 Task: Search one way flight ticket for 1 adult, 6 children, 1 infant in seat and 1 infant on lap in business from Bismarck: Bismarck Municipal Airport to Springfield: Abraham Lincoln Capital Airport on 5-2-2023. Choice of flights is Delta. Number of bags: 8 checked bags. Price is upto 95000. Outbound departure time preference is 9:30.
Action: Mouse moved to (338, 448)
Screenshot: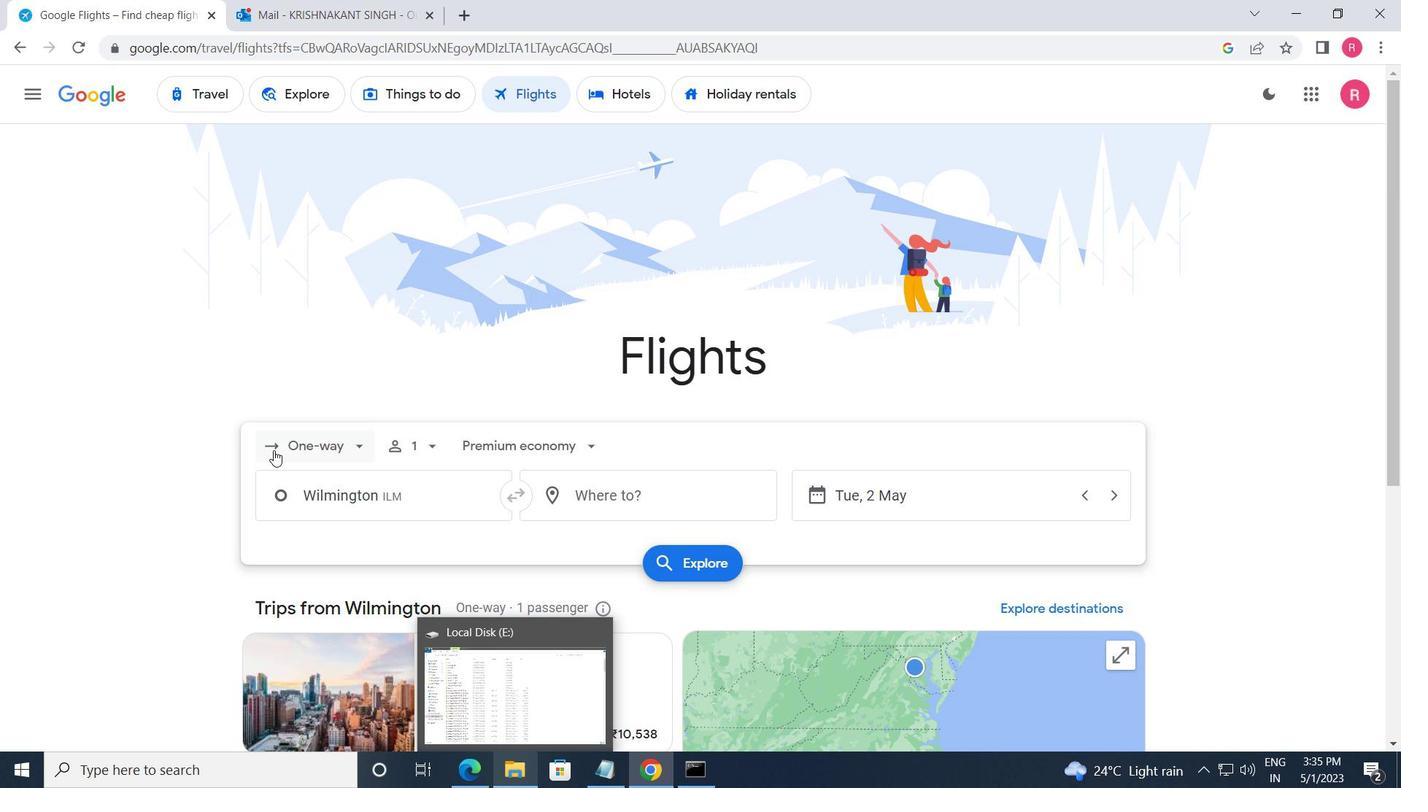 
Action: Mouse pressed left at (338, 448)
Screenshot: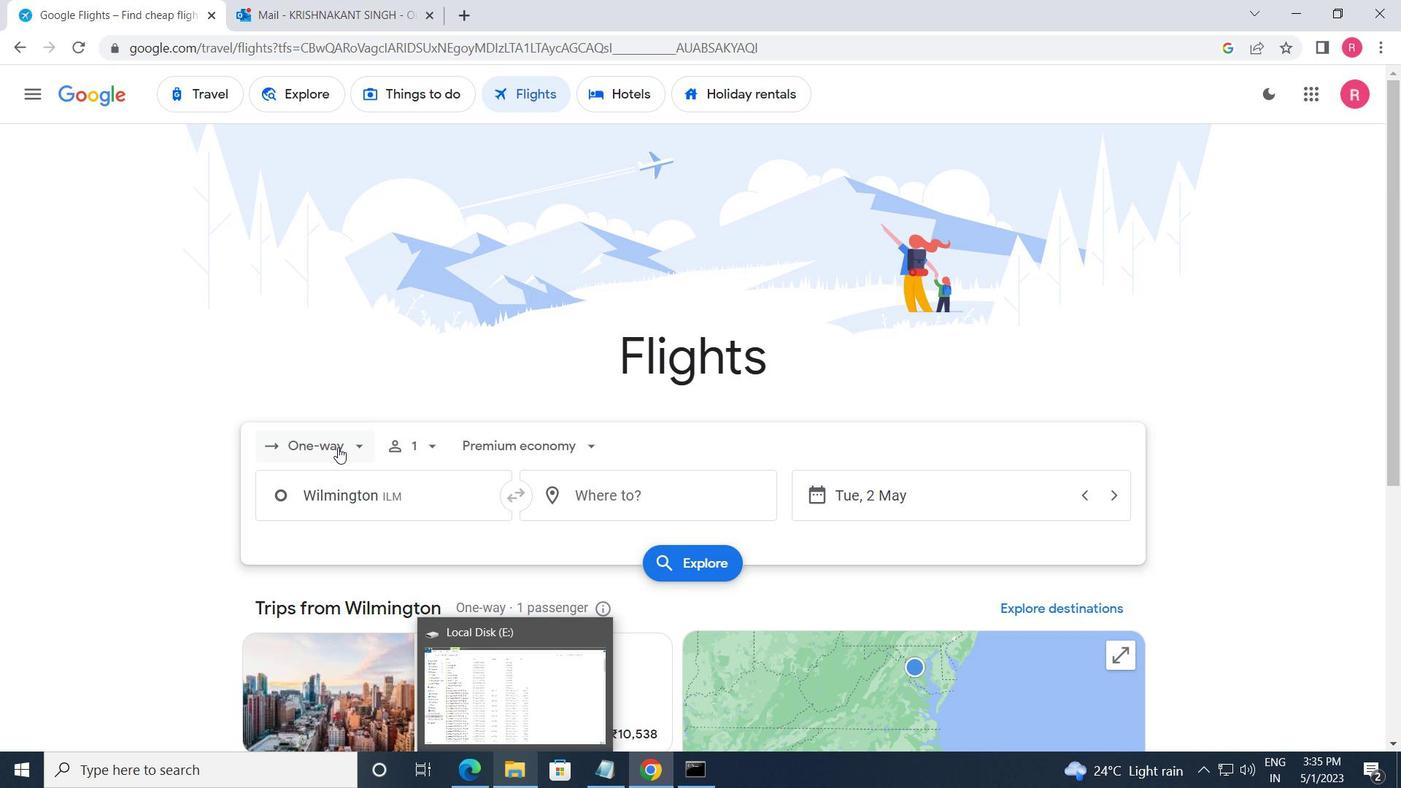 
Action: Mouse moved to (347, 522)
Screenshot: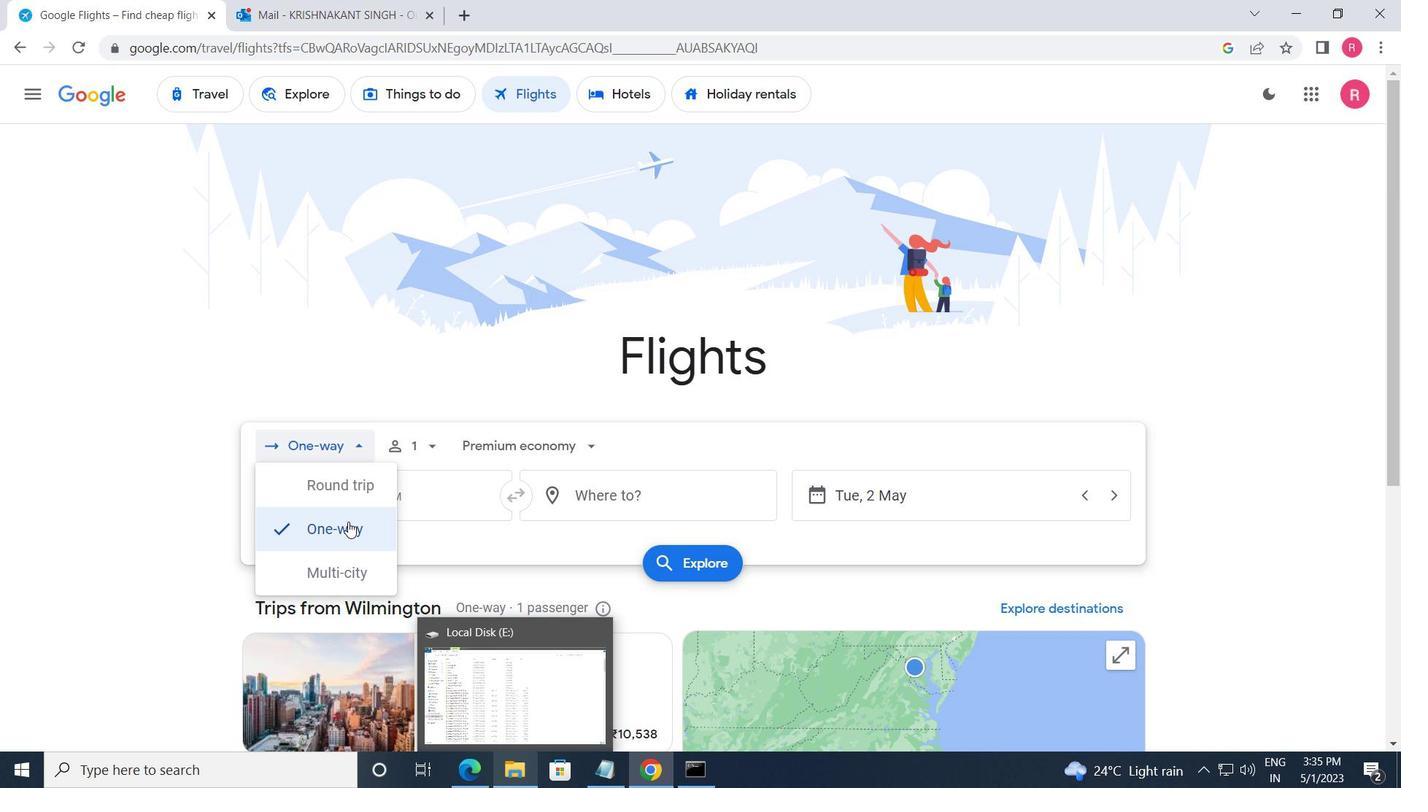 
Action: Mouse pressed left at (347, 522)
Screenshot: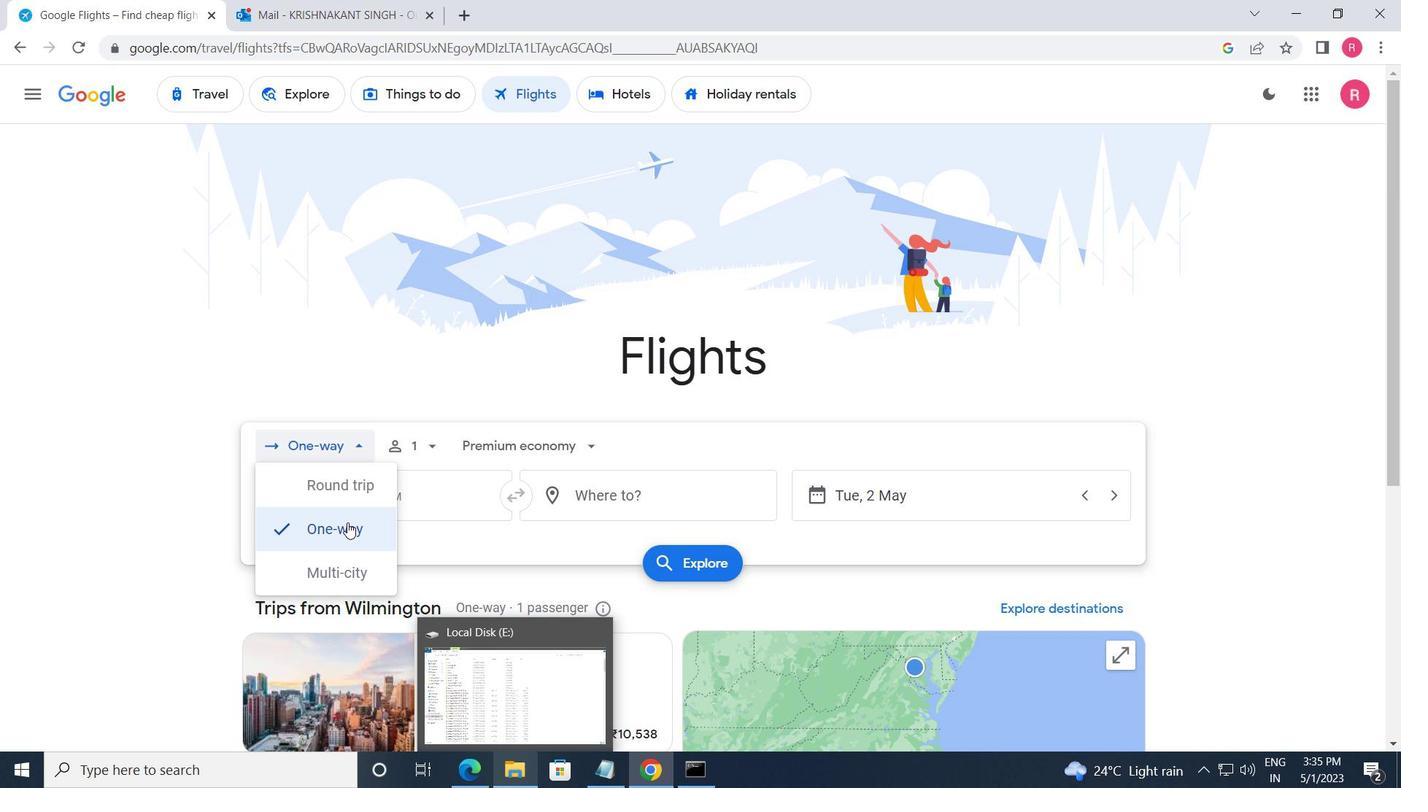 
Action: Mouse moved to (405, 445)
Screenshot: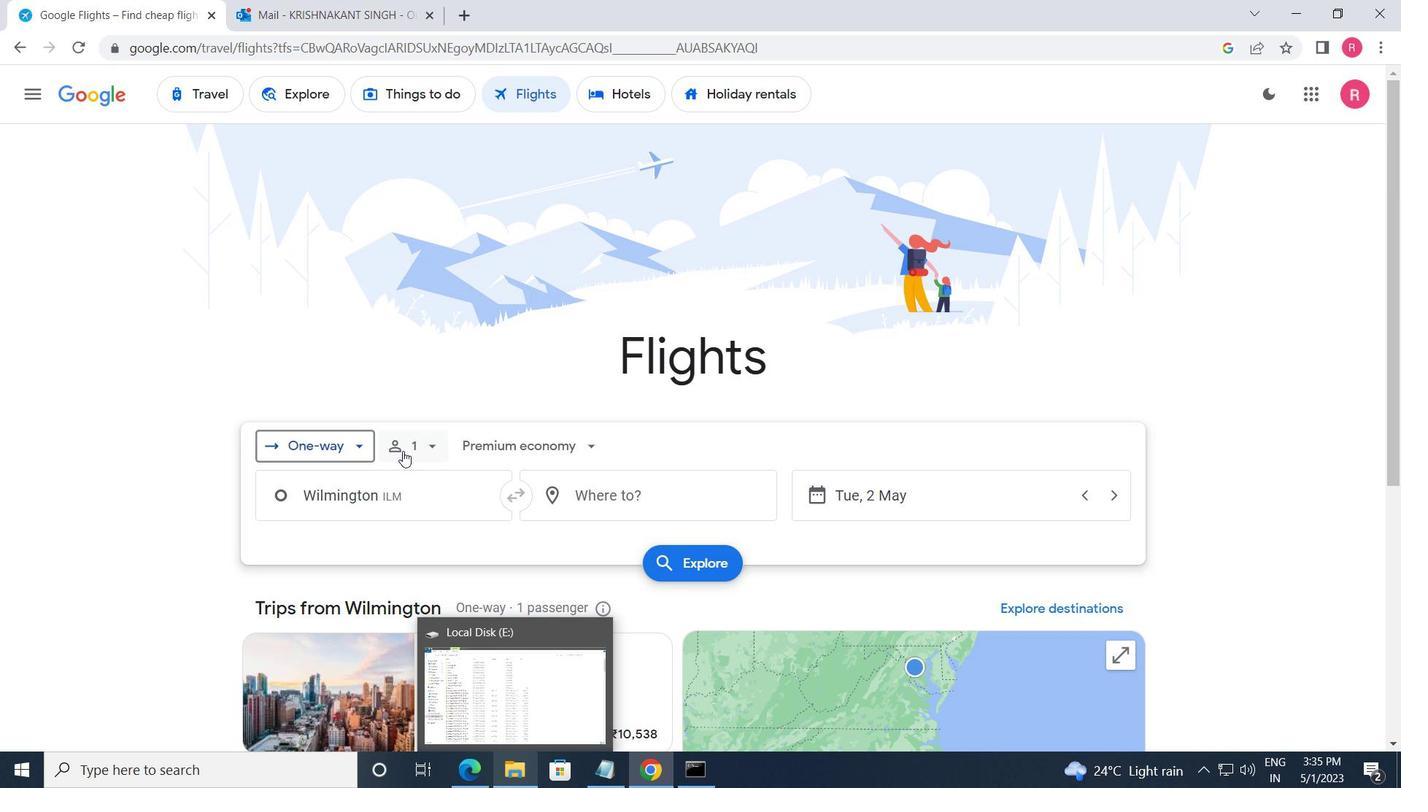 
Action: Mouse pressed left at (405, 445)
Screenshot: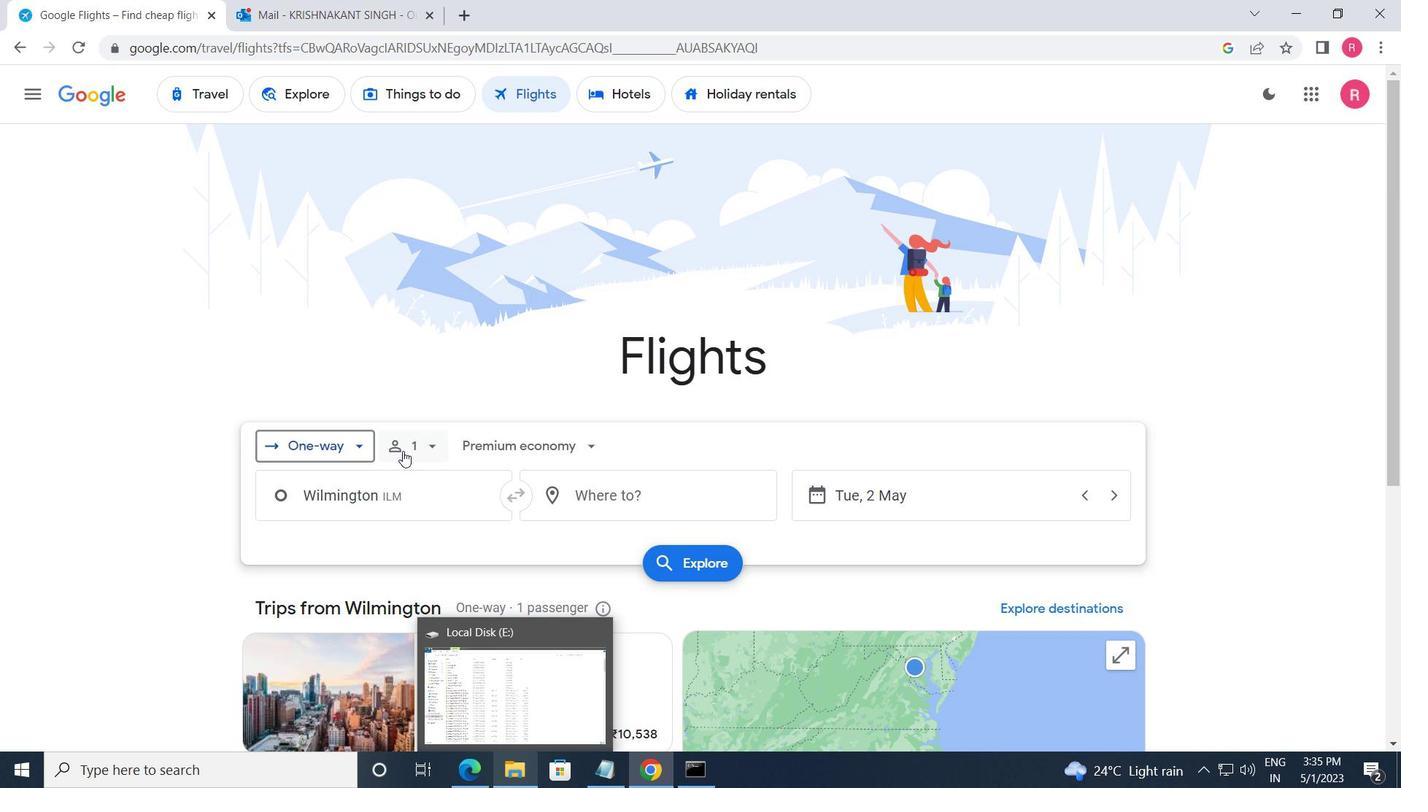 
Action: Mouse moved to (574, 532)
Screenshot: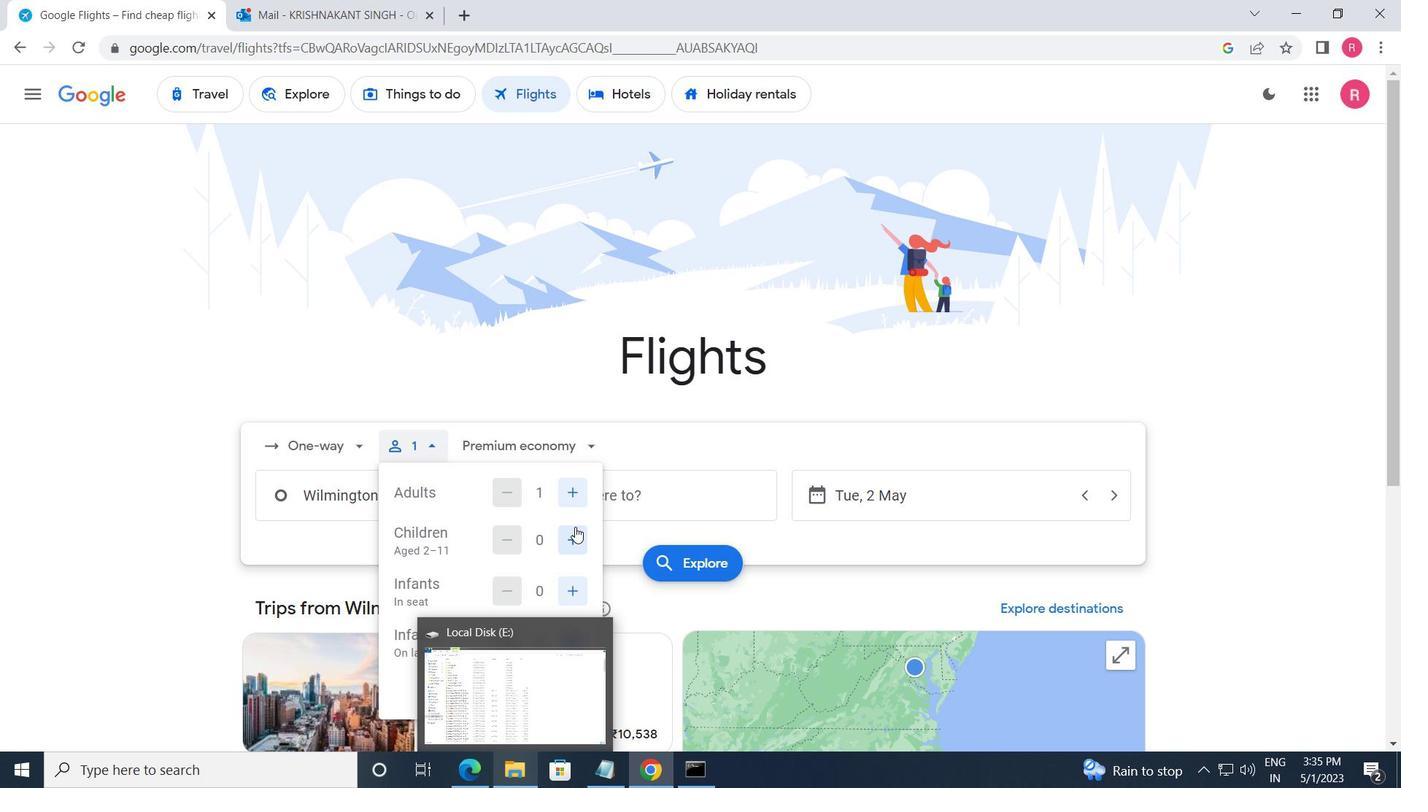 
Action: Mouse pressed left at (574, 532)
Screenshot: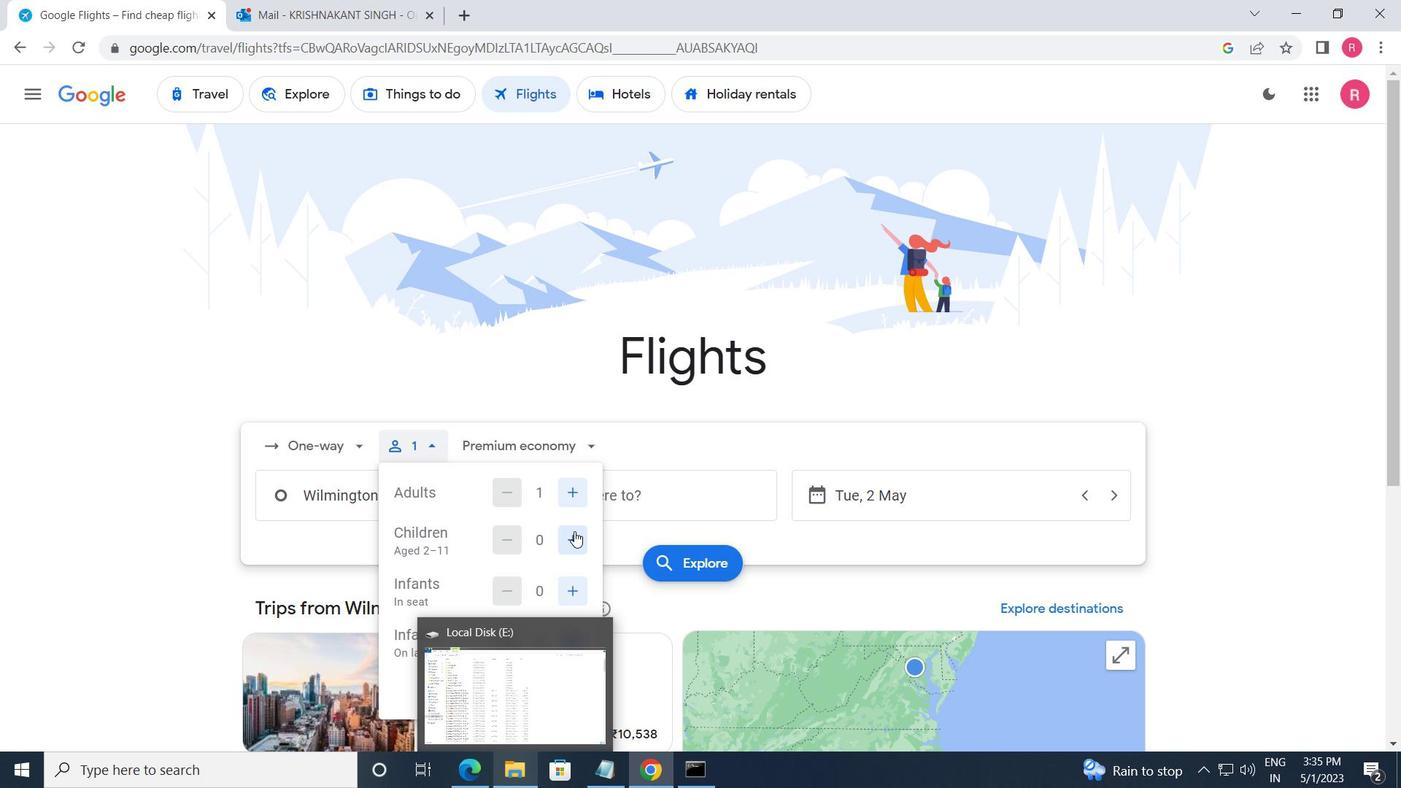 
Action: Mouse moved to (604, 636)
Screenshot: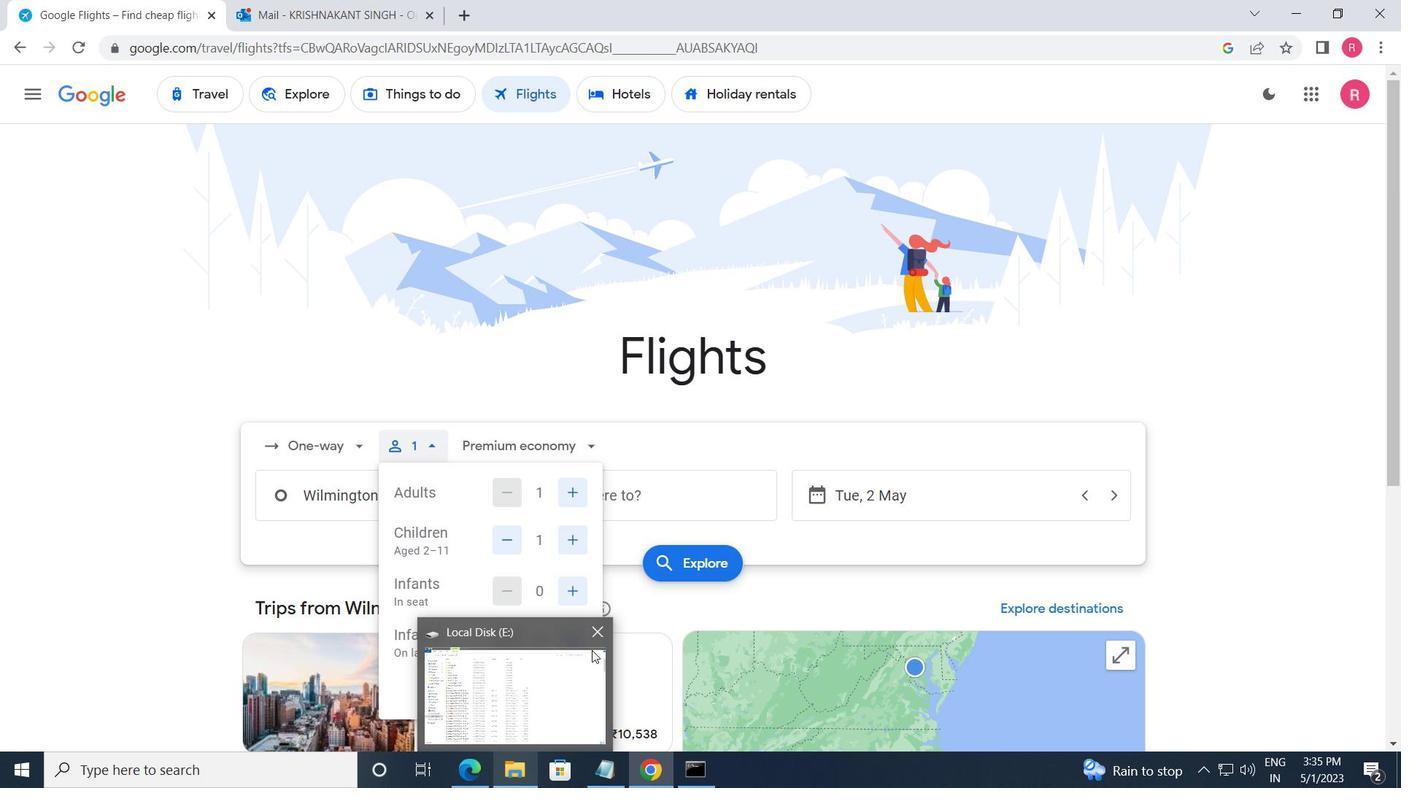 
Action: Mouse pressed left at (604, 636)
Screenshot: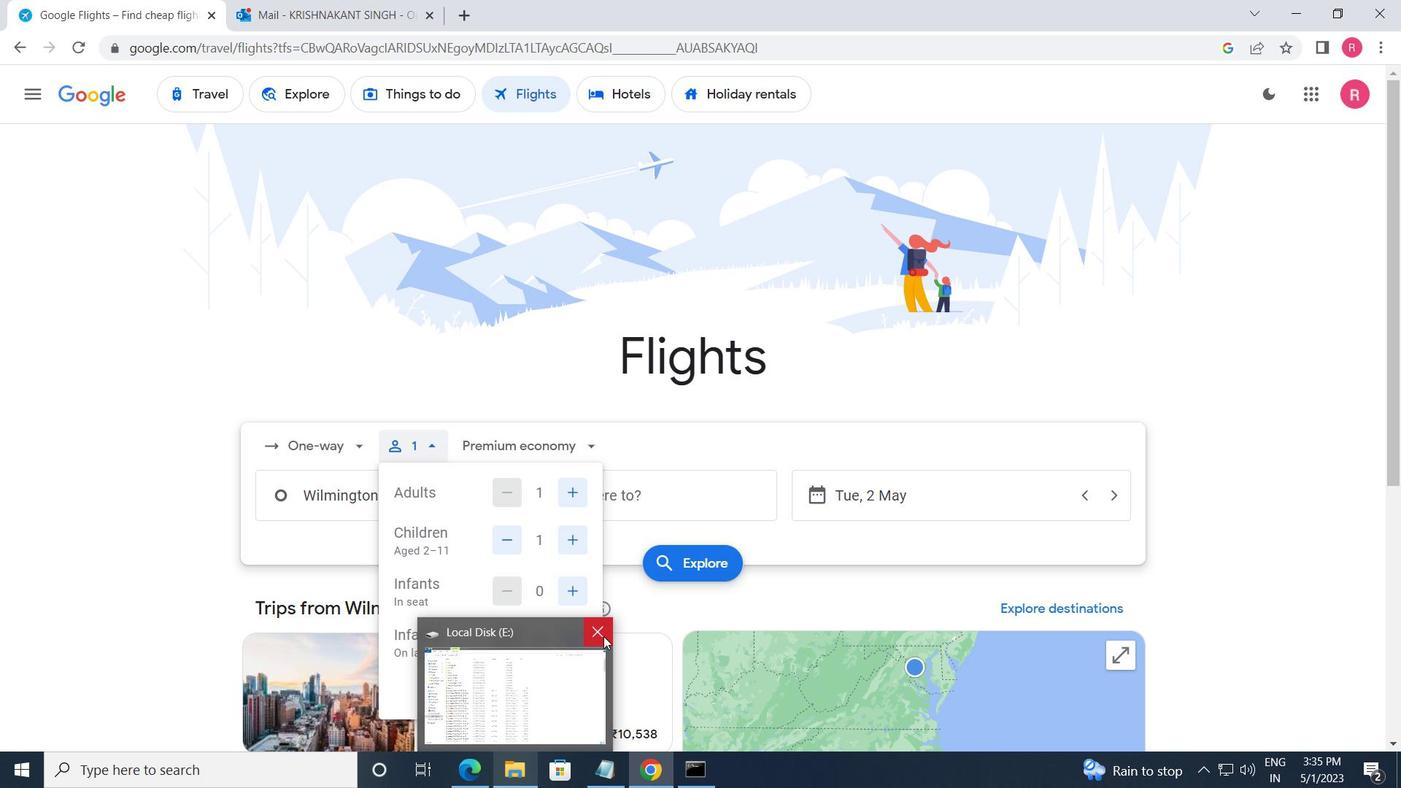 
Action: Mouse moved to (562, 542)
Screenshot: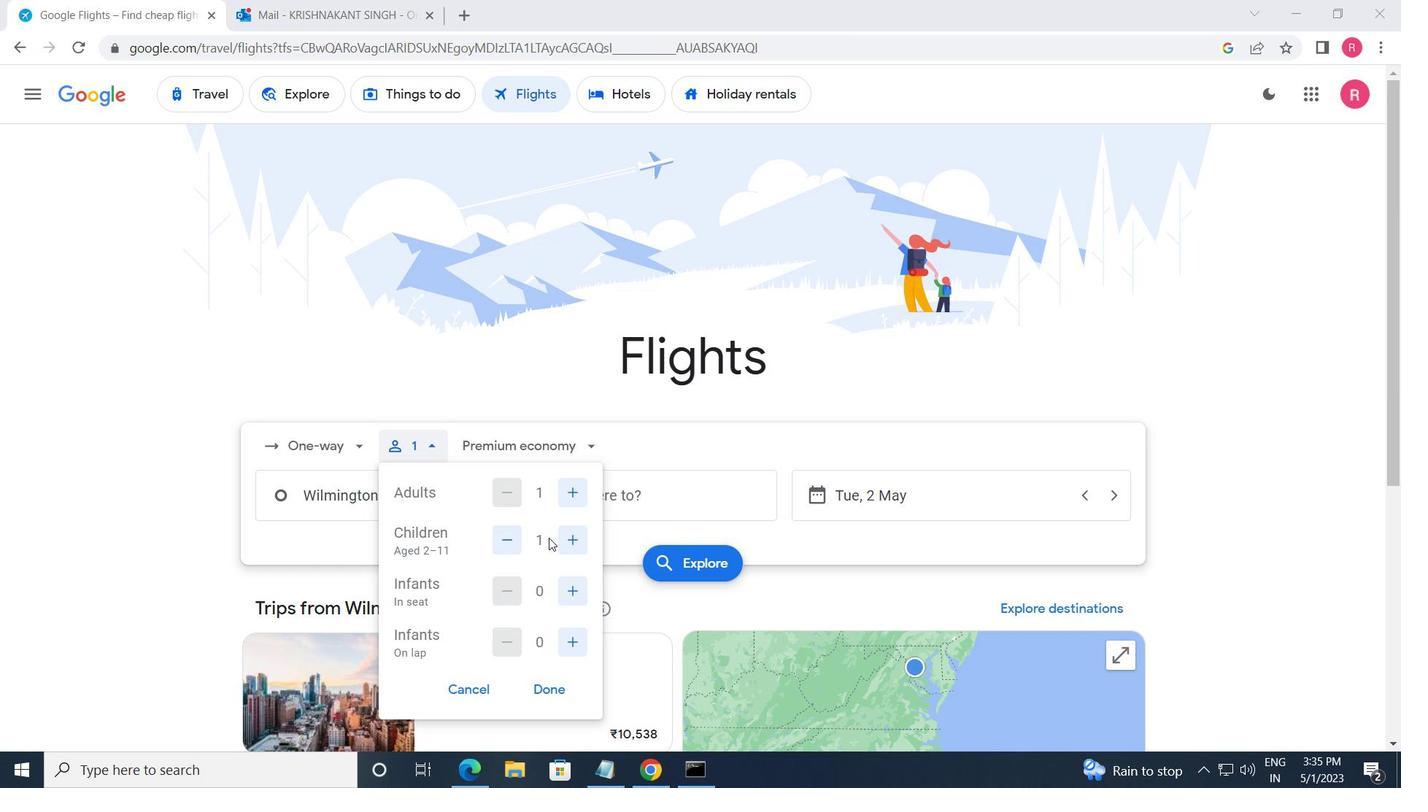 
Action: Mouse pressed left at (562, 542)
Screenshot: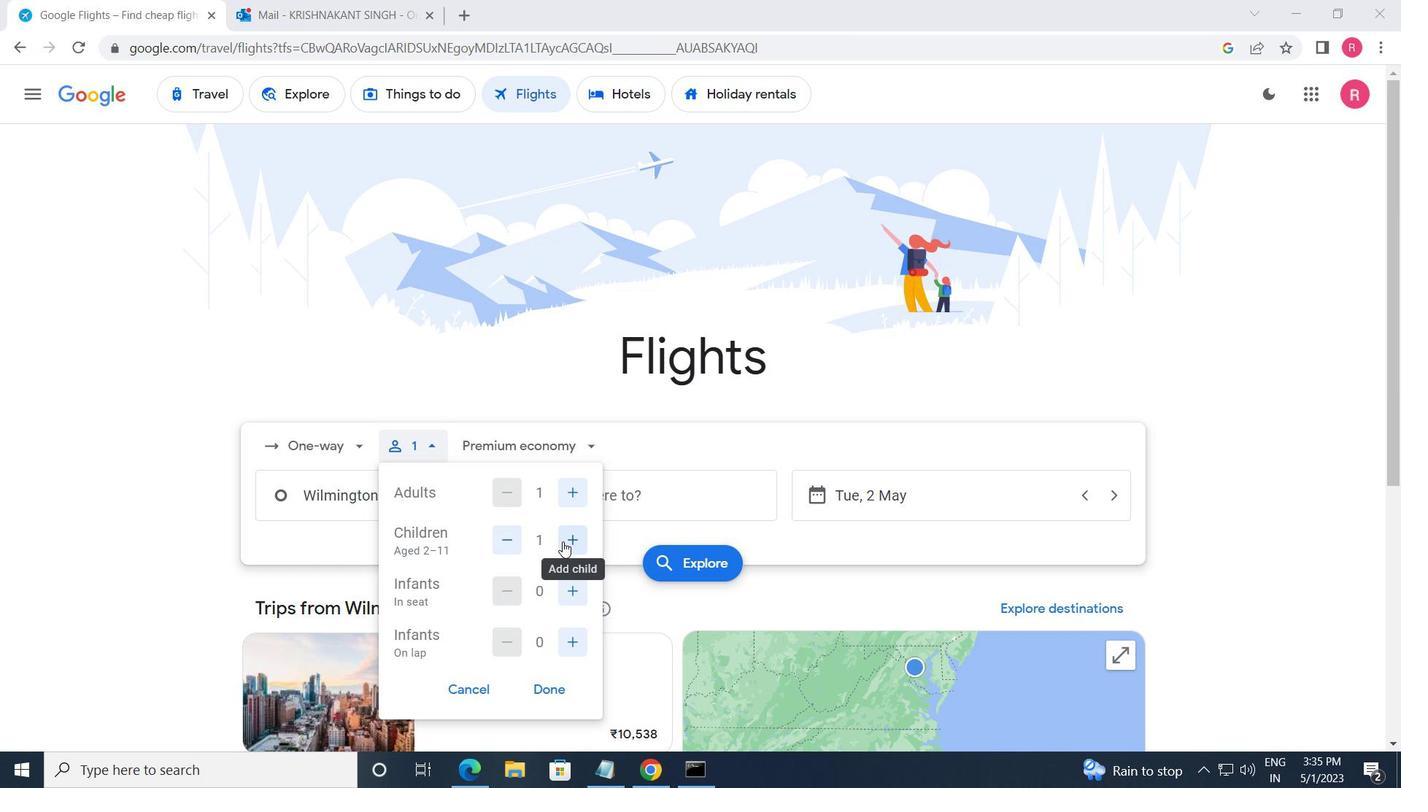 
Action: Mouse pressed left at (562, 542)
Screenshot: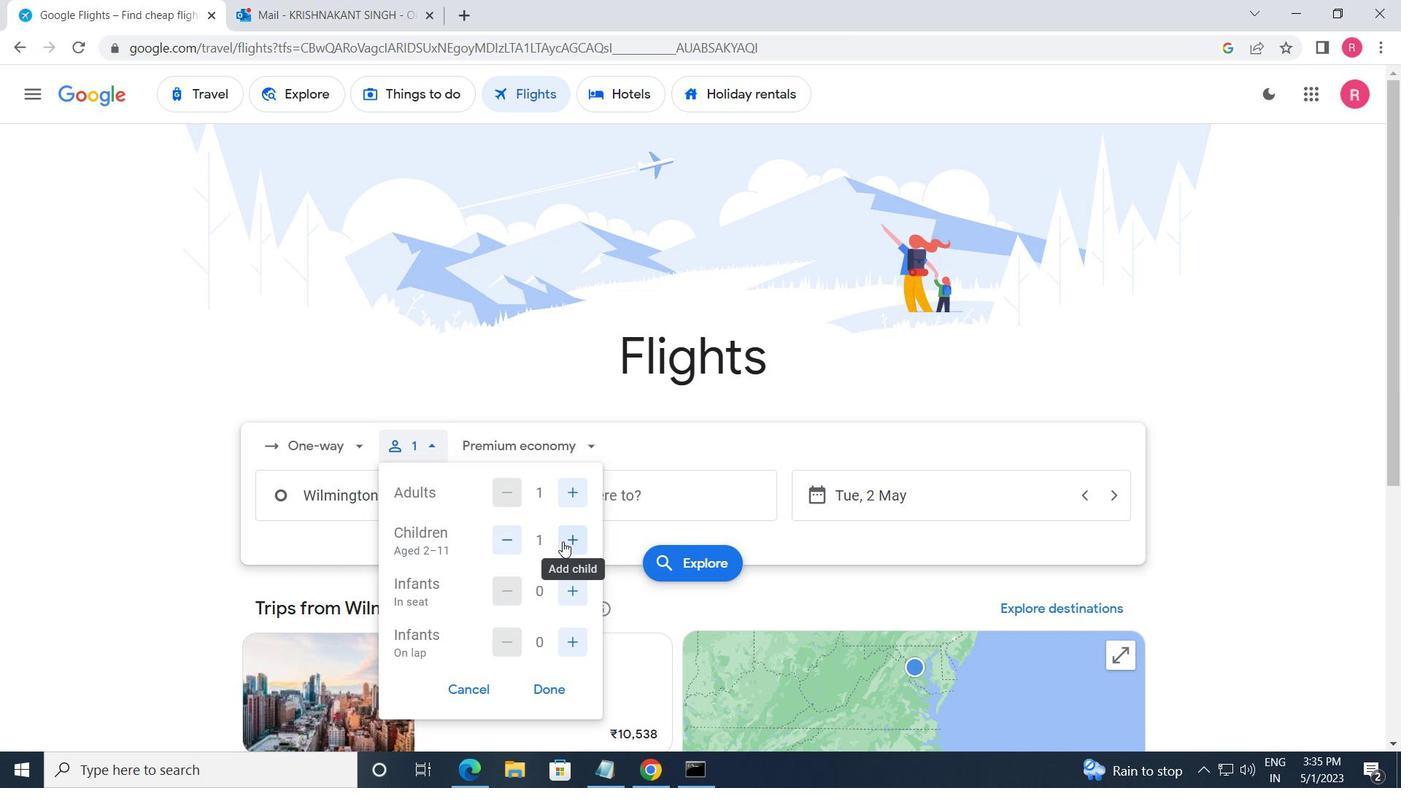 
Action: Mouse pressed left at (562, 542)
Screenshot: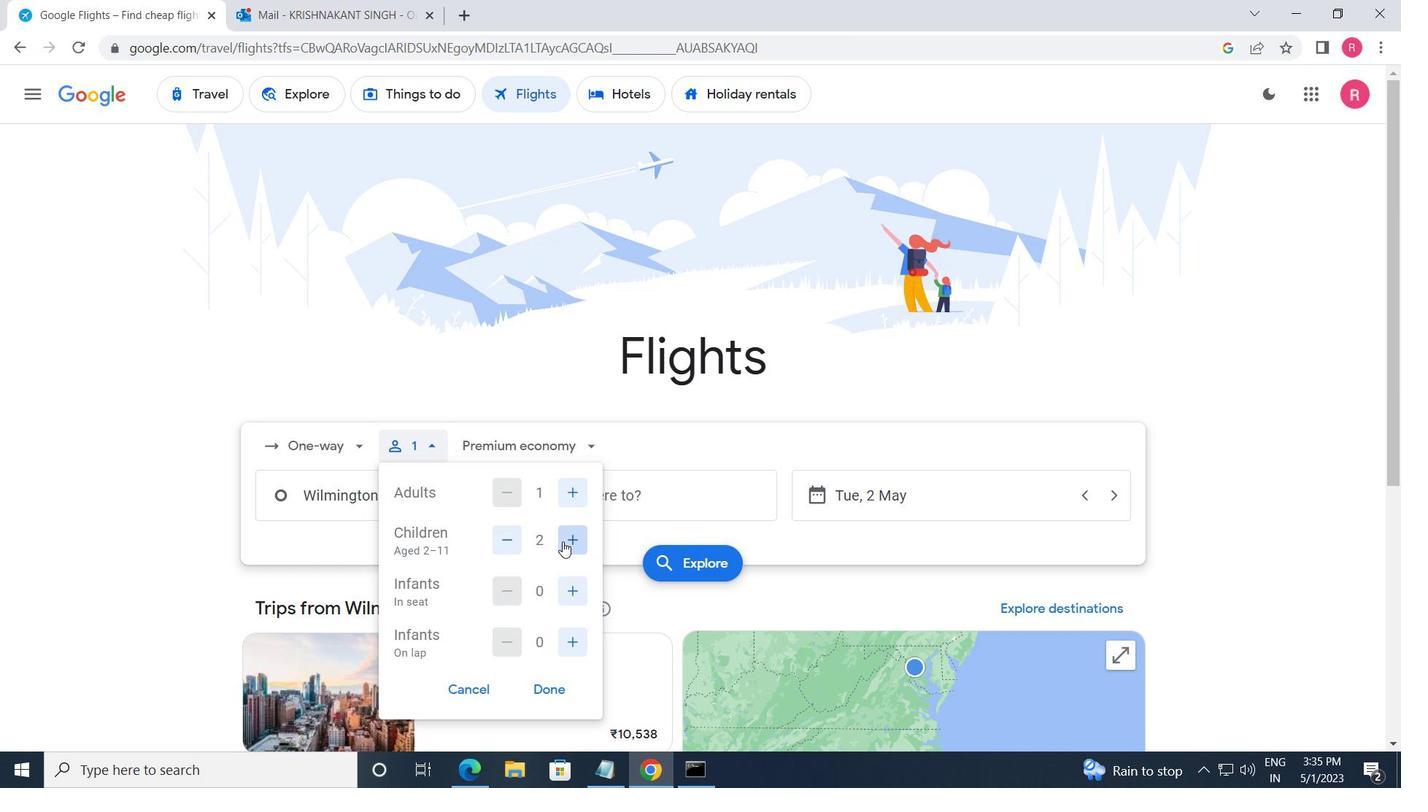 
Action: Mouse pressed left at (562, 542)
Screenshot: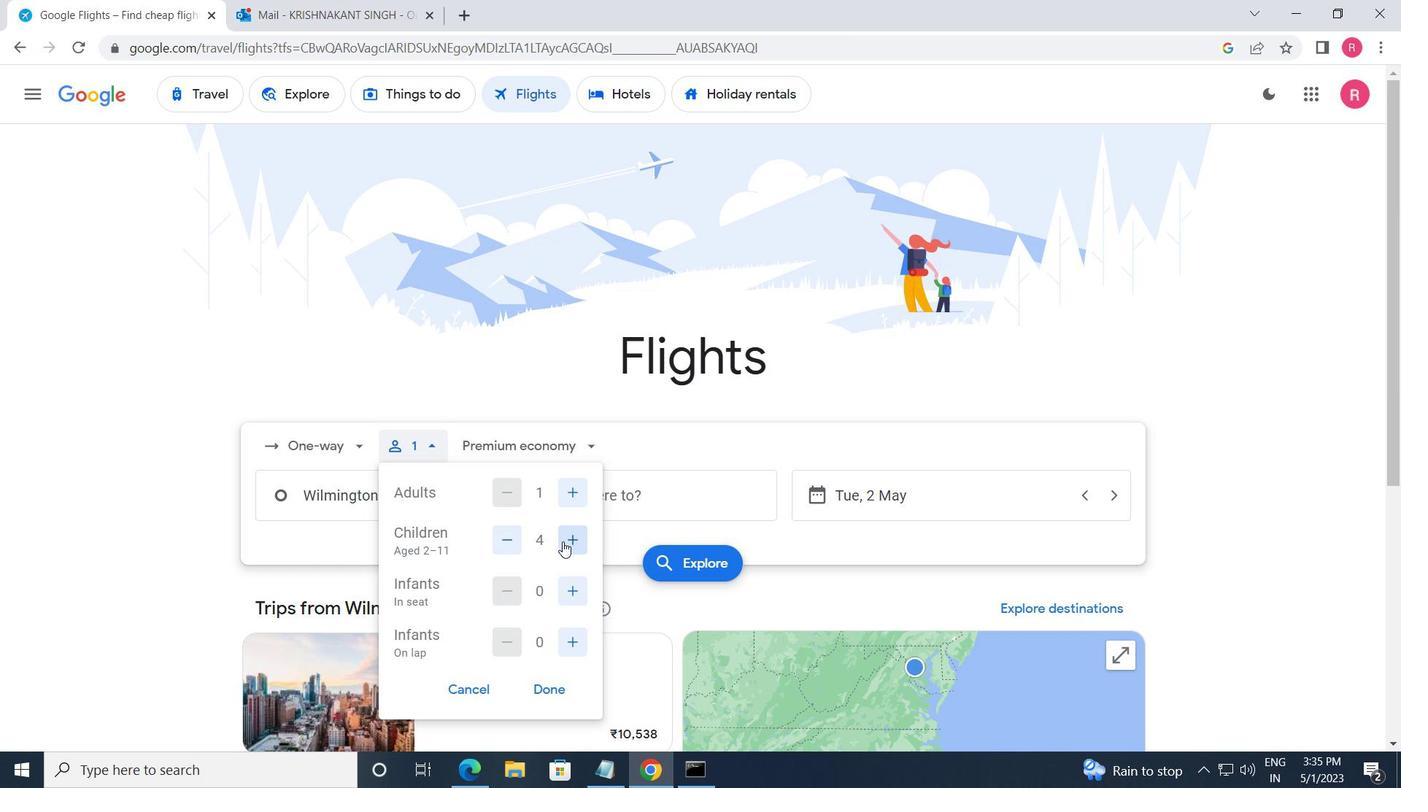 
Action: Mouse pressed left at (562, 542)
Screenshot: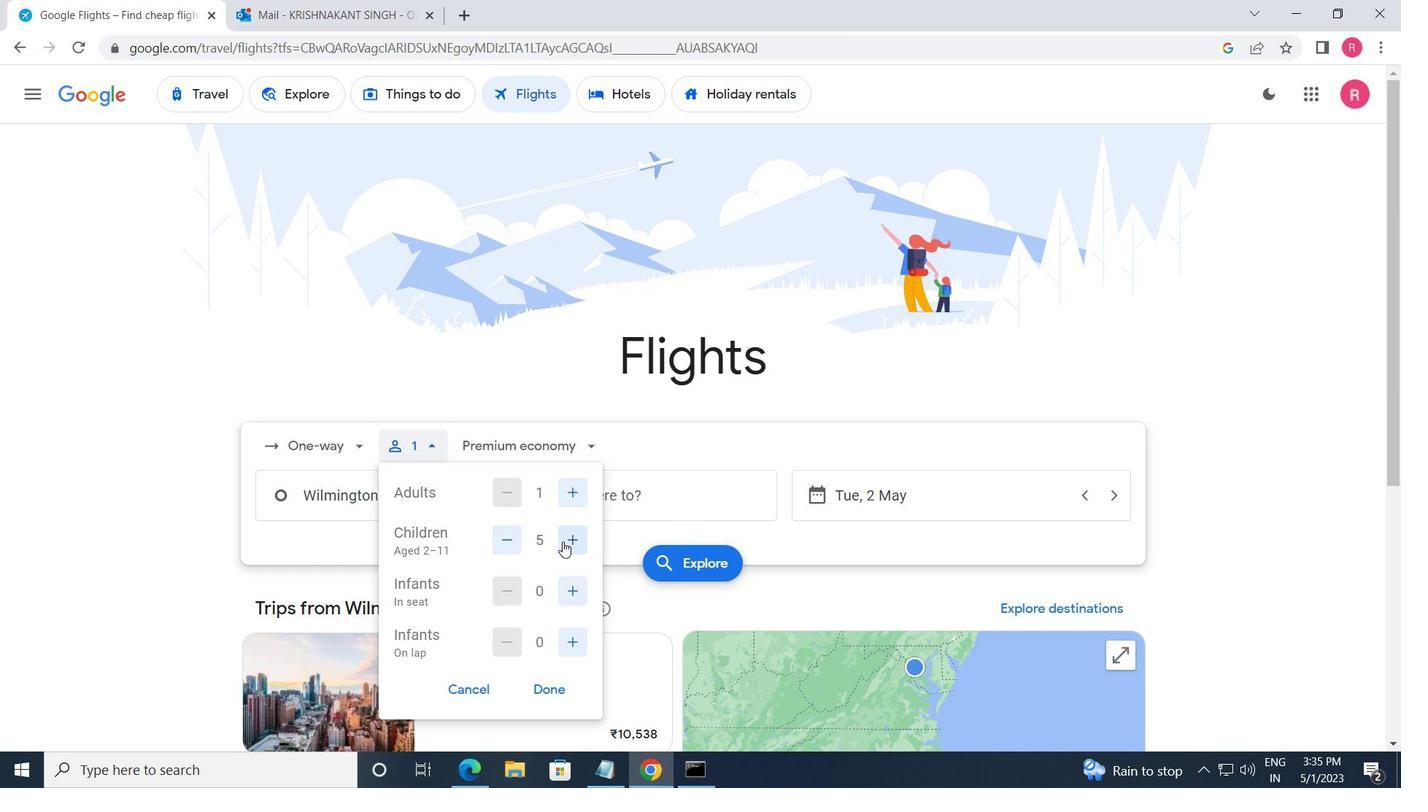 
Action: Mouse moved to (580, 595)
Screenshot: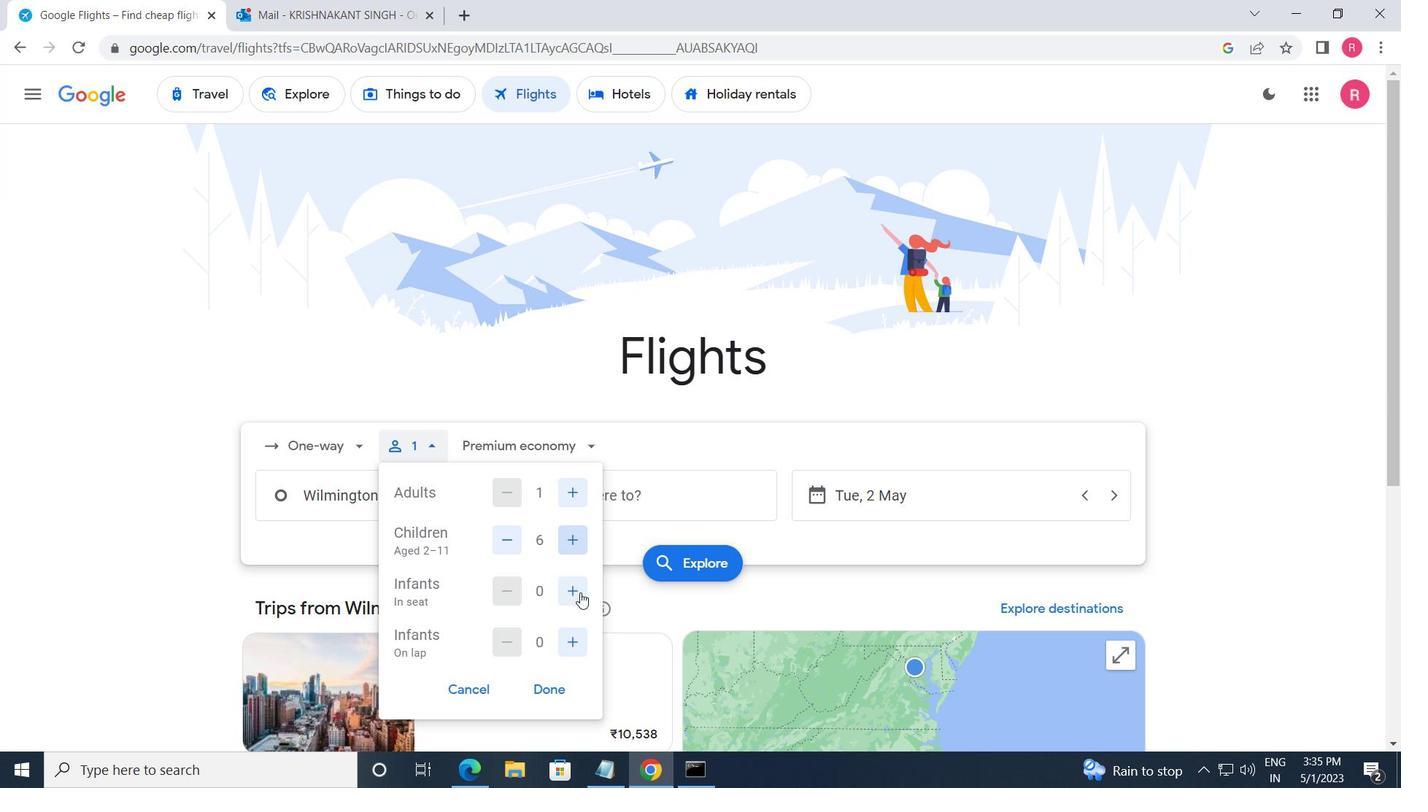 
Action: Mouse pressed left at (580, 595)
Screenshot: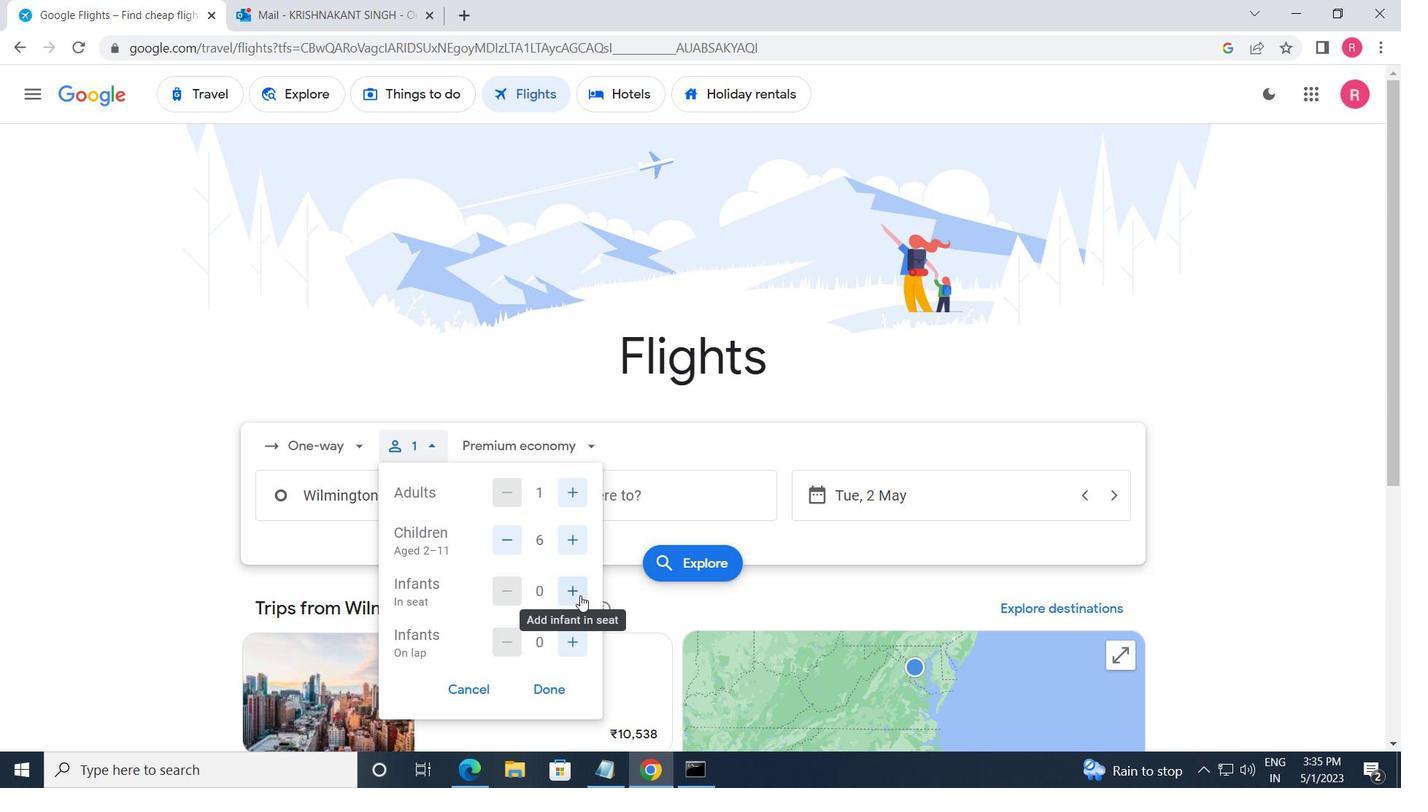 
Action: Mouse moved to (572, 647)
Screenshot: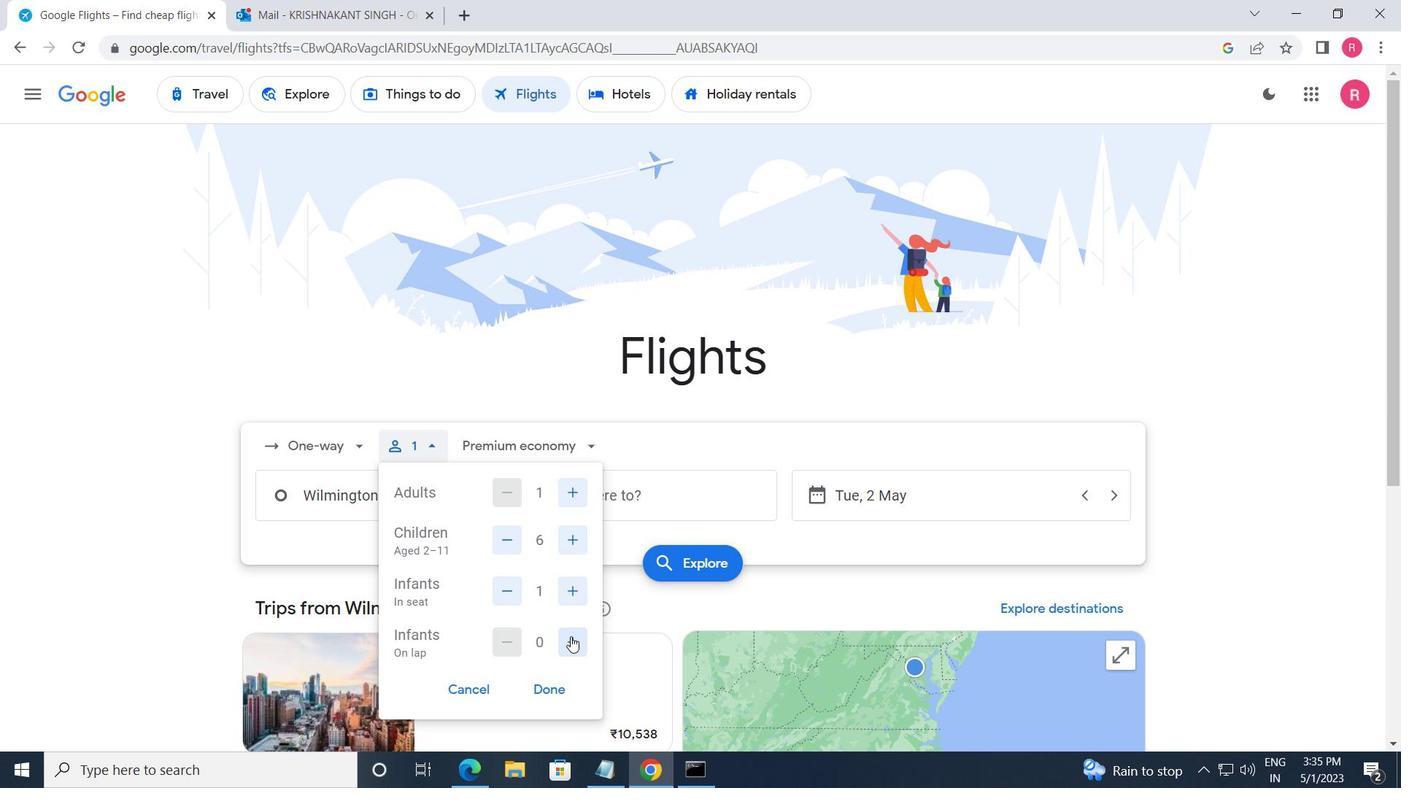 
Action: Mouse pressed left at (572, 647)
Screenshot: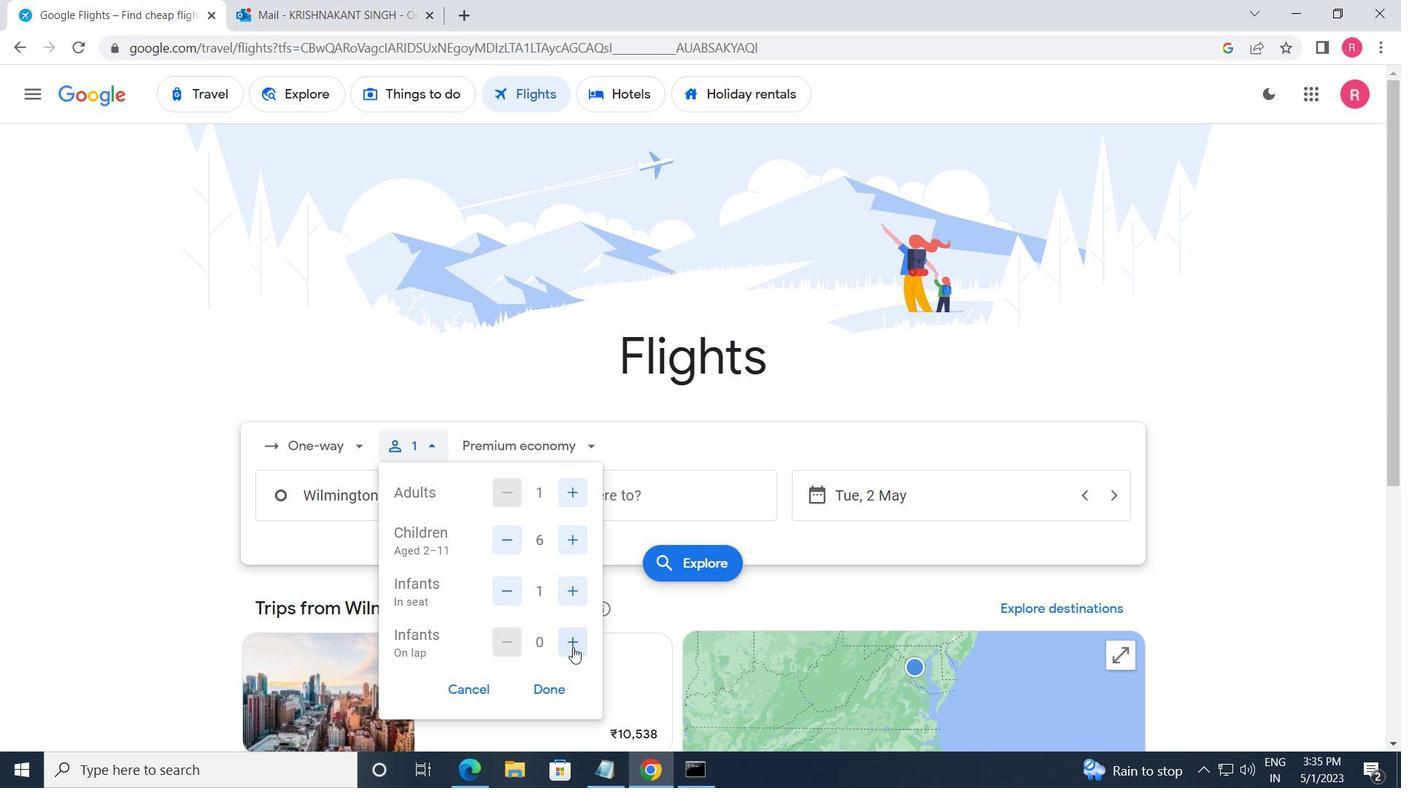 
Action: Mouse moved to (556, 693)
Screenshot: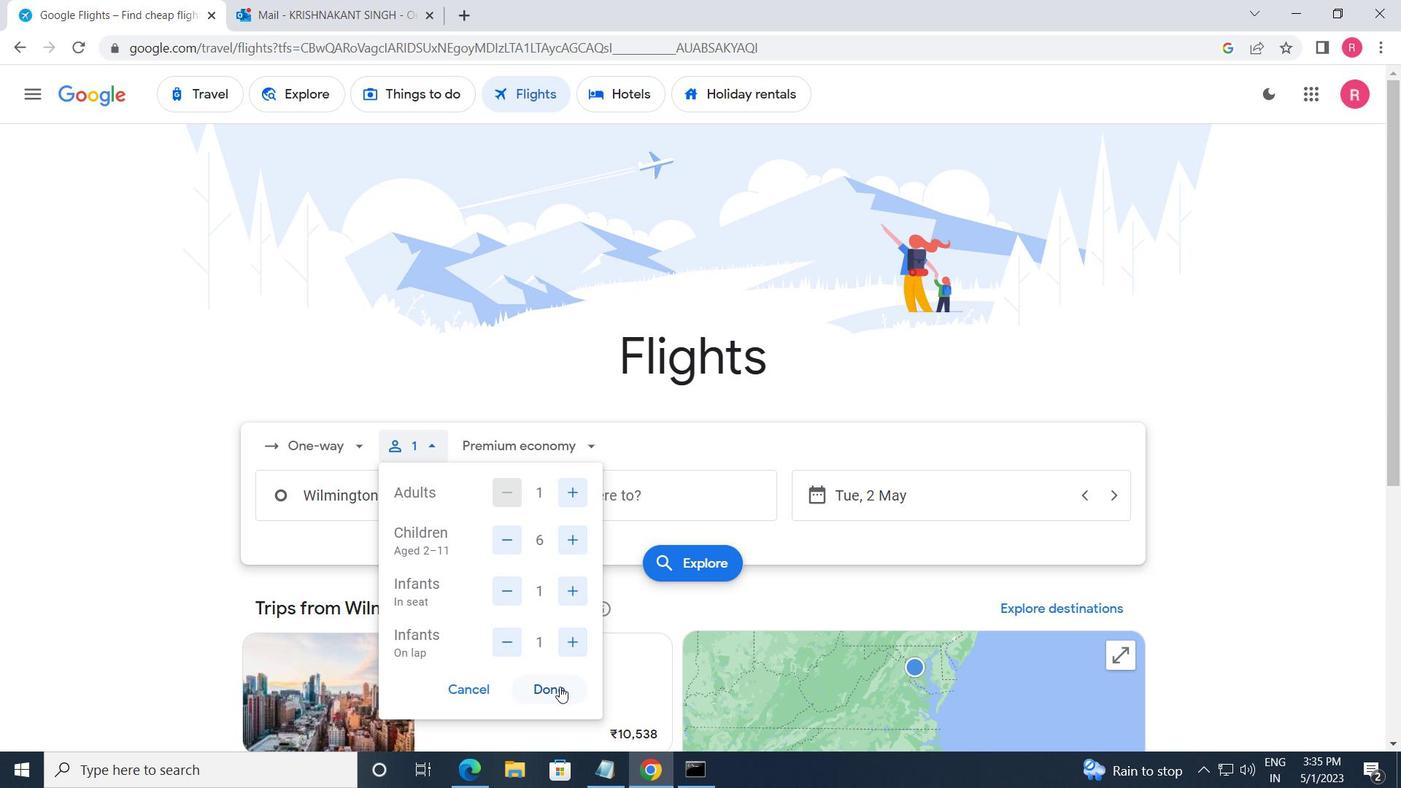 
Action: Mouse pressed left at (556, 693)
Screenshot: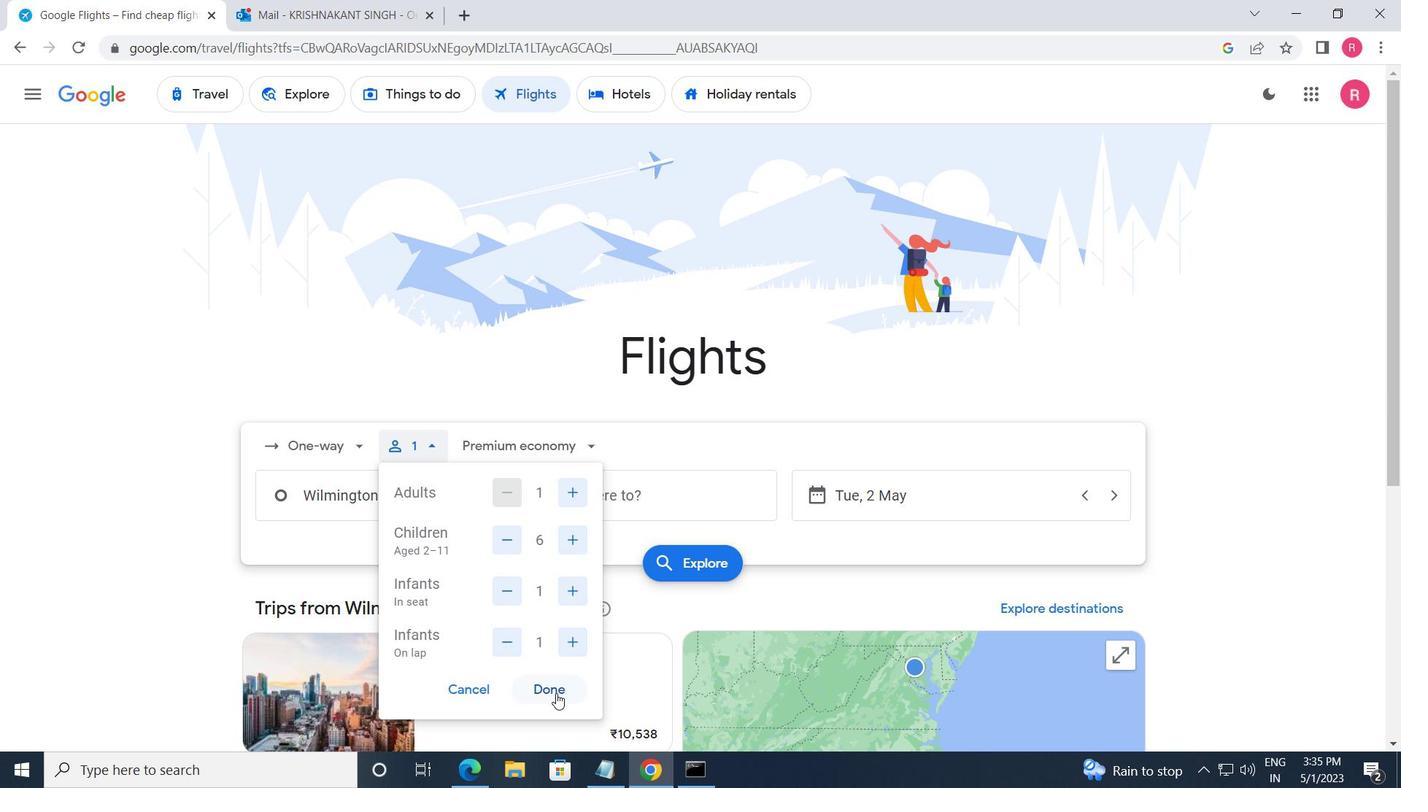 
Action: Mouse moved to (522, 450)
Screenshot: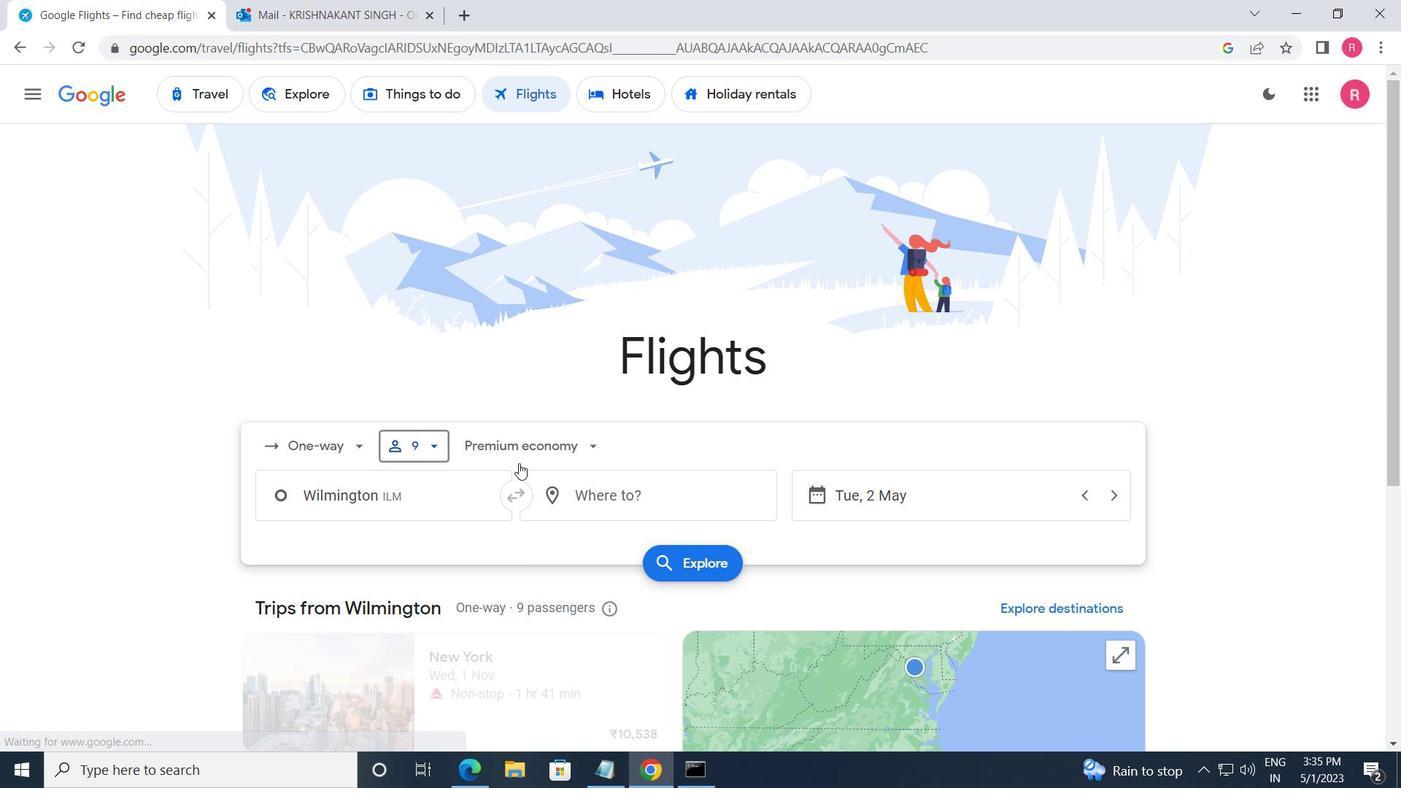 
Action: Mouse pressed left at (522, 450)
Screenshot: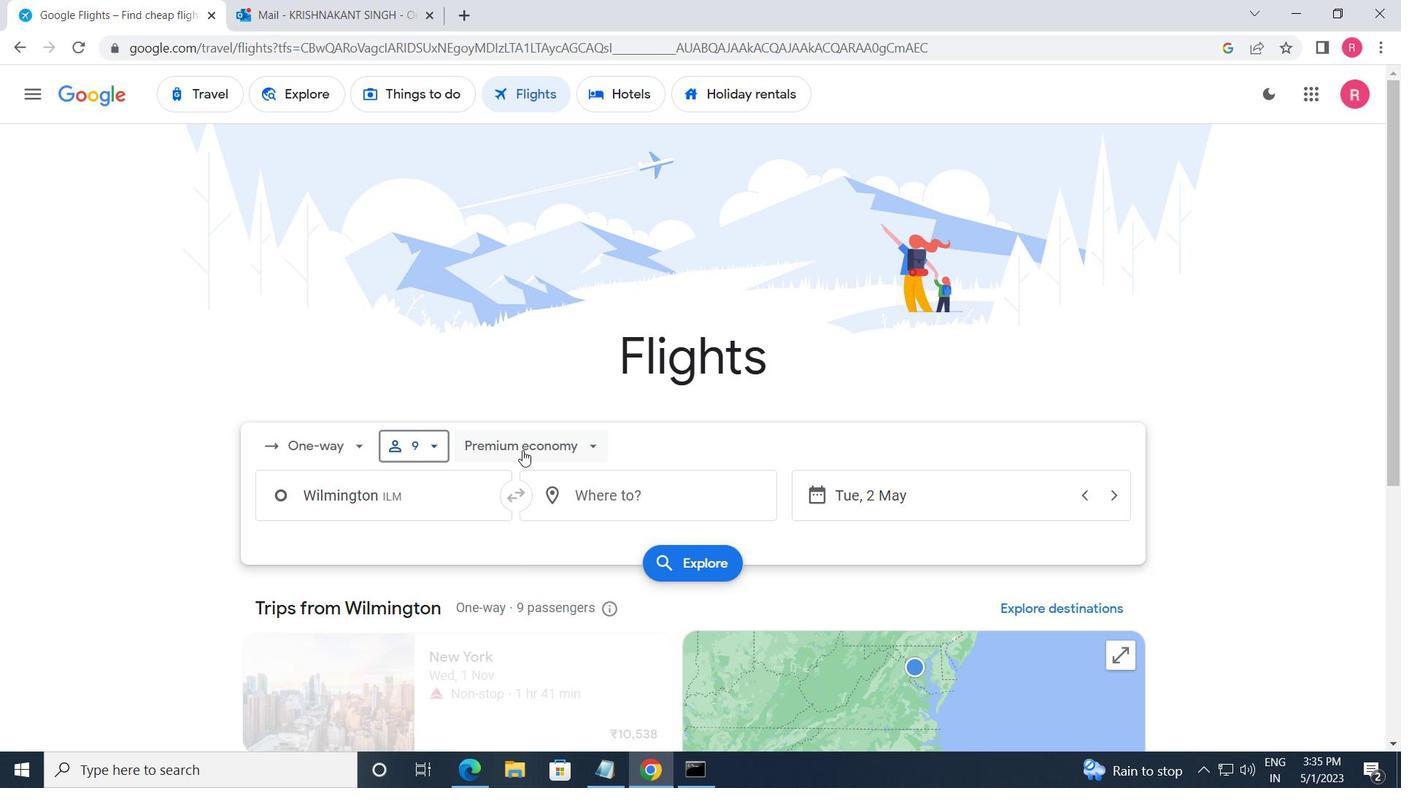 
Action: Mouse moved to (551, 580)
Screenshot: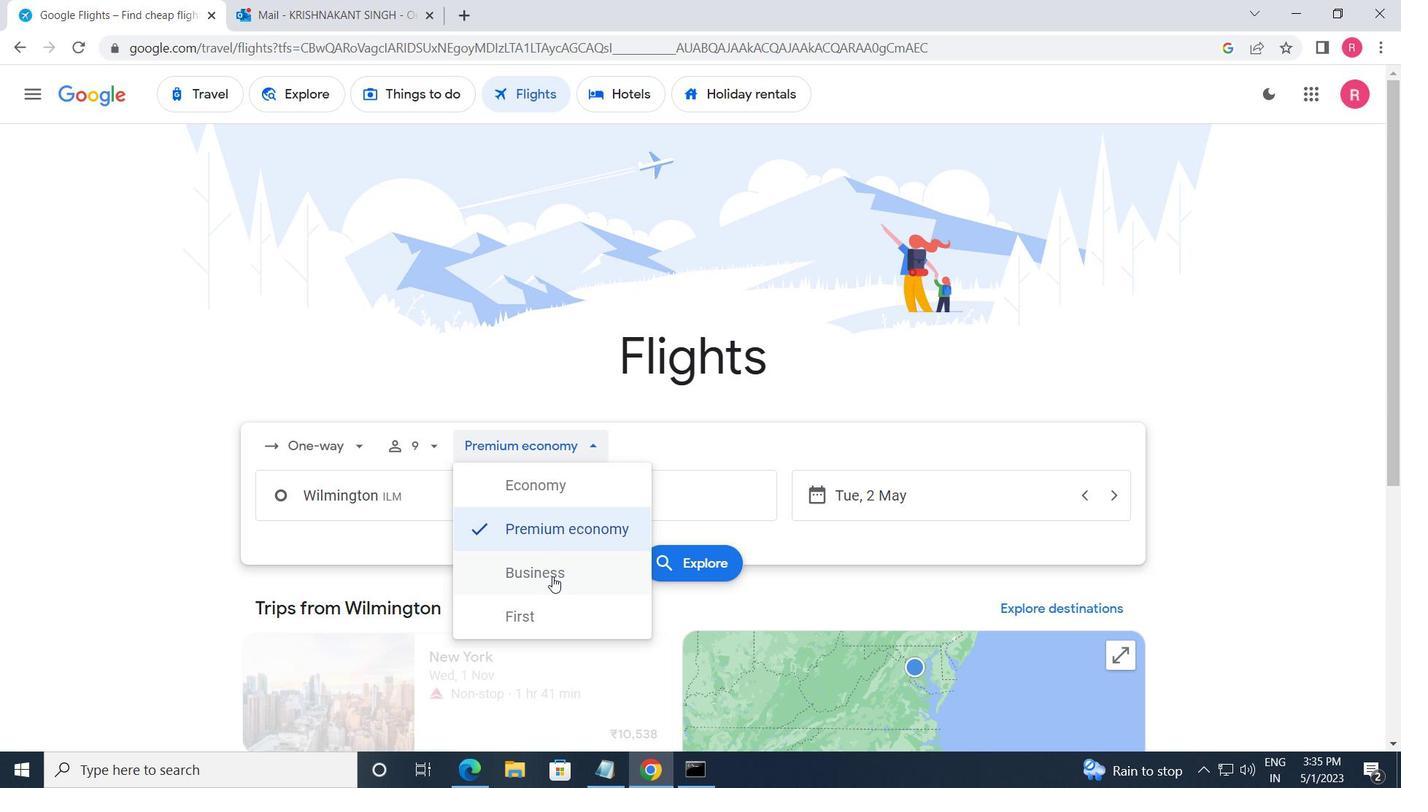 
Action: Mouse pressed left at (551, 580)
Screenshot: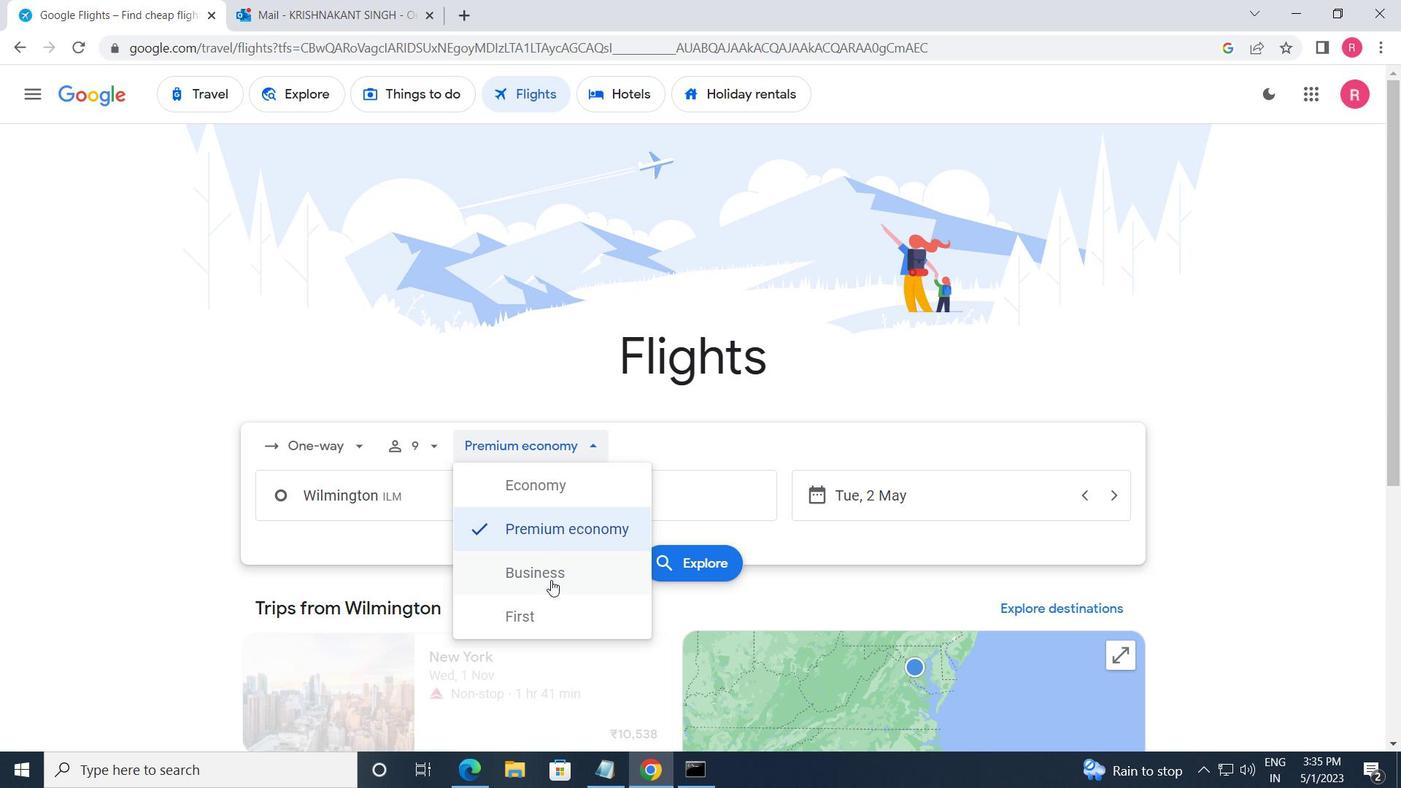 
Action: Mouse moved to (442, 509)
Screenshot: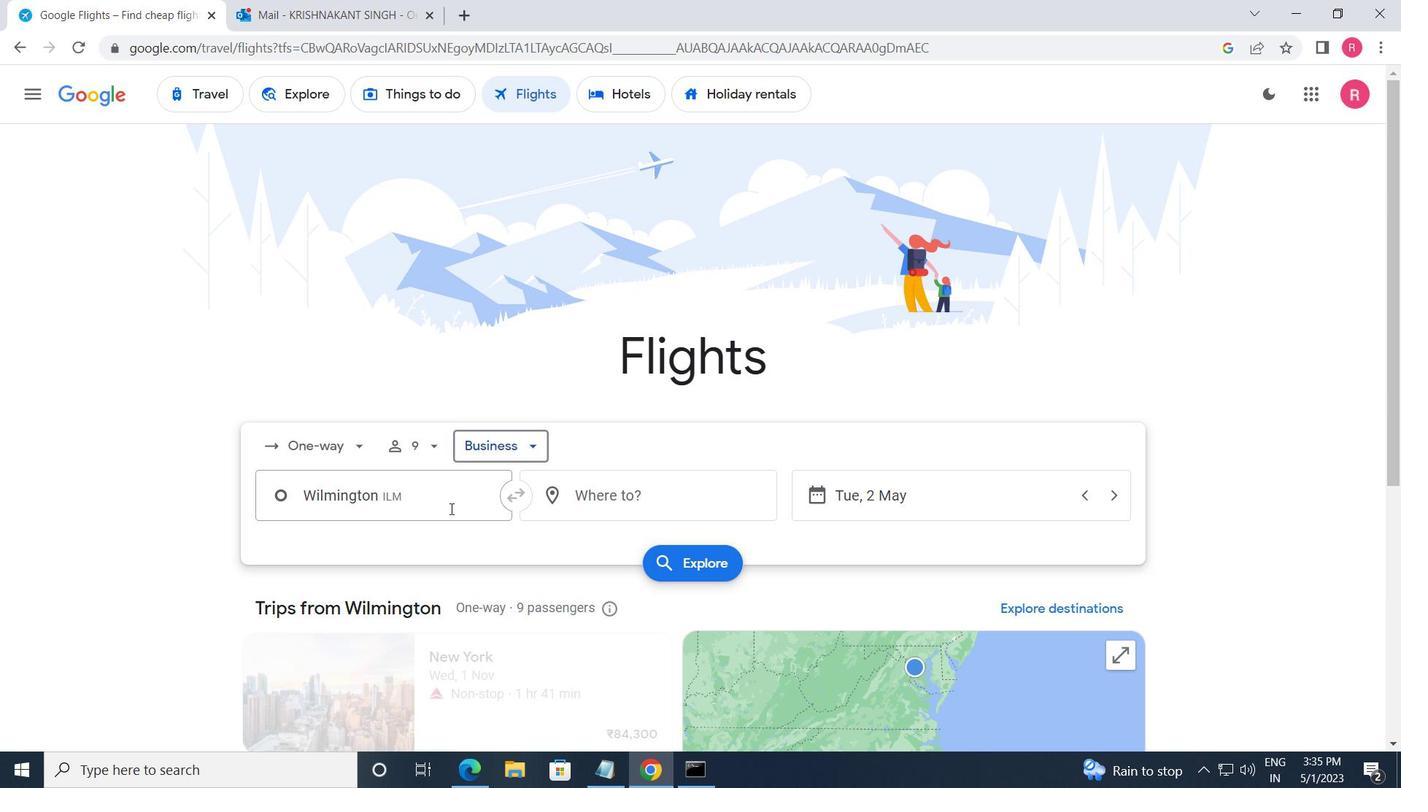 
Action: Mouse pressed left at (442, 509)
Screenshot: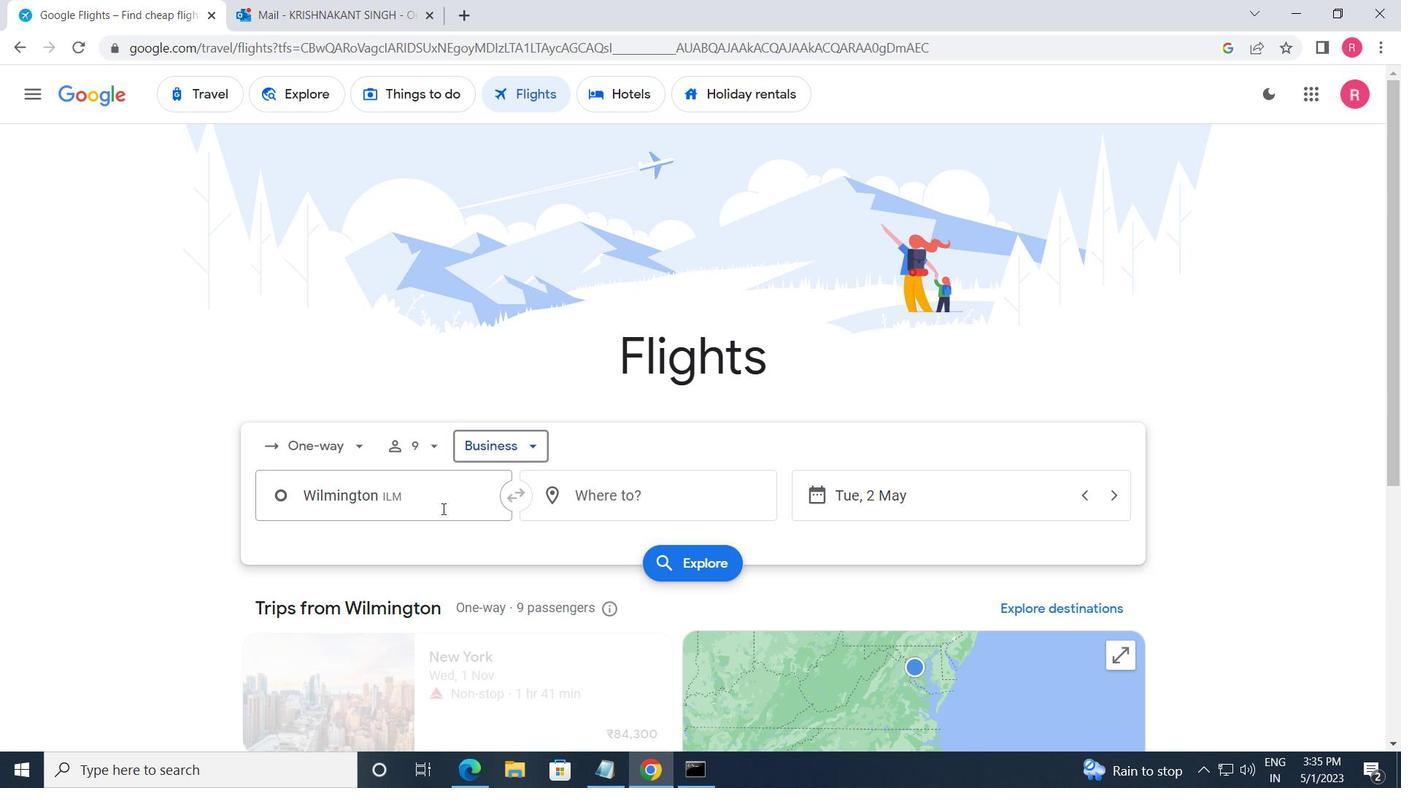 
Action: Key pressed <Key.shift><Key.shift><Key.shift>BISMAE<Key.backspace>RCK<Key.space><Key.shift_r>M
Screenshot: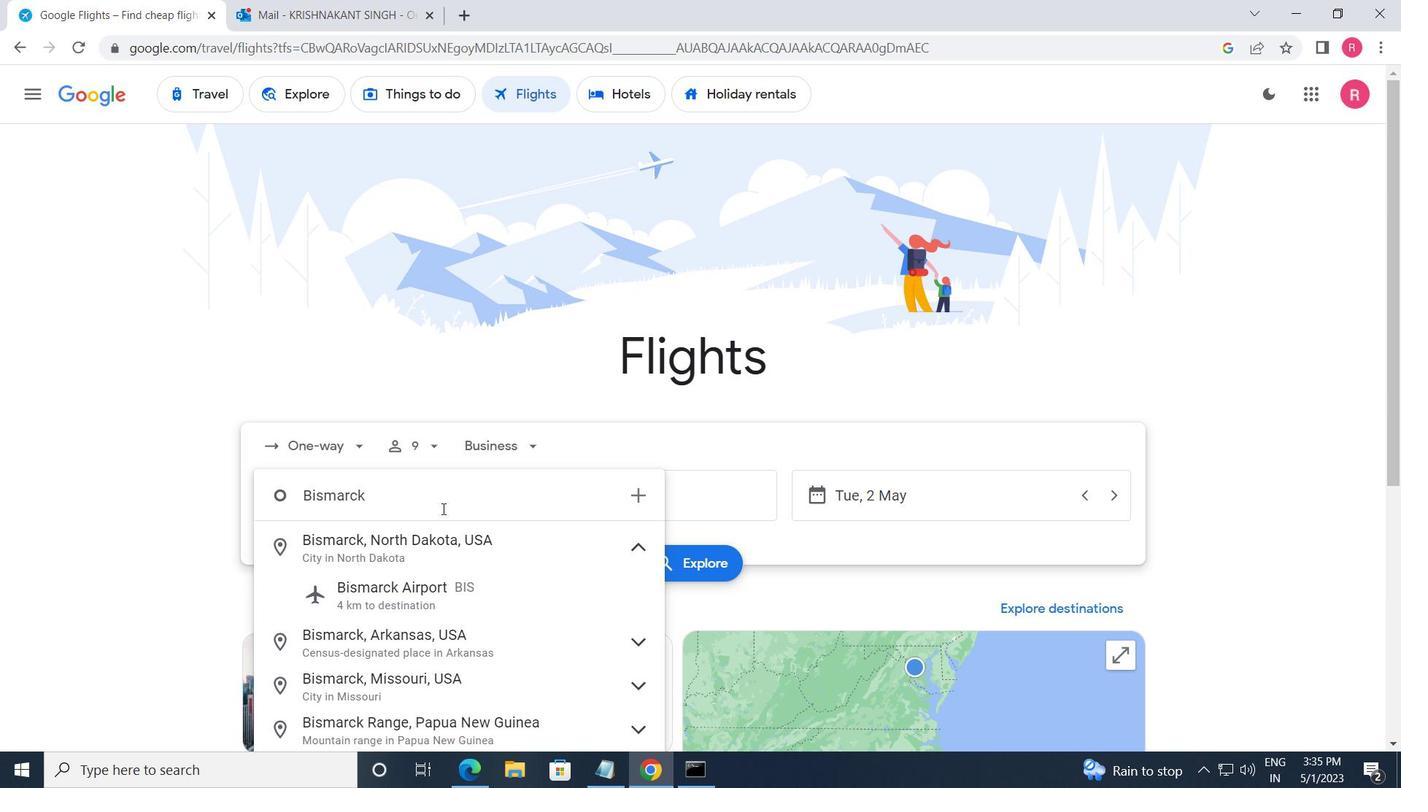 
Action: Mouse moved to (405, 537)
Screenshot: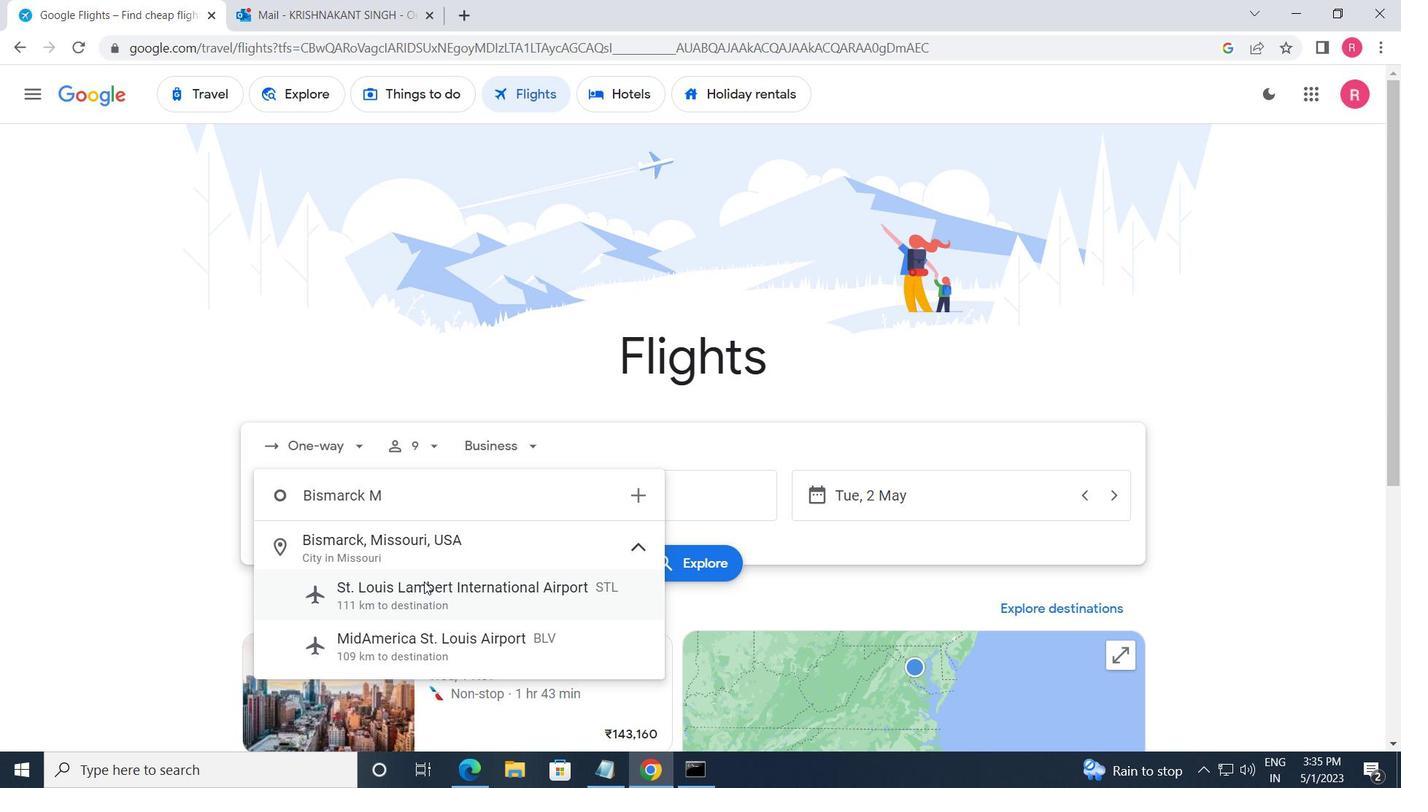 
Action: Mouse pressed left at (405, 537)
Screenshot: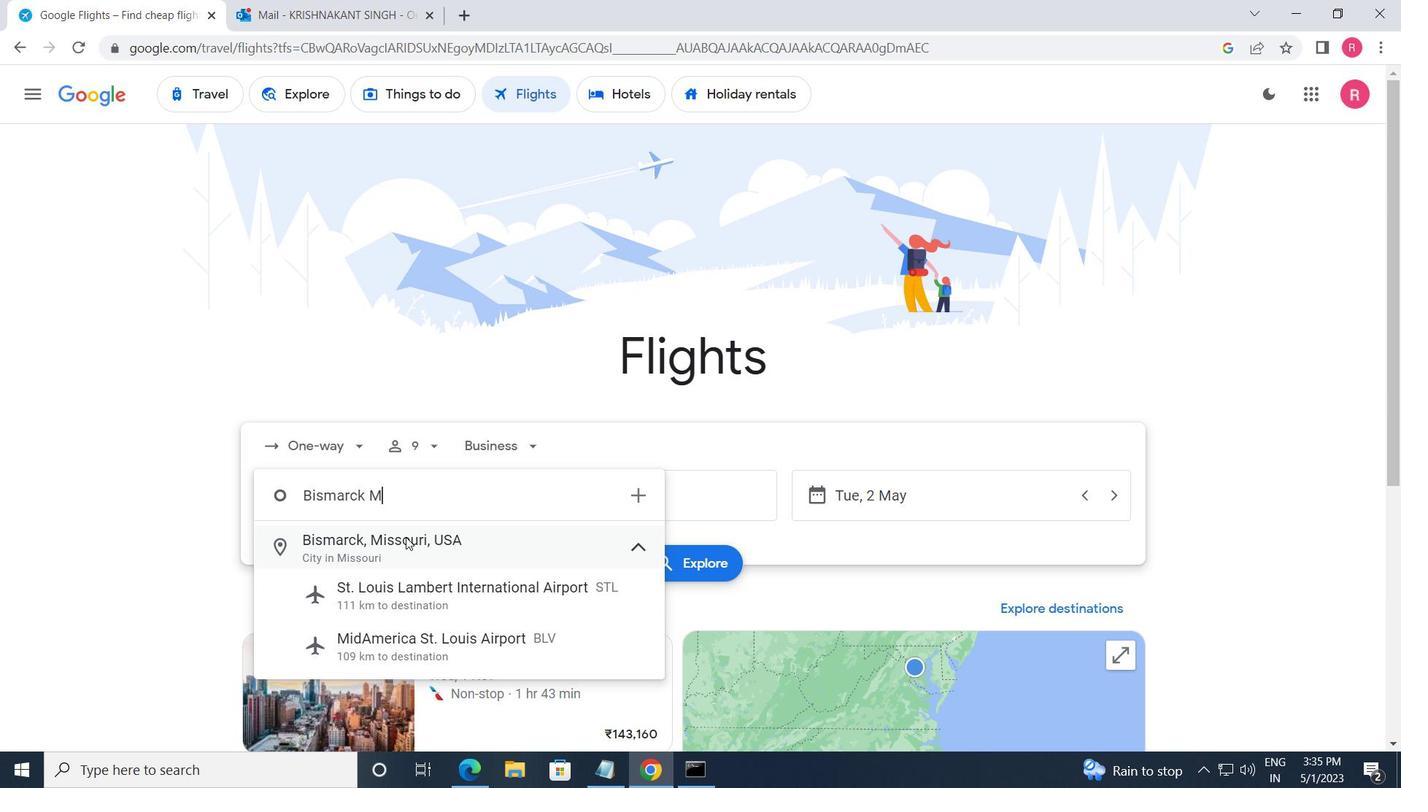 
Action: Mouse moved to (629, 502)
Screenshot: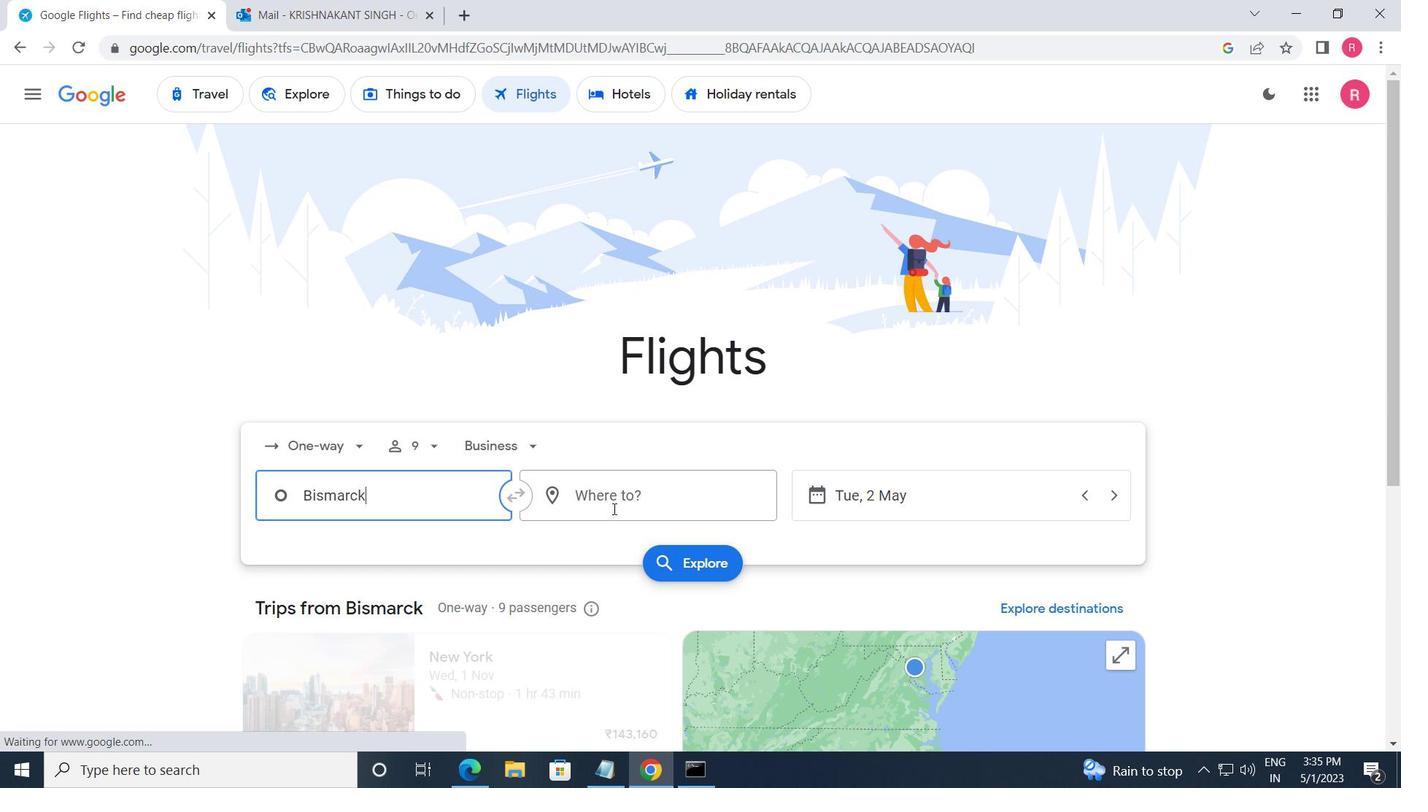 
Action: Mouse pressed left at (629, 502)
Screenshot: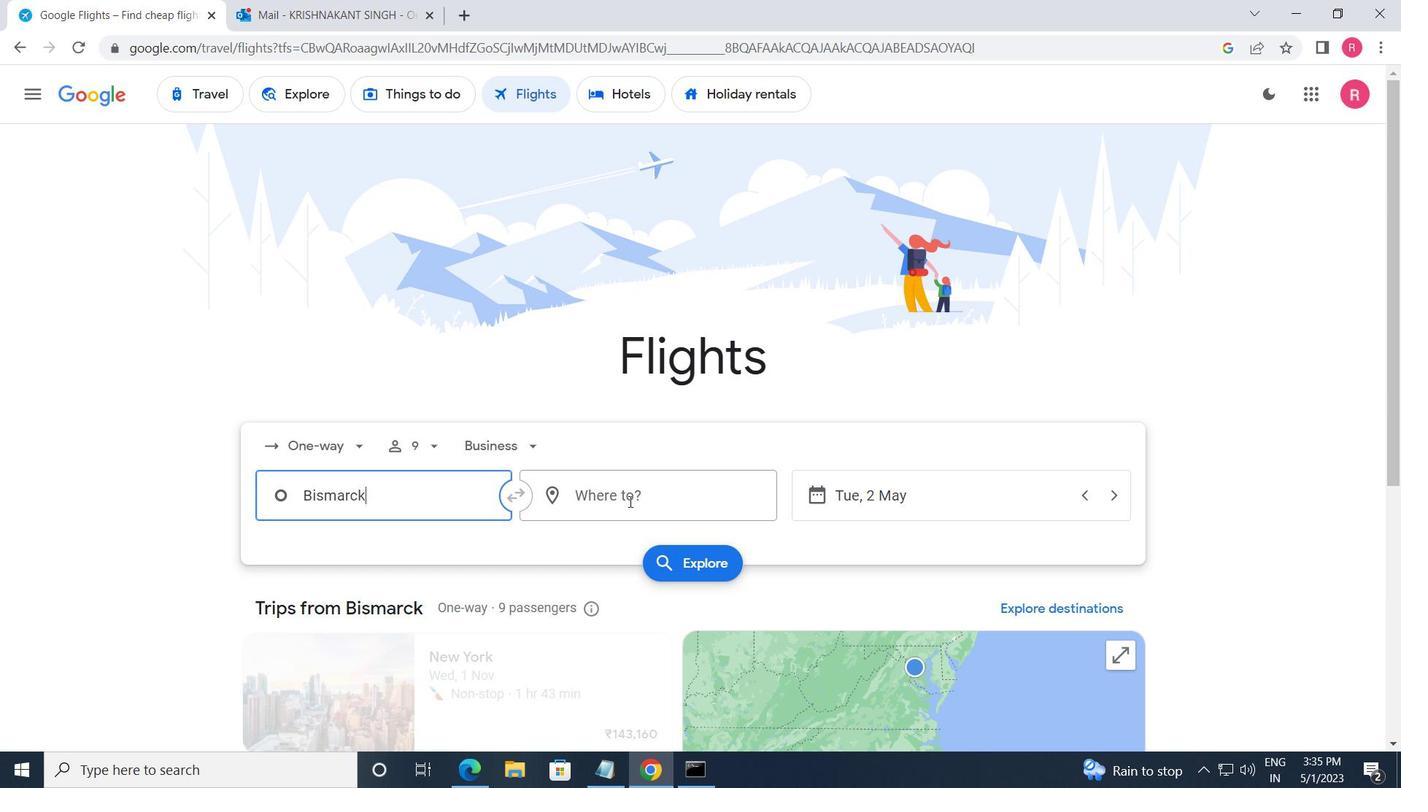 
Action: Mouse moved to (600, 683)
Screenshot: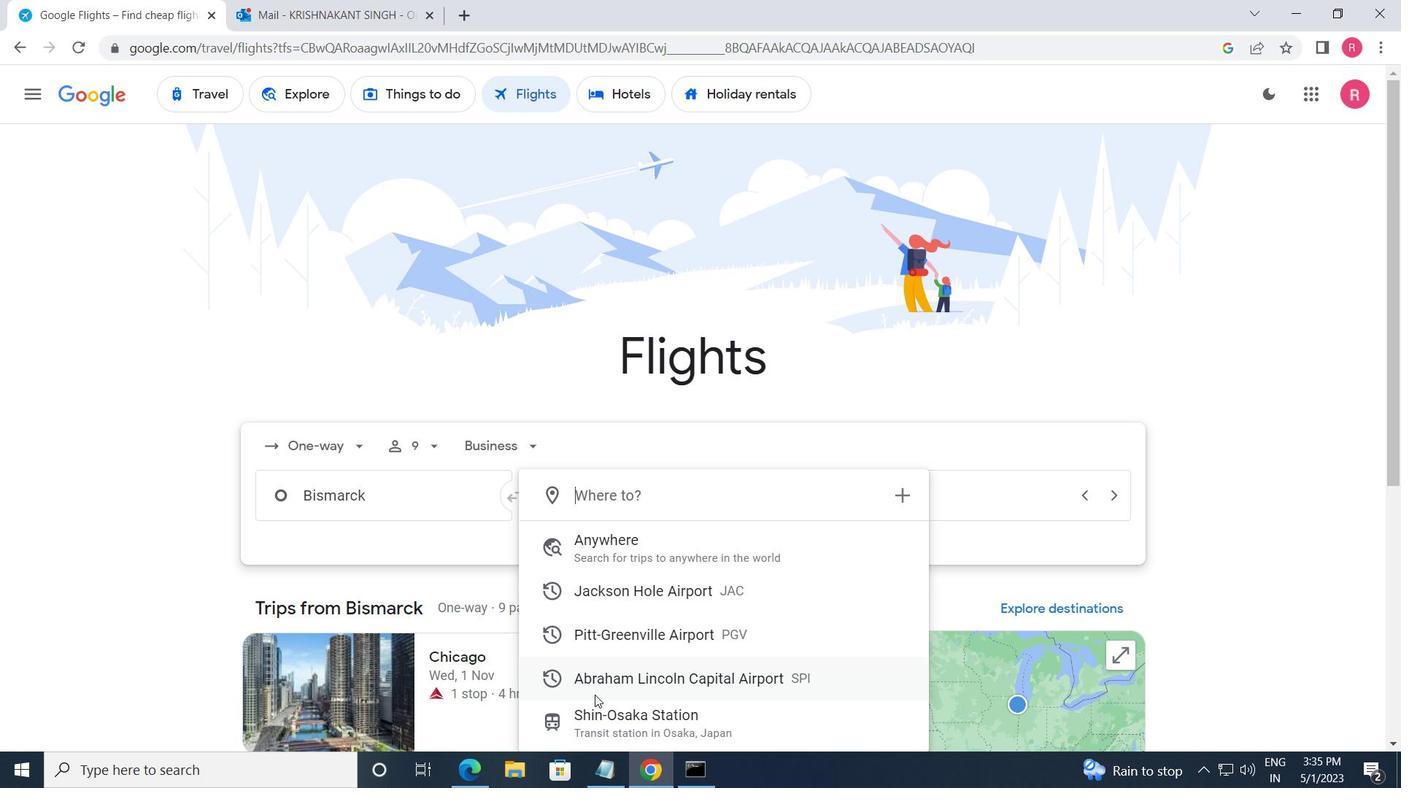 
Action: Mouse pressed left at (600, 683)
Screenshot: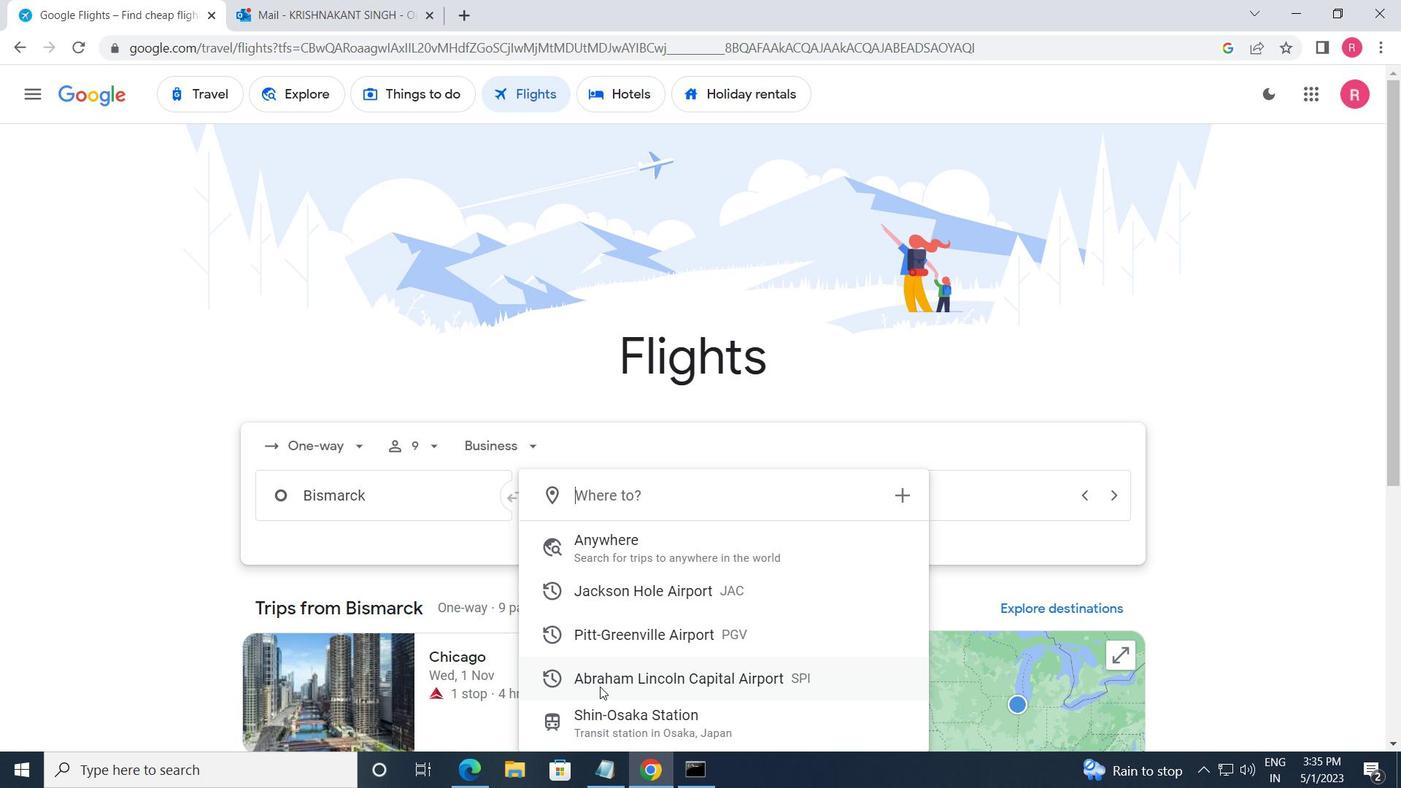 
Action: Mouse moved to (915, 490)
Screenshot: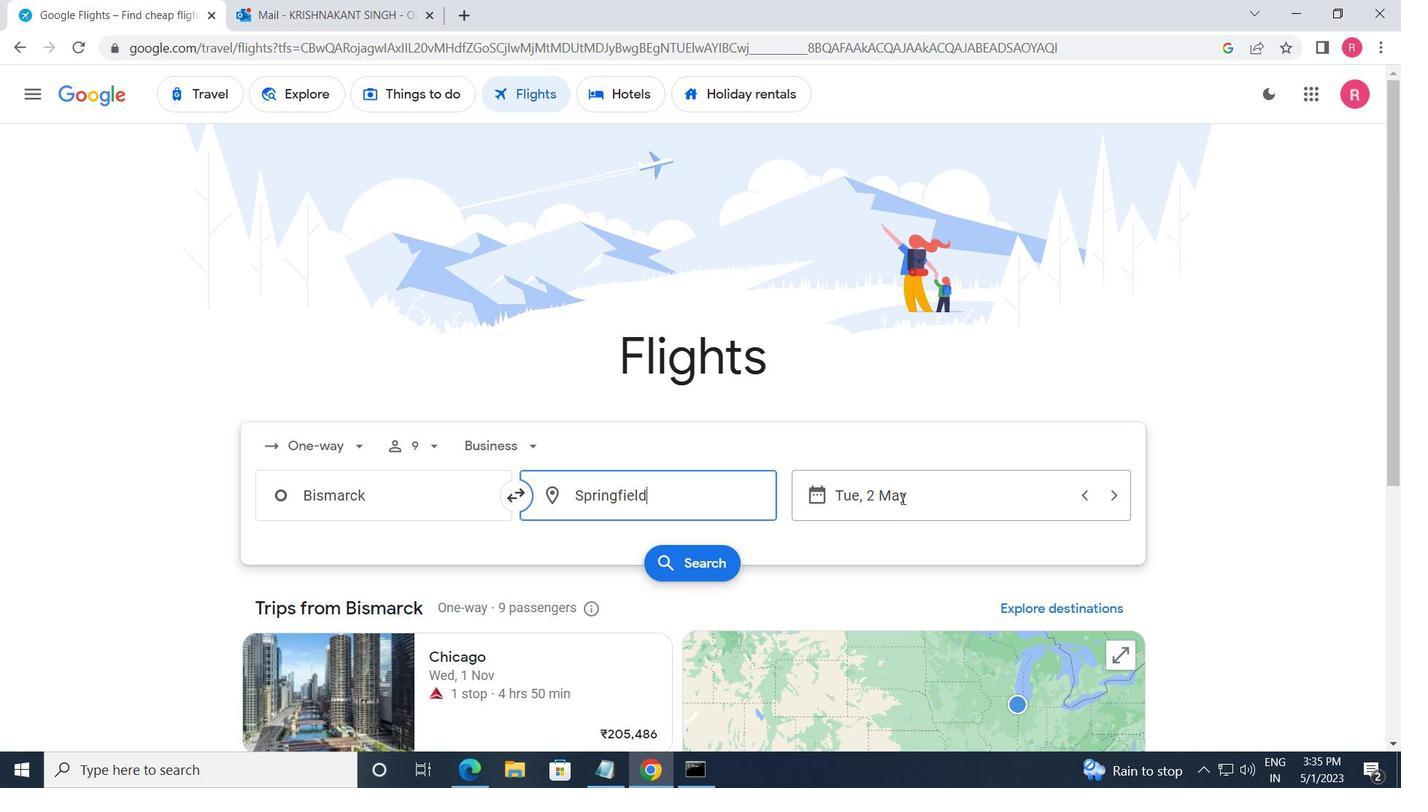 
Action: Mouse pressed left at (915, 490)
Screenshot: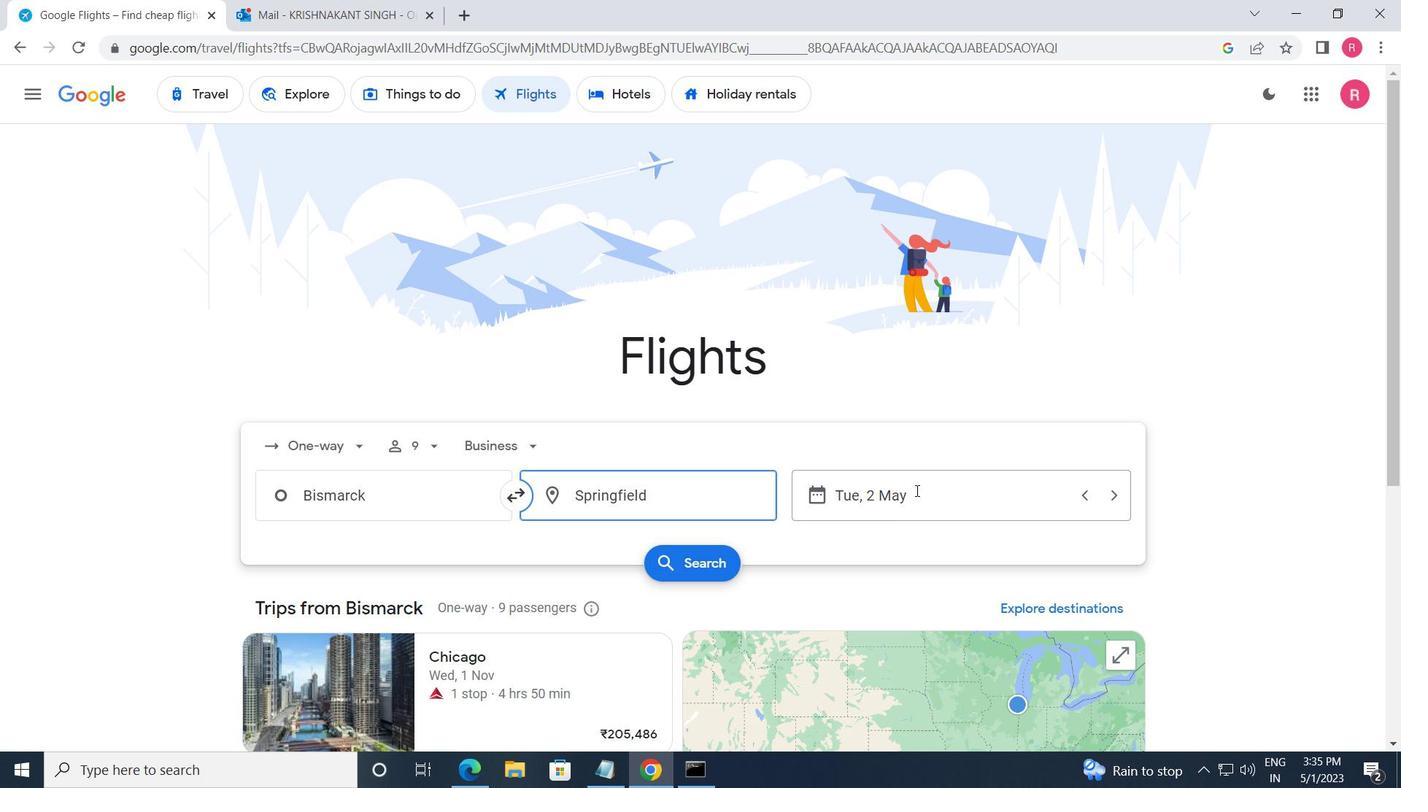 
Action: Mouse moved to (577, 416)
Screenshot: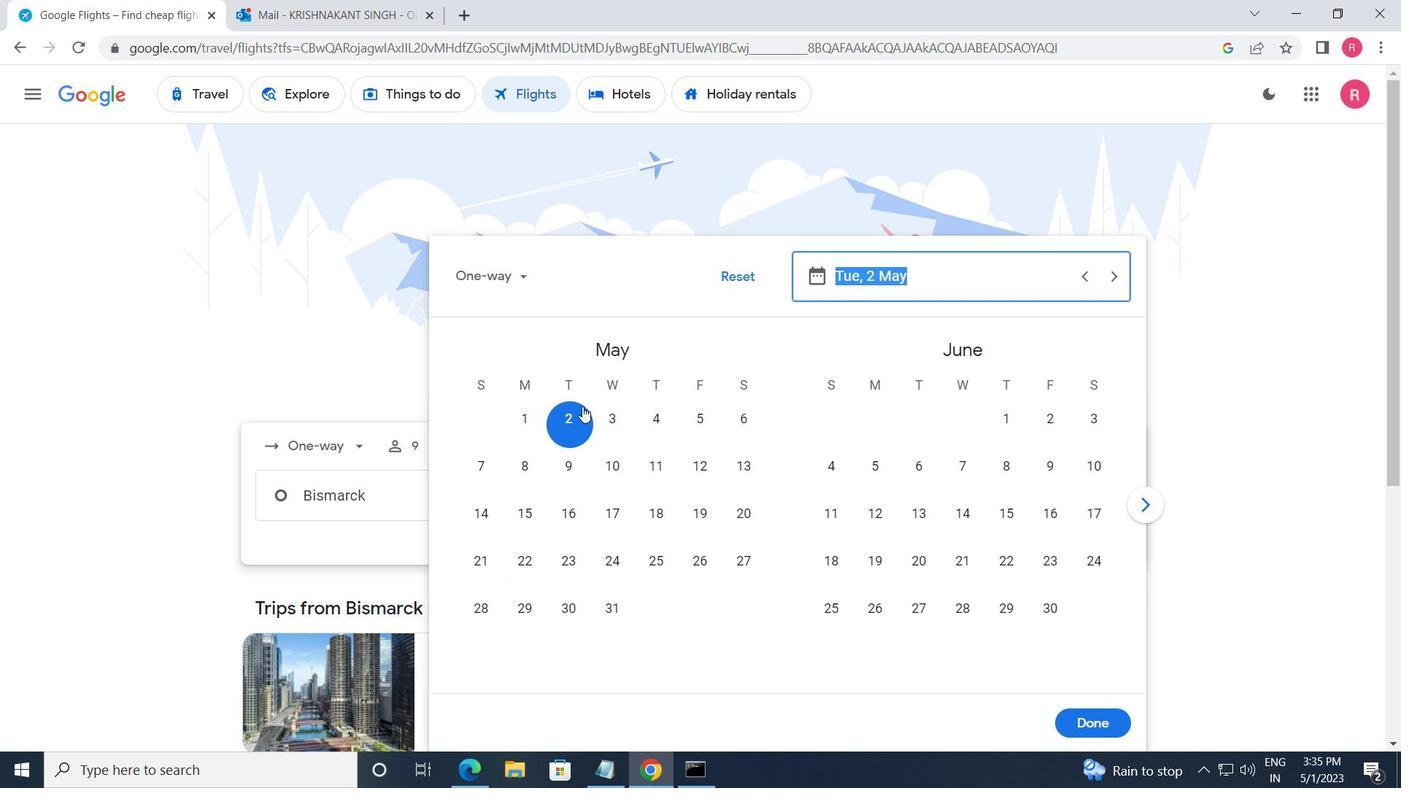 
Action: Mouse pressed left at (577, 416)
Screenshot: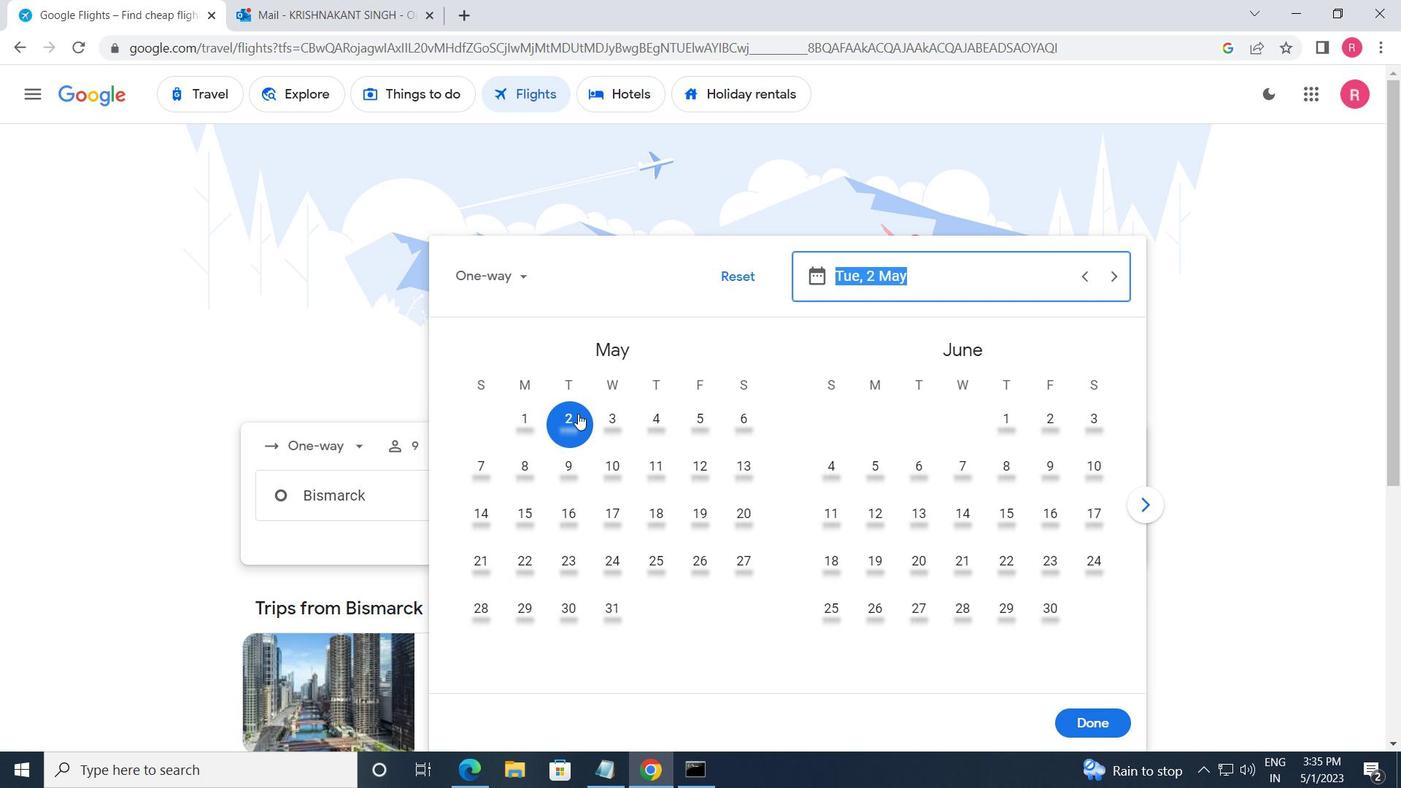 
Action: Mouse moved to (1103, 721)
Screenshot: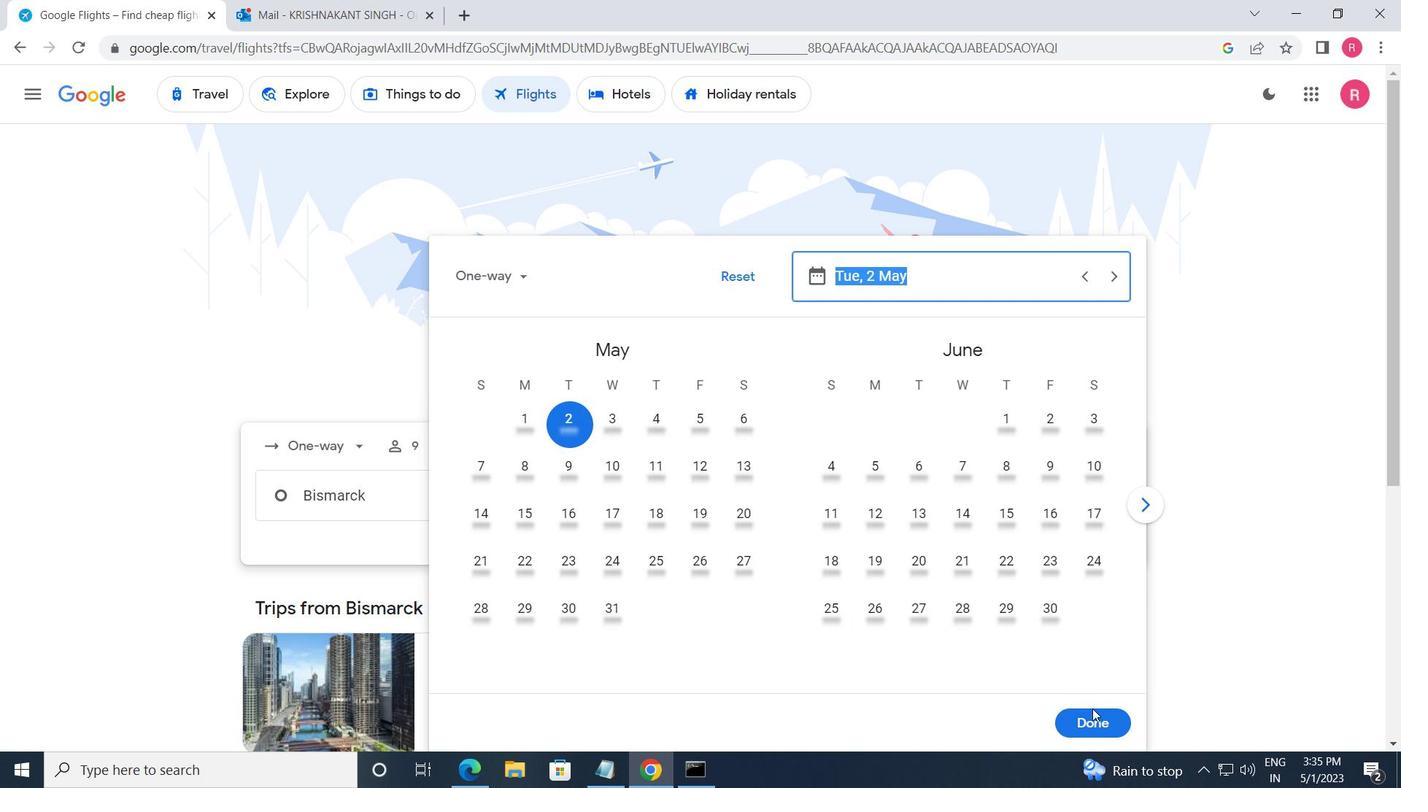 
Action: Mouse pressed left at (1103, 721)
Screenshot: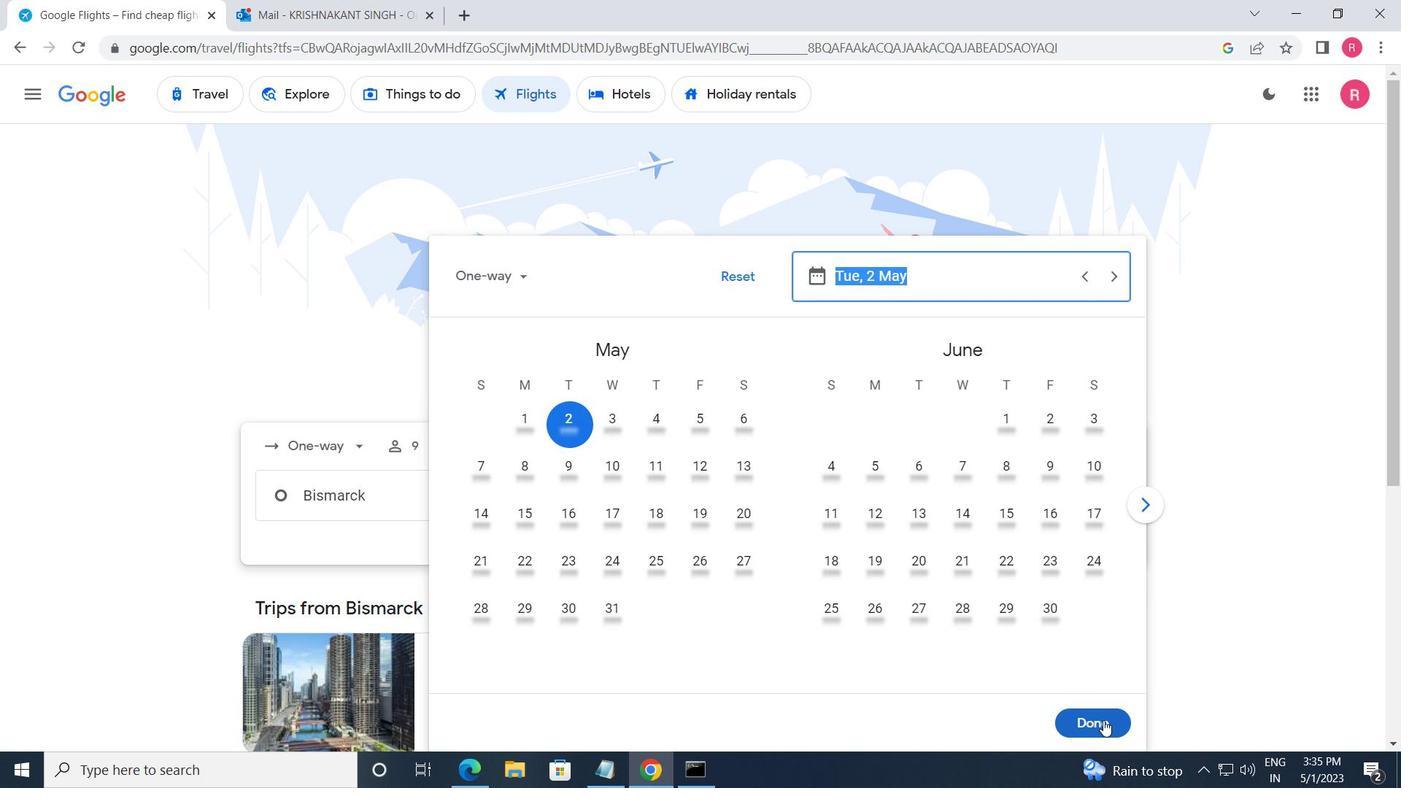 
Action: Mouse moved to (679, 556)
Screenshot: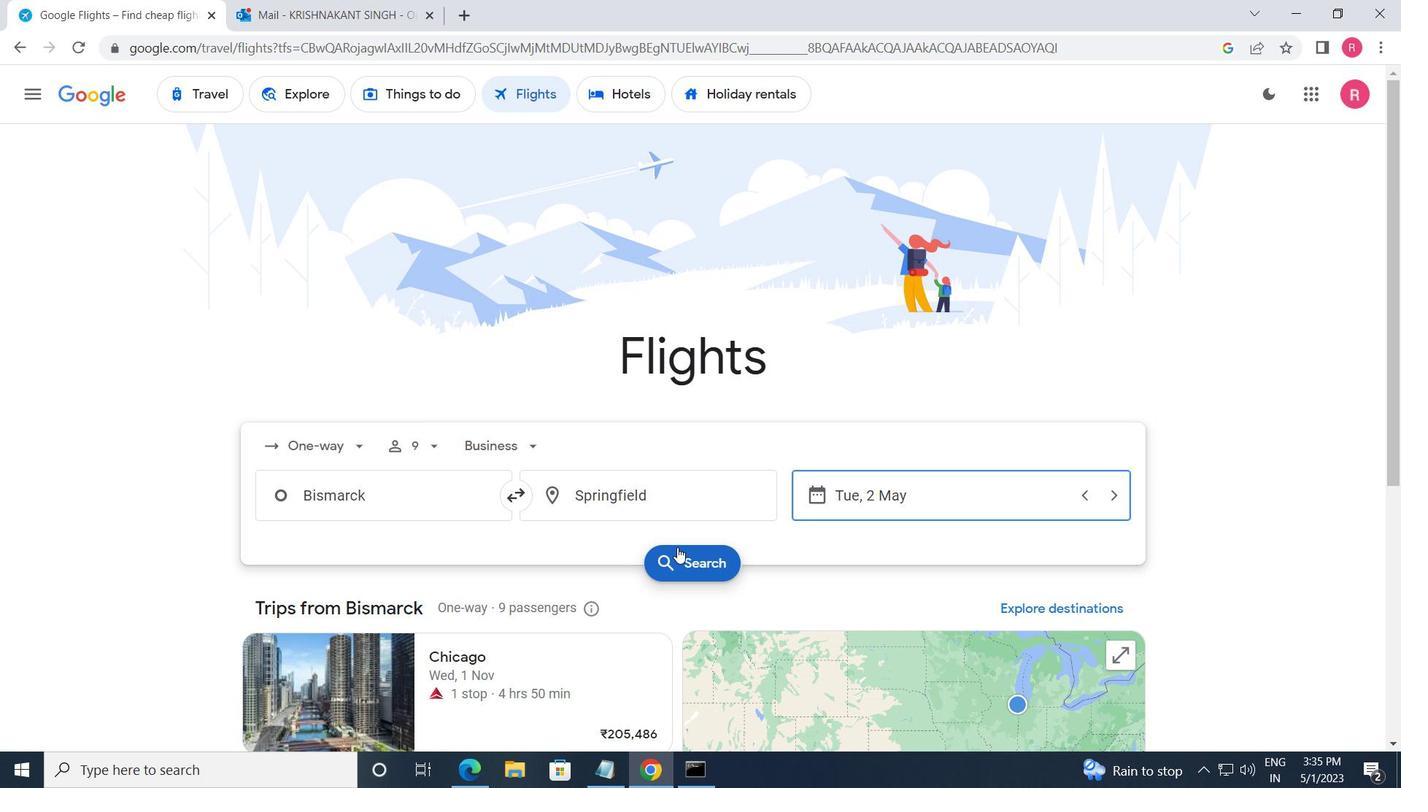 
Action: Mouse pressed left at (679, 556)
Screenshot: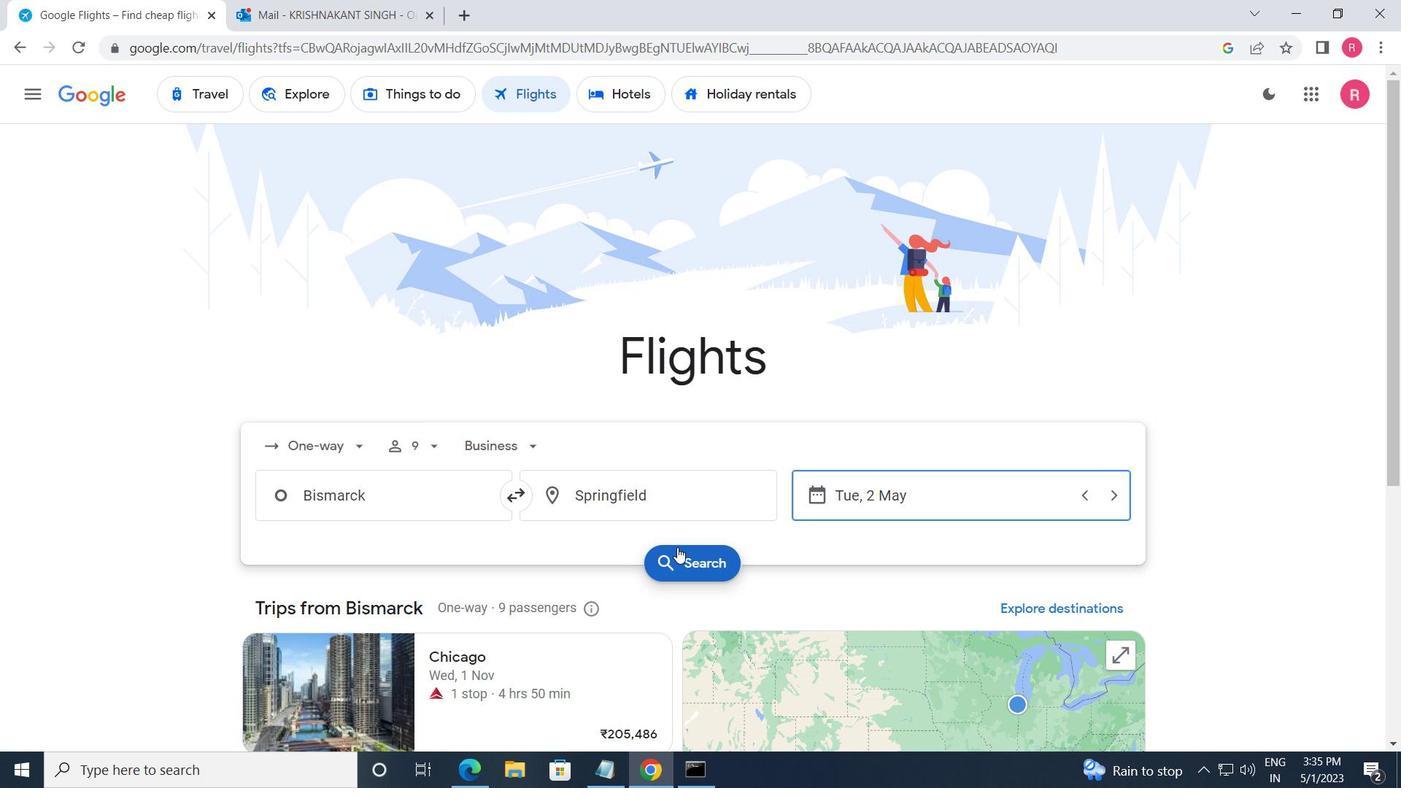 
Action: Mouse moved to (275, 264)
Screenshot: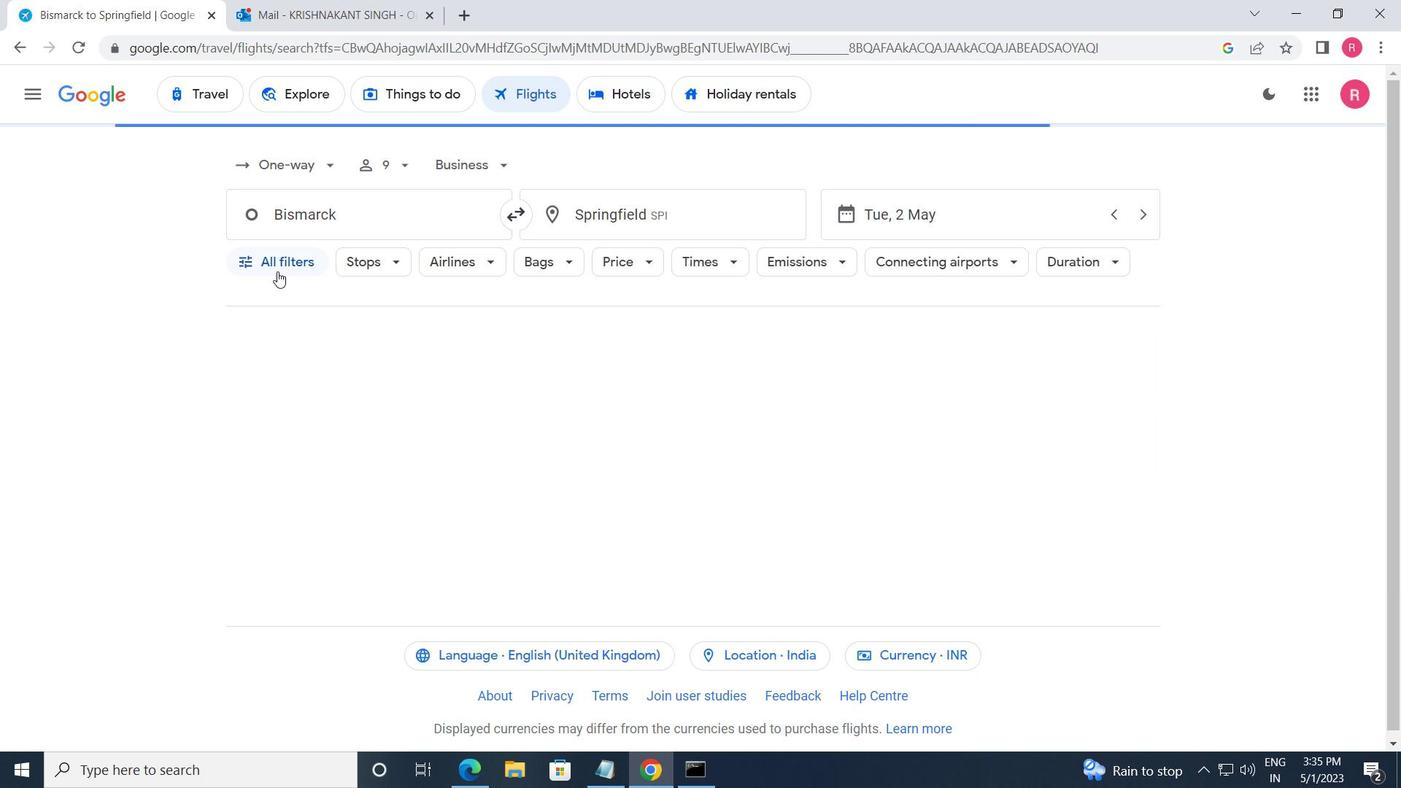
Action: Mouse pressed left at (275, 264)
Screenshot: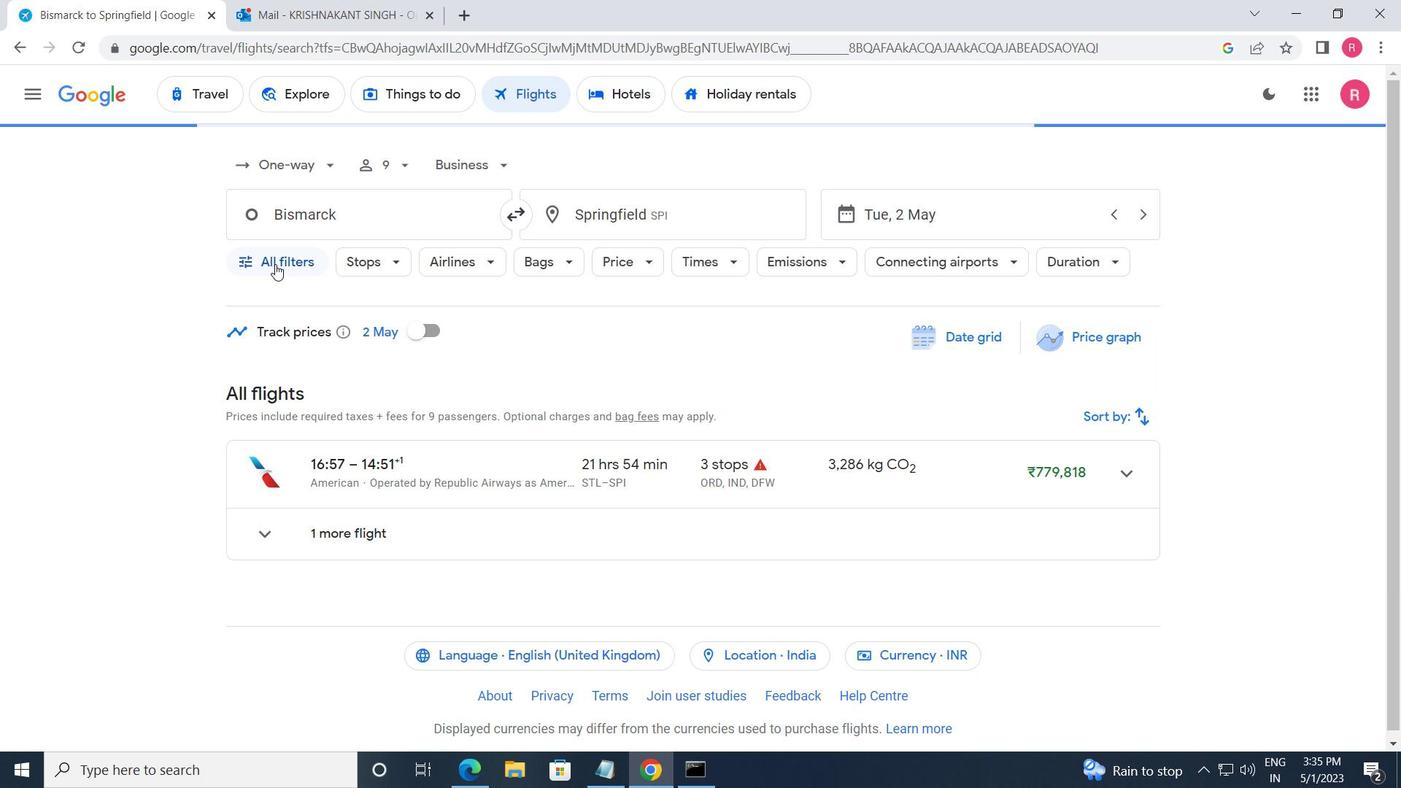 
Action: Mouse moved to (342, 453)
Screenshot: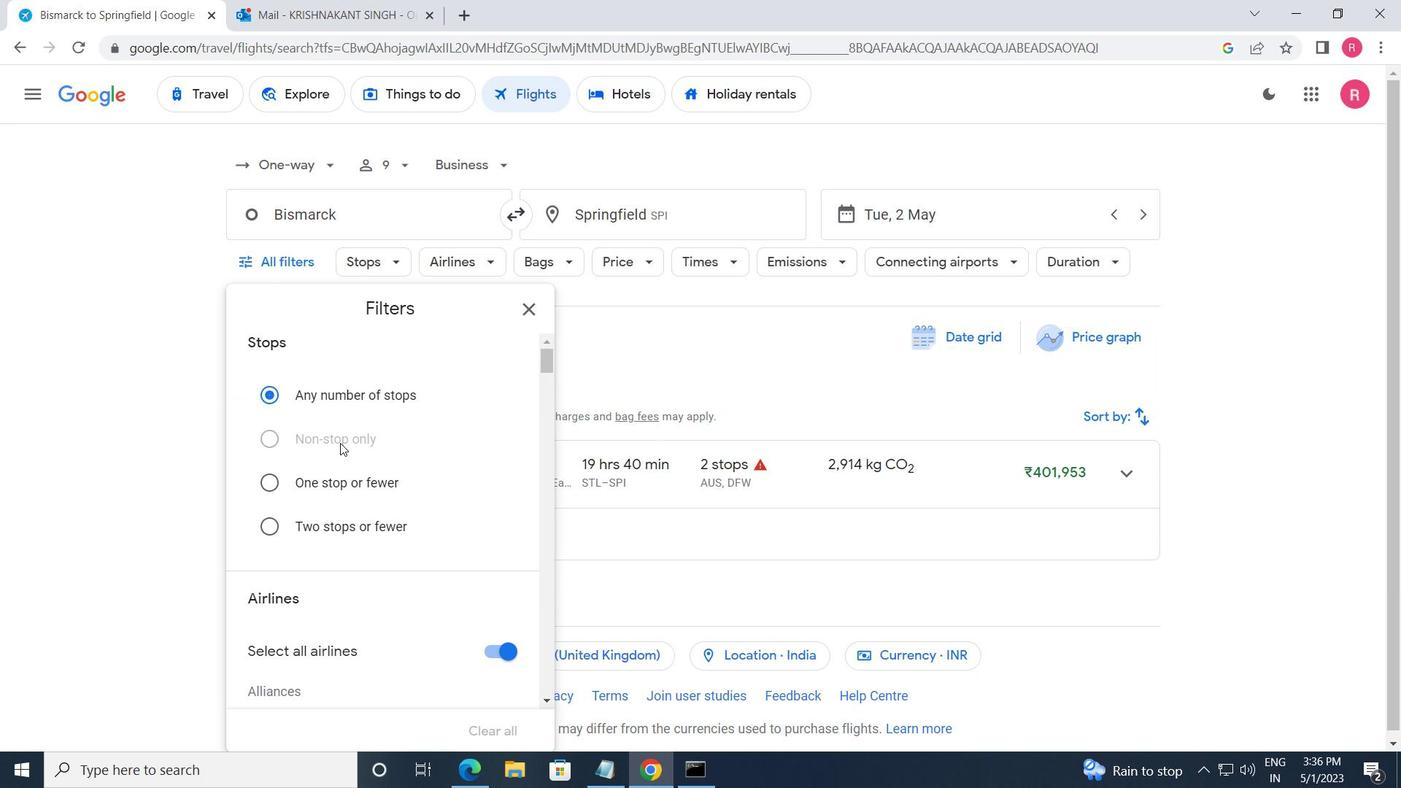 
Action: Mouse scrolled (342, 452) with delta (0, 0)
Screenshot: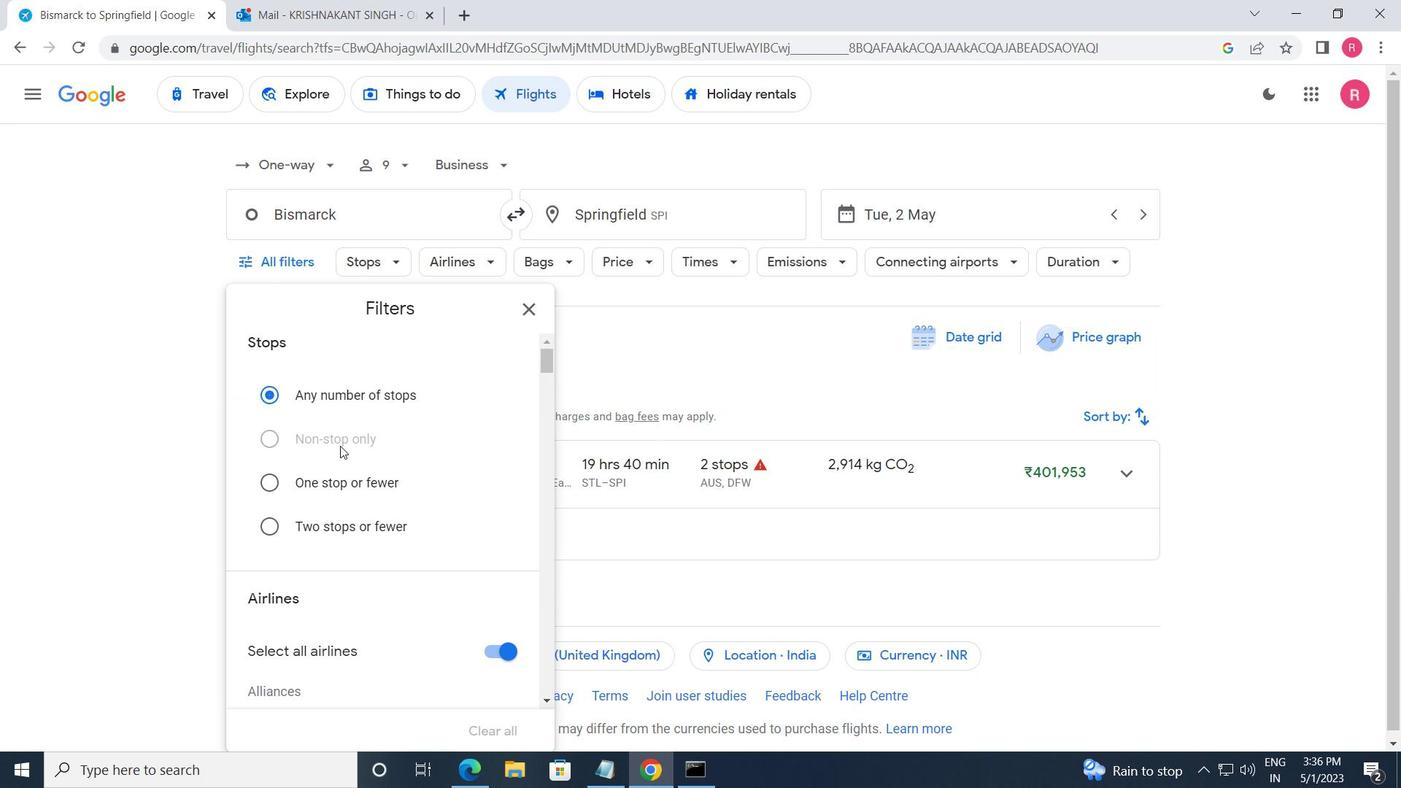 
Action: Mouse scrolled (342, 452) with delta (0, 0)
Screenshot: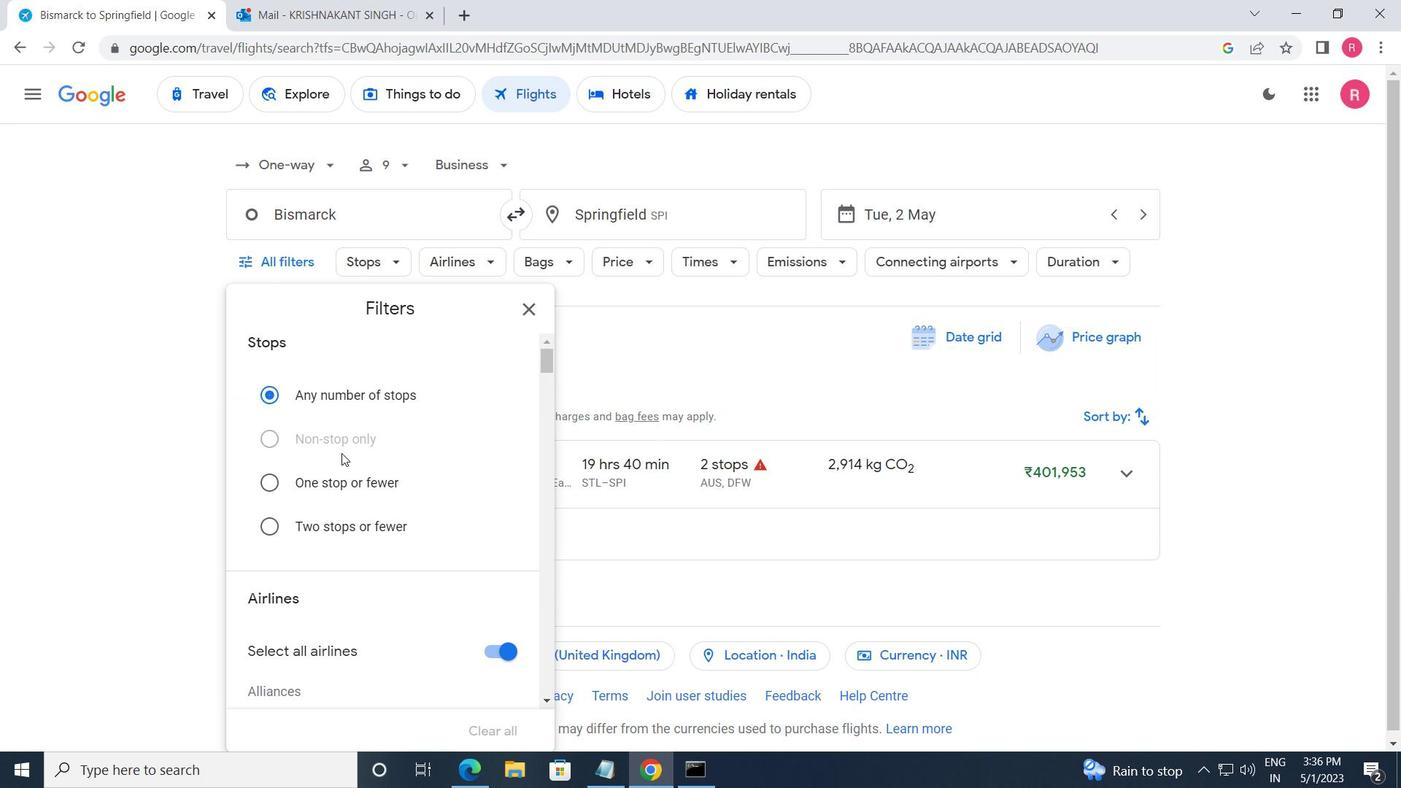 
Action: Mouse scrolled (342, 452) with delta (0, 0)
Screenshot: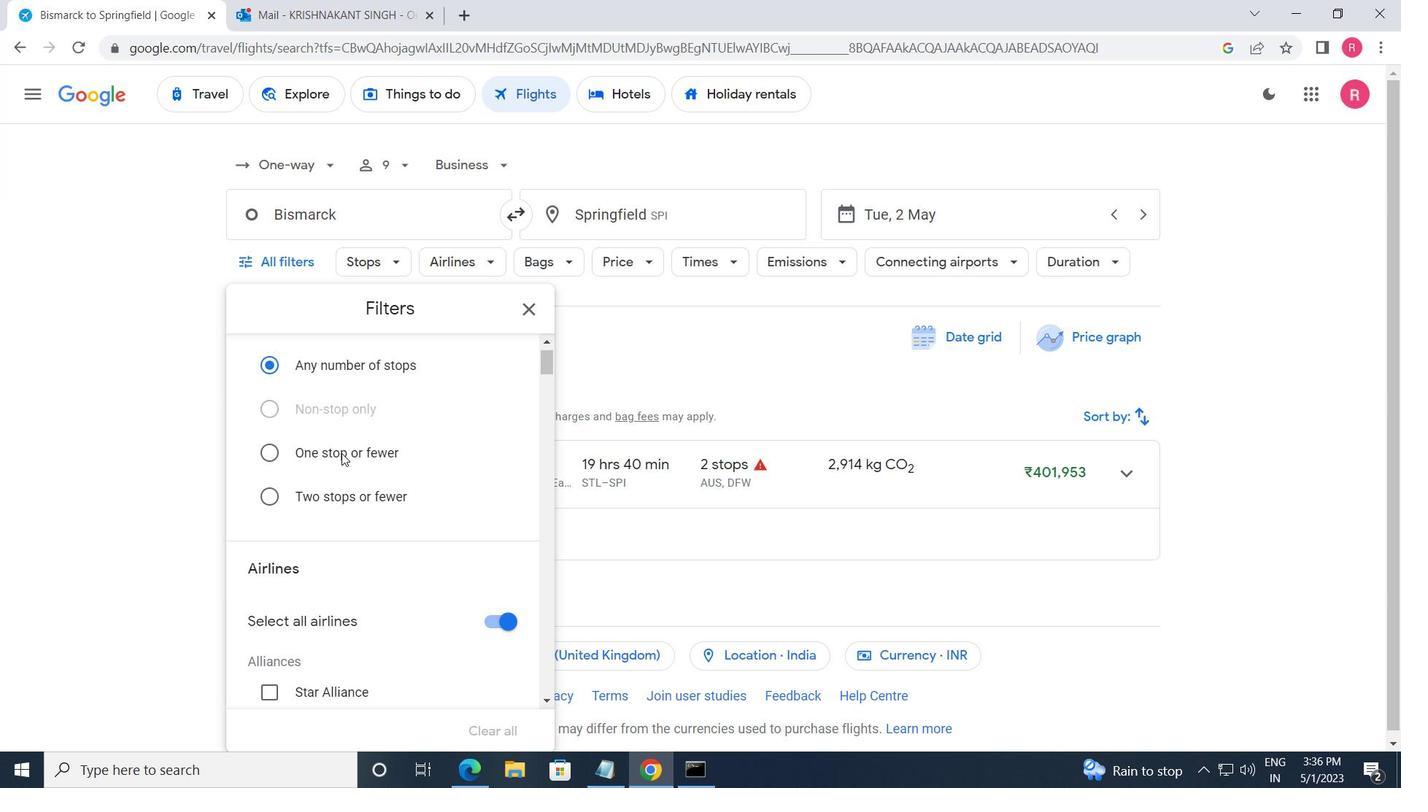 
Action: Mouse scrolled (342, 452) with delta (0, 0)
Screenshot: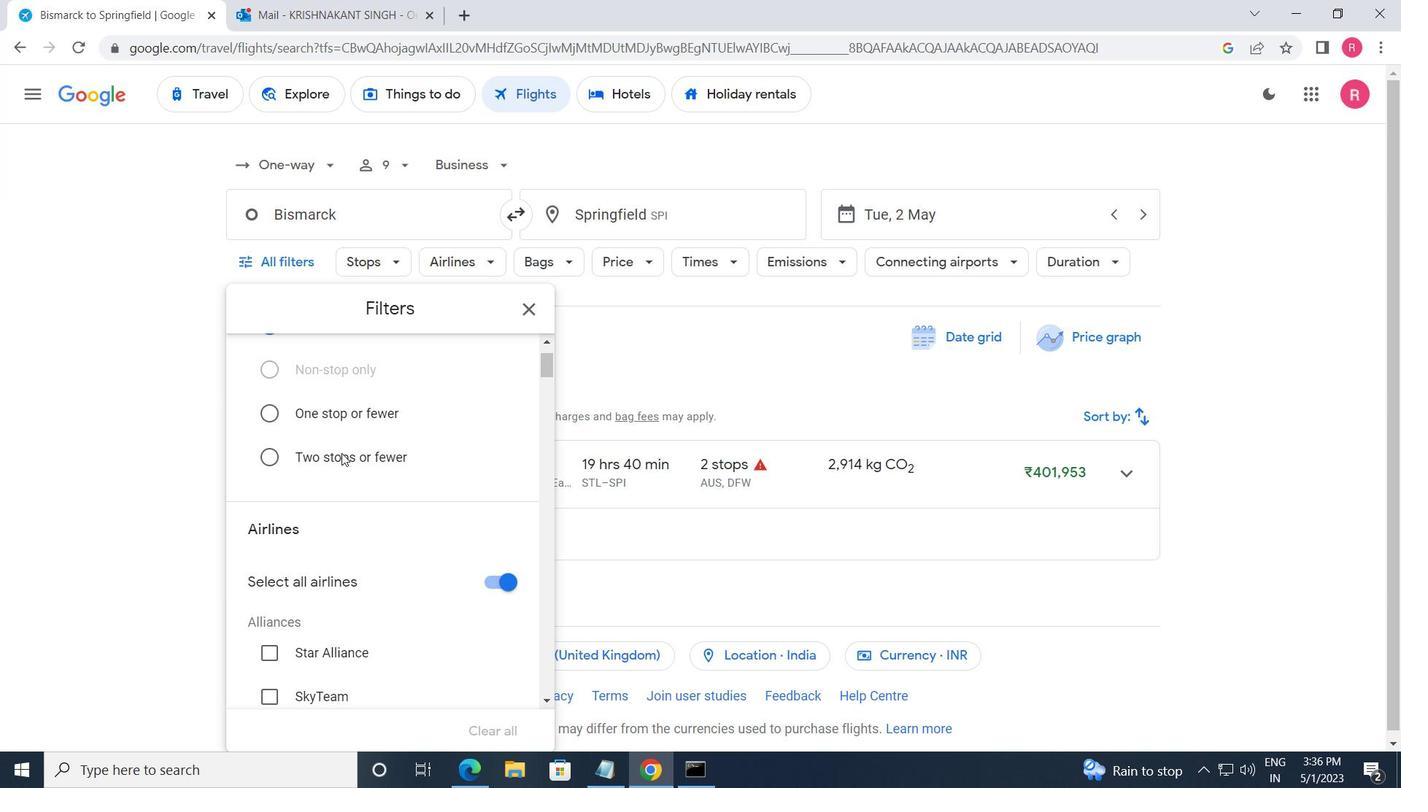 
Action: Mouse scrolled (342, 452) with delta (0, 0)
Screenshot: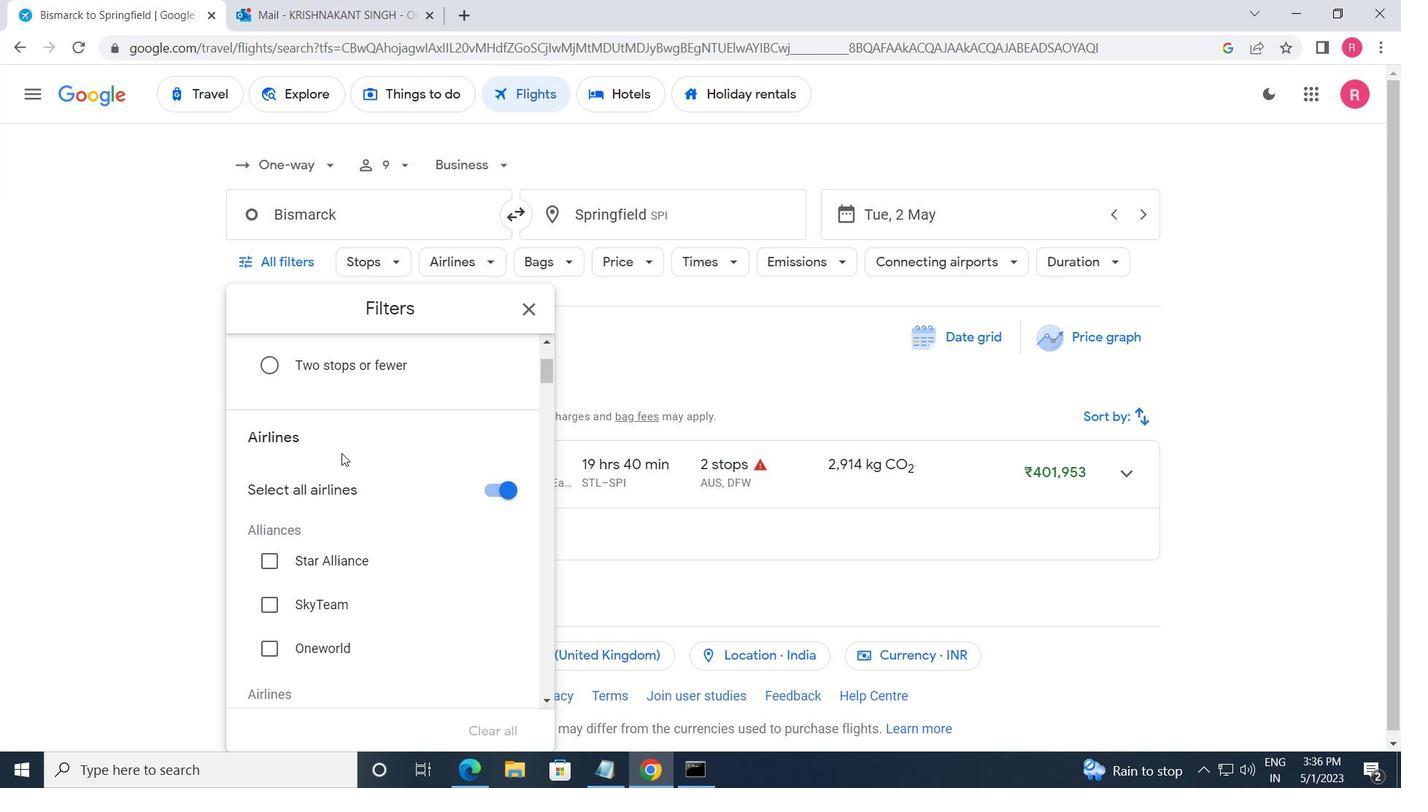 
Action: Mouse scrolled (342, 452) with delta (0, 0)
Screenshot: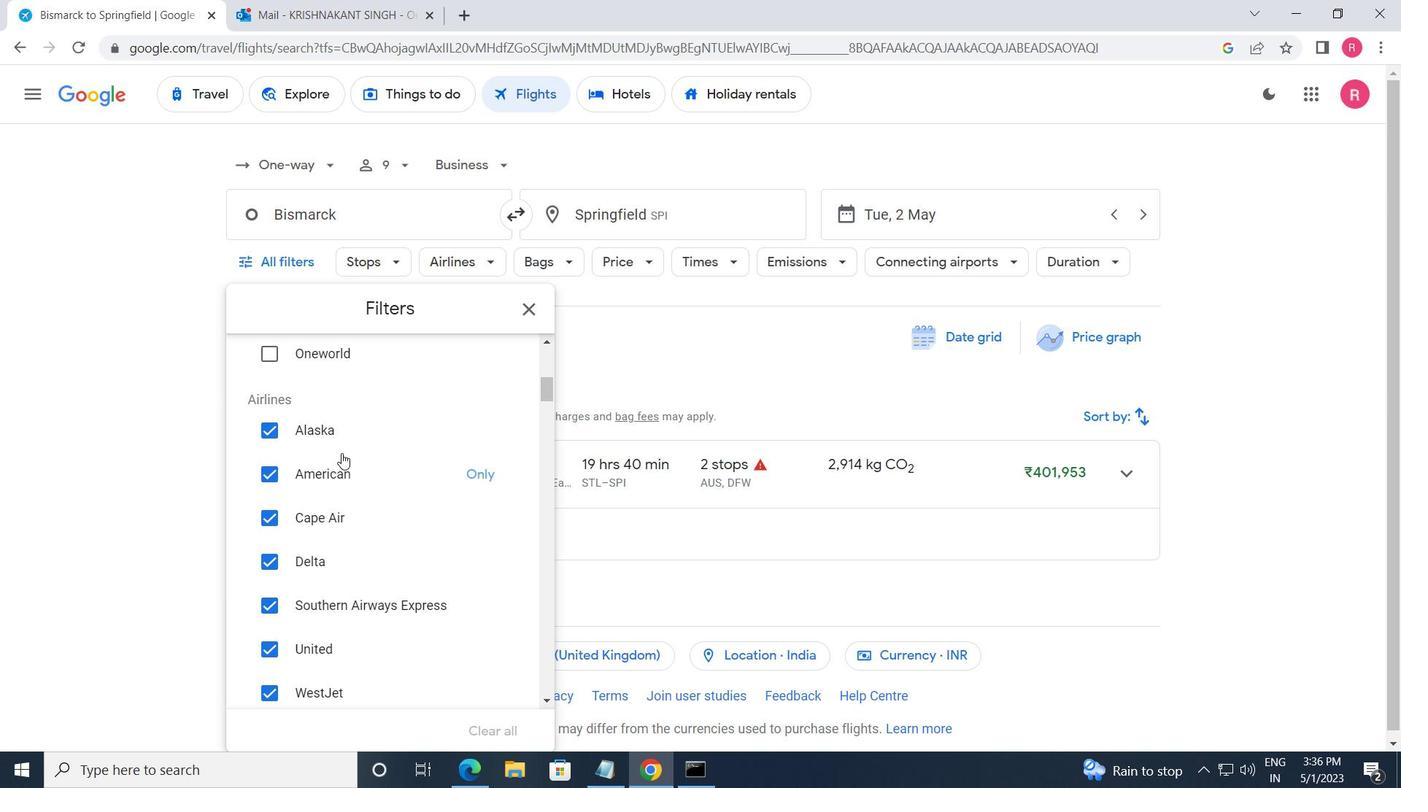 
Action: Mouse moved to (464, 472)
Screenshot: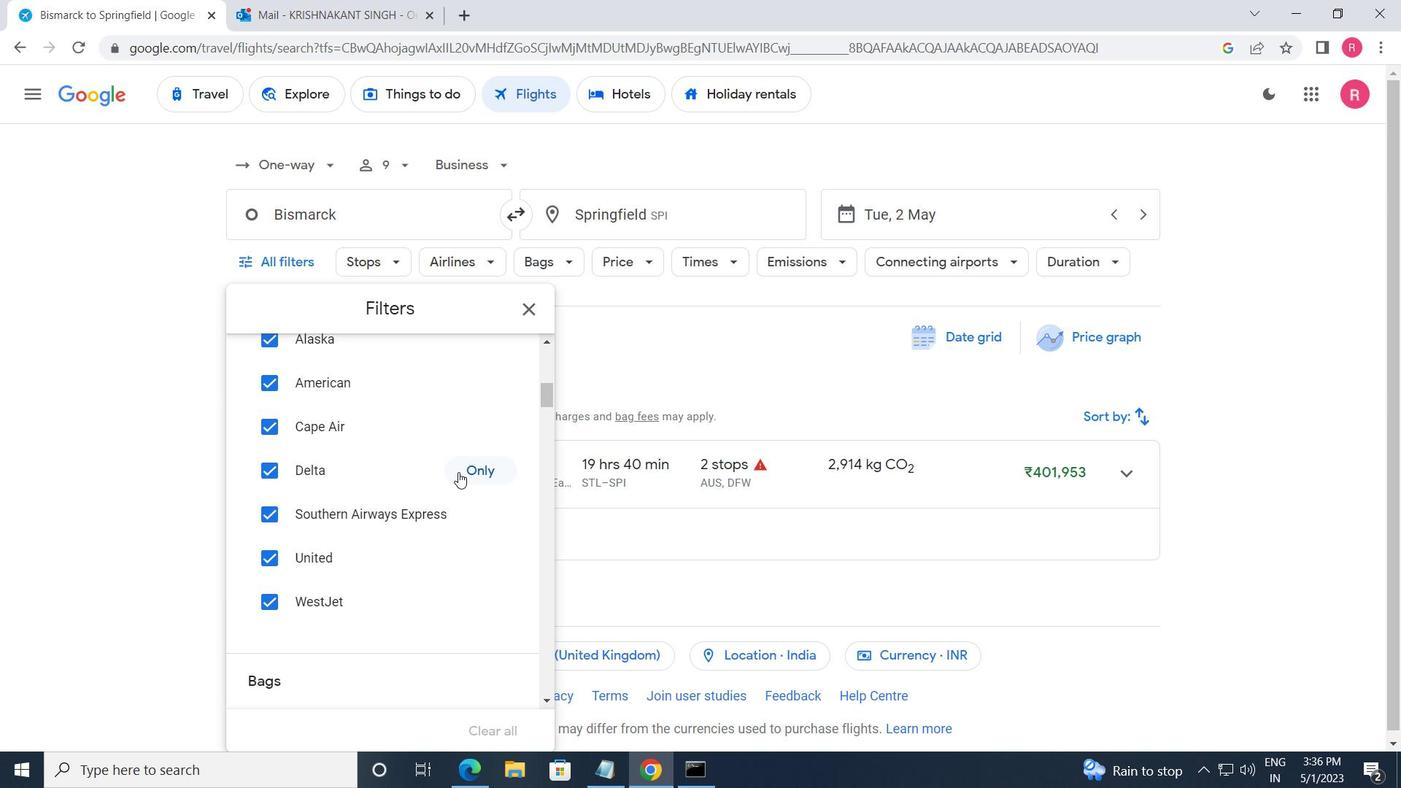 
Action: Mouse pressed left at (464, 472)
Screenshot: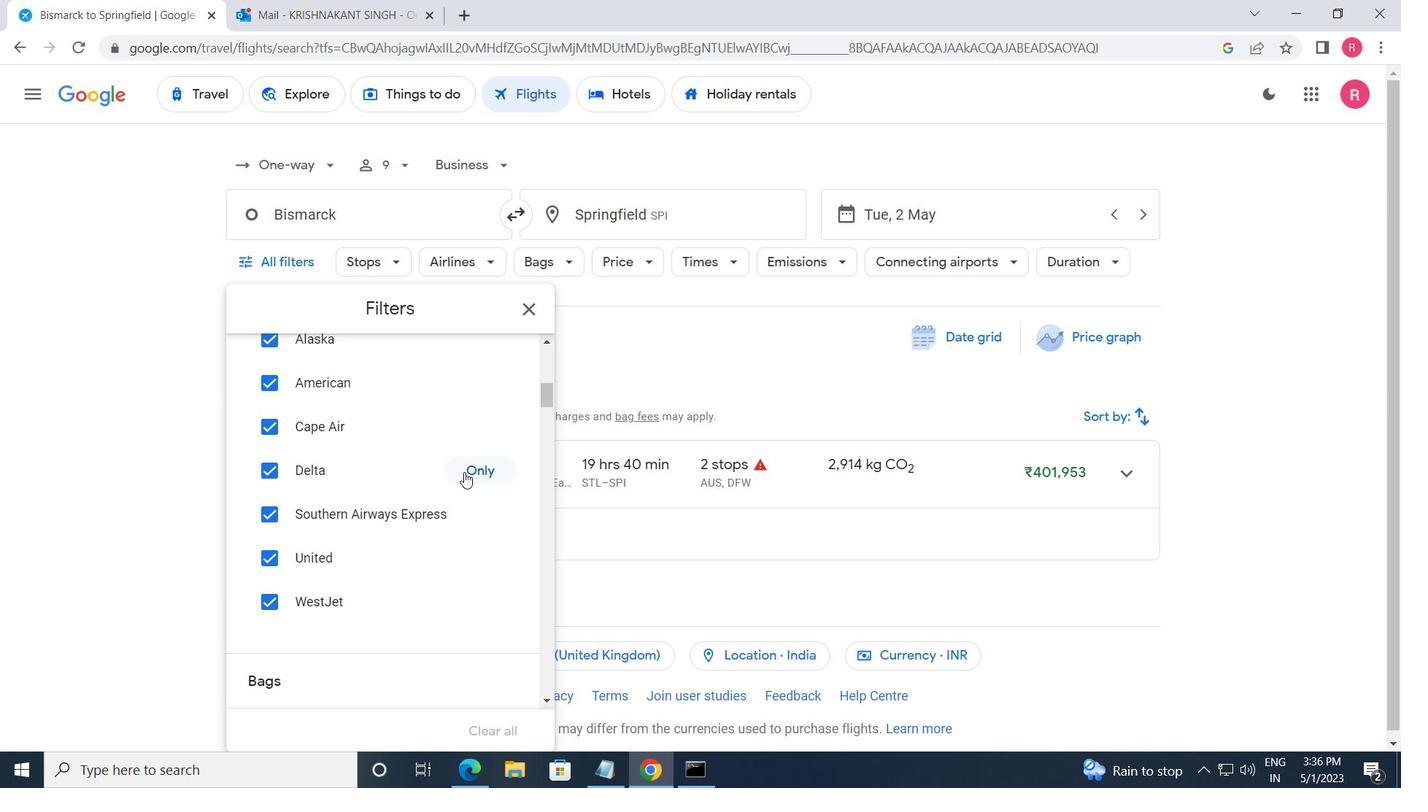
Action: Mouse moved to (464, 472)
Screenshot: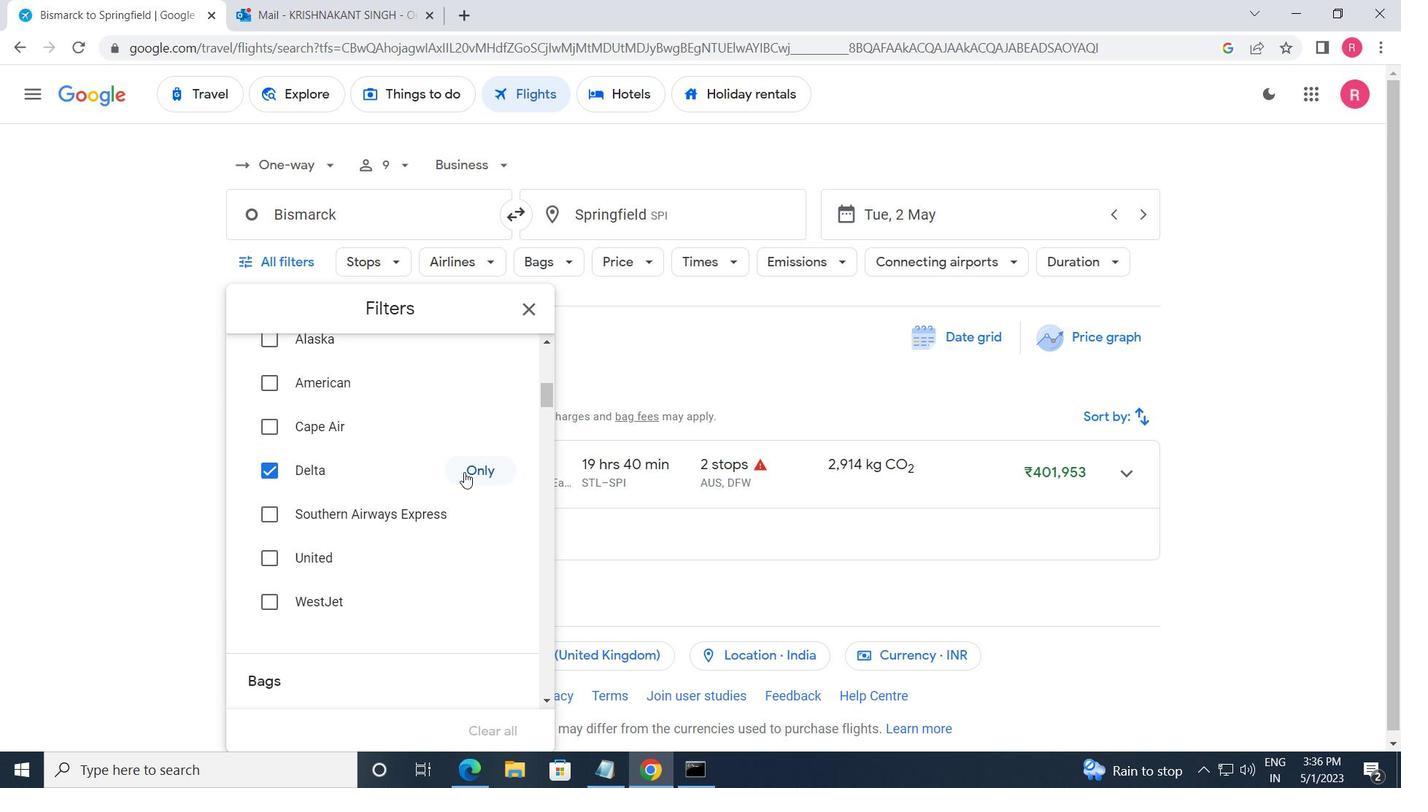 
Action: Mouse scrolled (464, 472) with delta (0, 0)
Screenshot: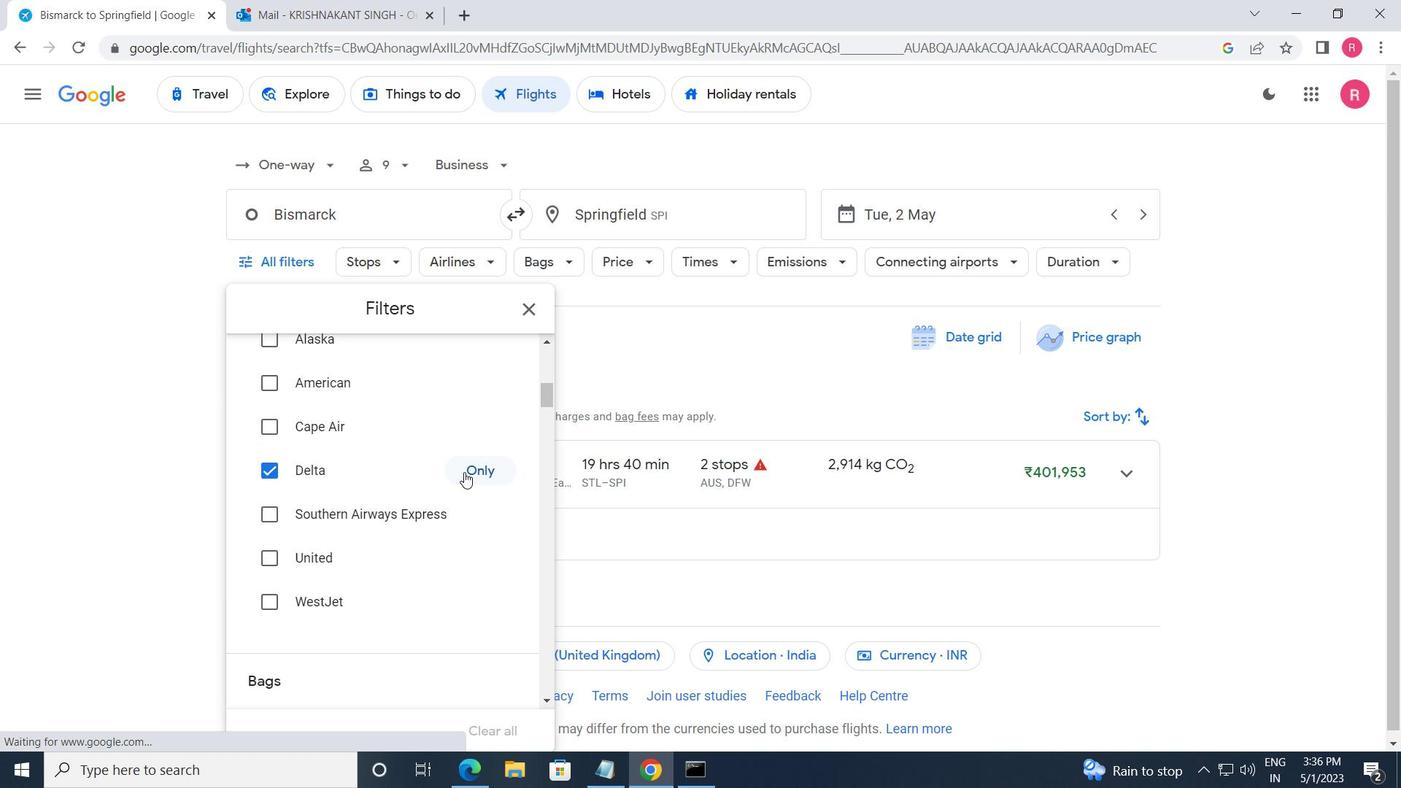 
Action: Mouse moved to (464, 473)
Screenshot: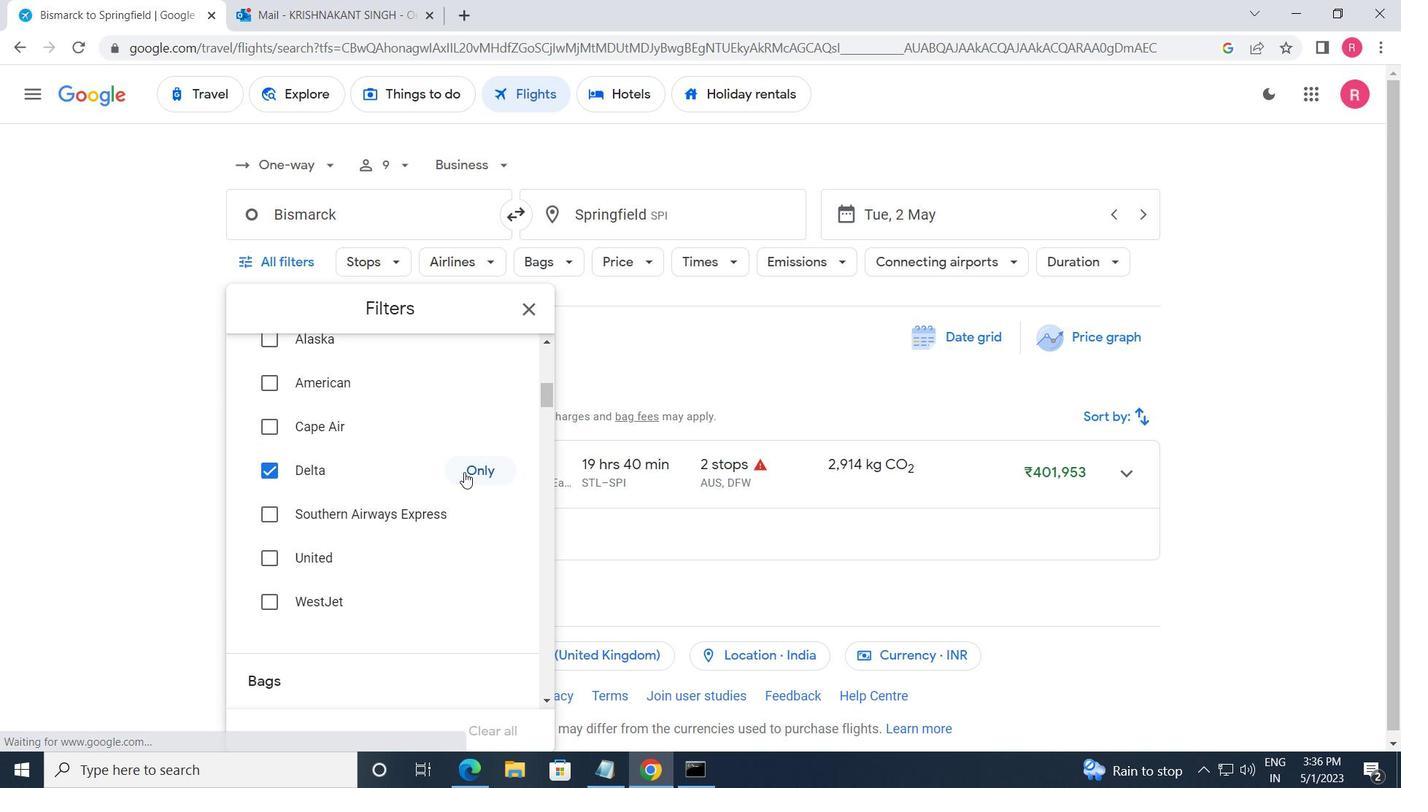 
Action: Mouse scrolled (464, 472) with delta (0, 0)
Screenshot: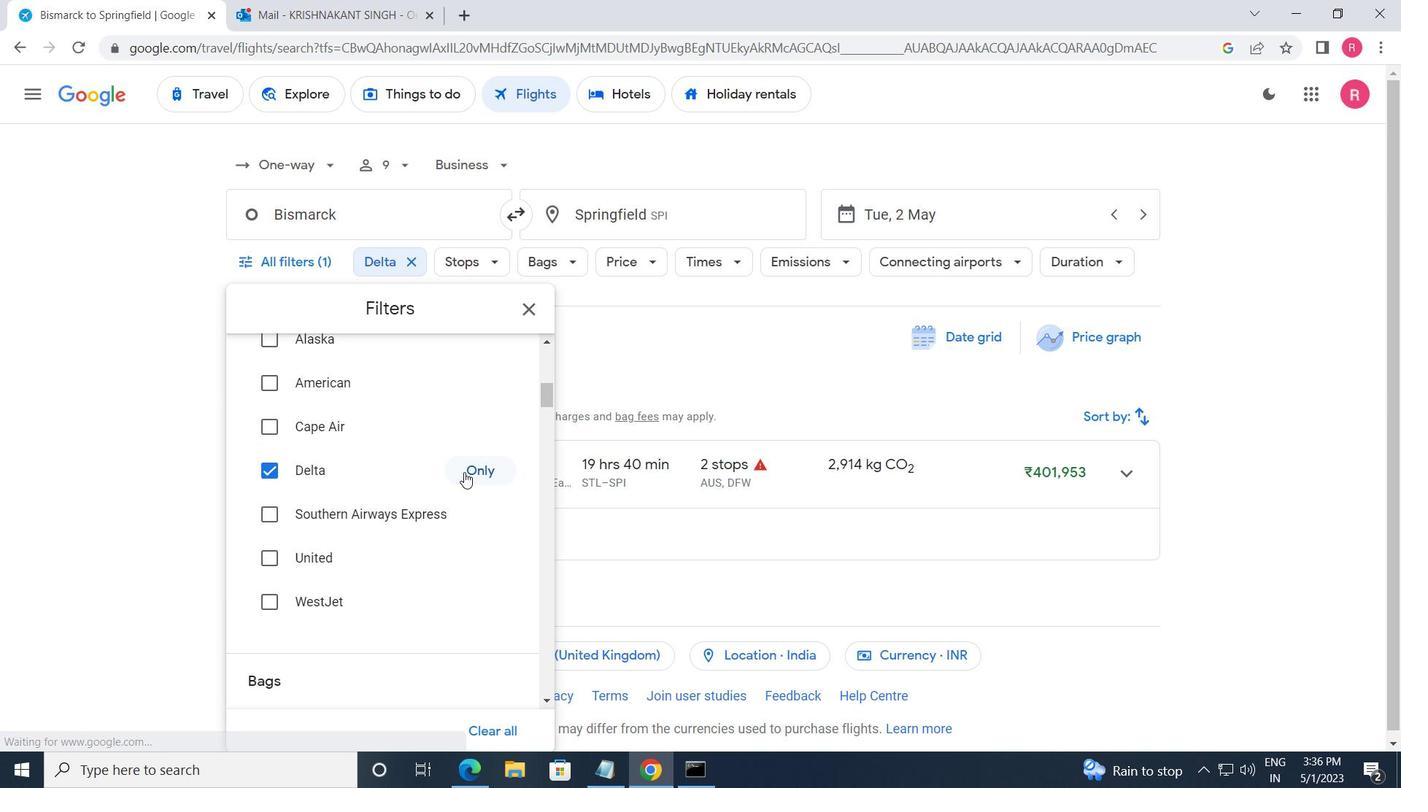 
Action: Mouse scrolled (464, 472) with delta (0, 0)
Screenshot: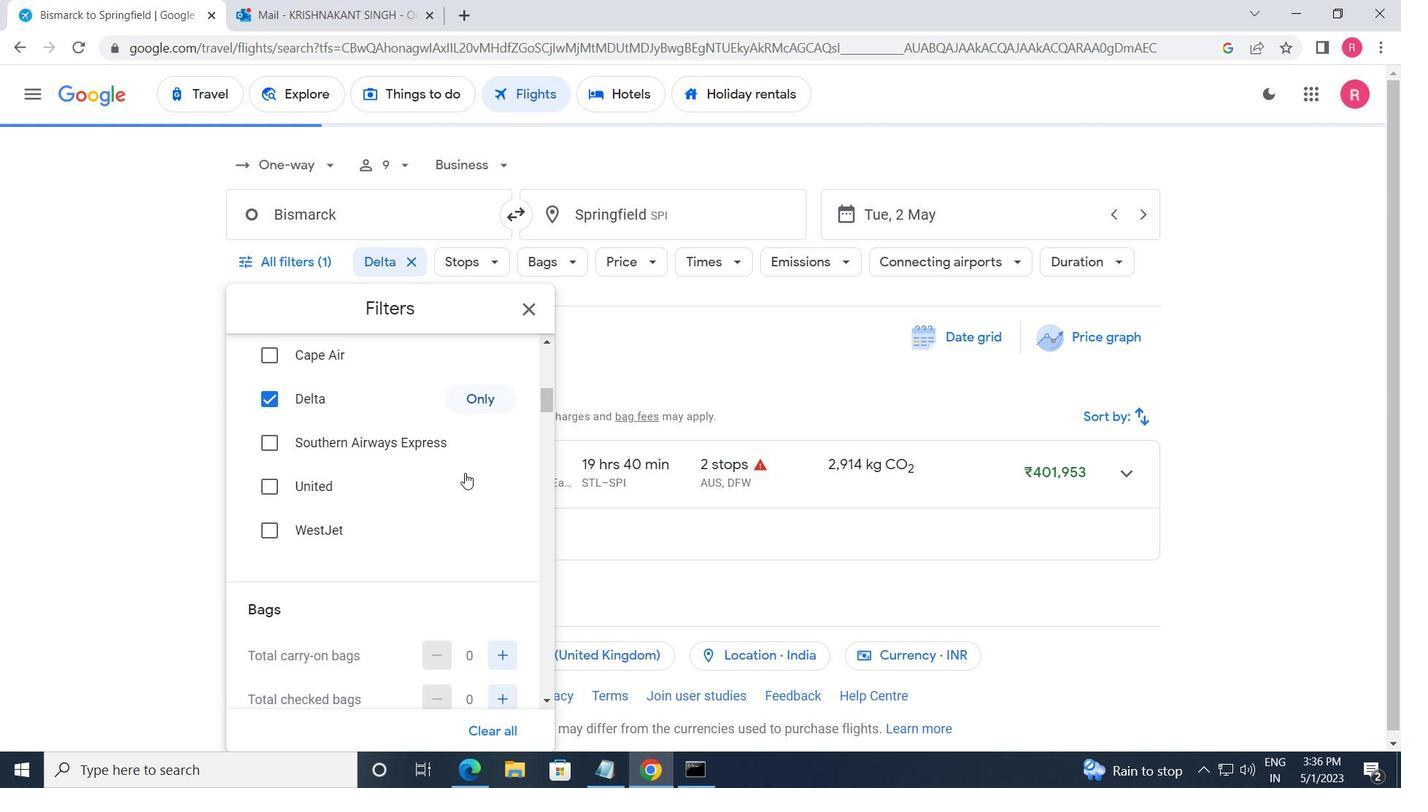 
Action: Mouse moved to (494, 492)
Screenshot: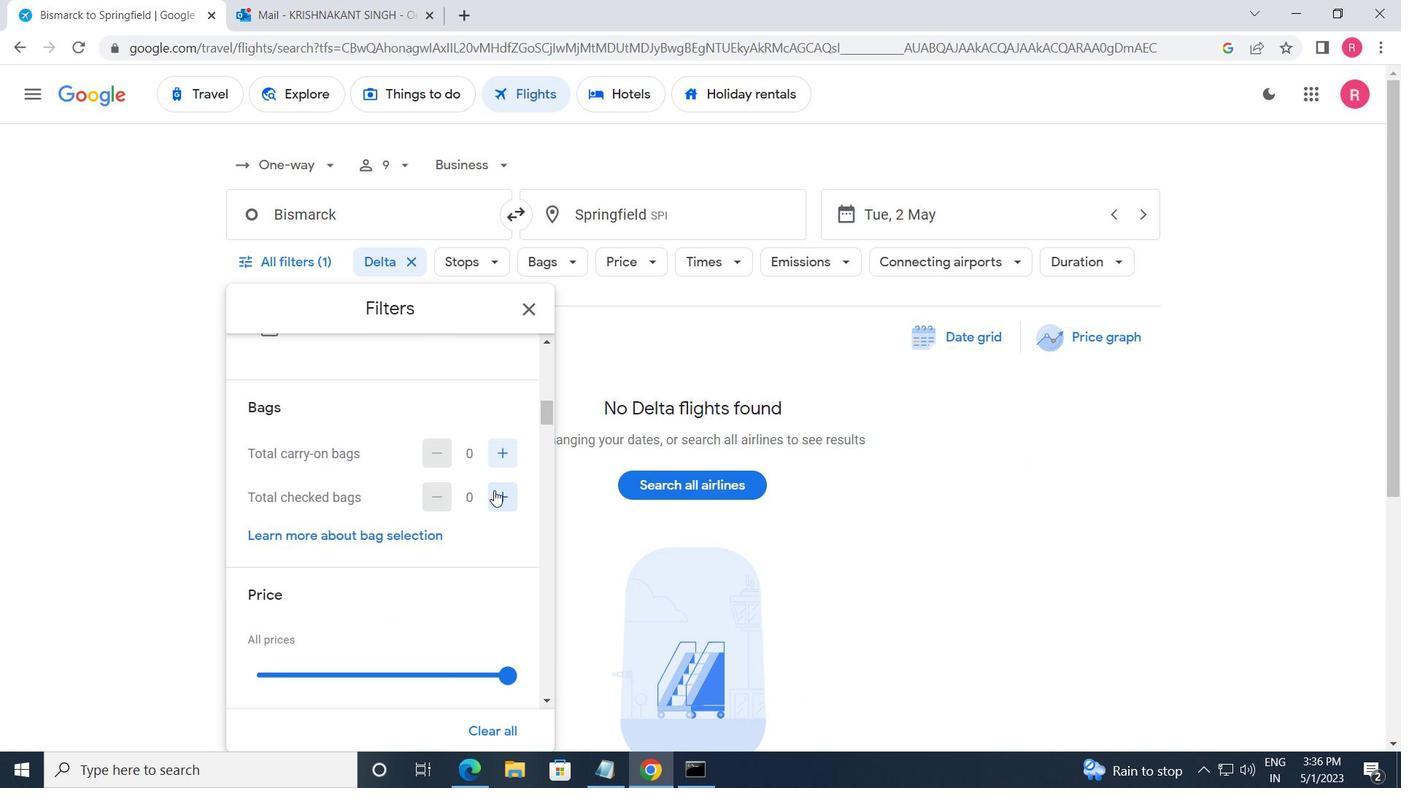 
Action: Mouse pressed left at (494, 492)
Screenshot: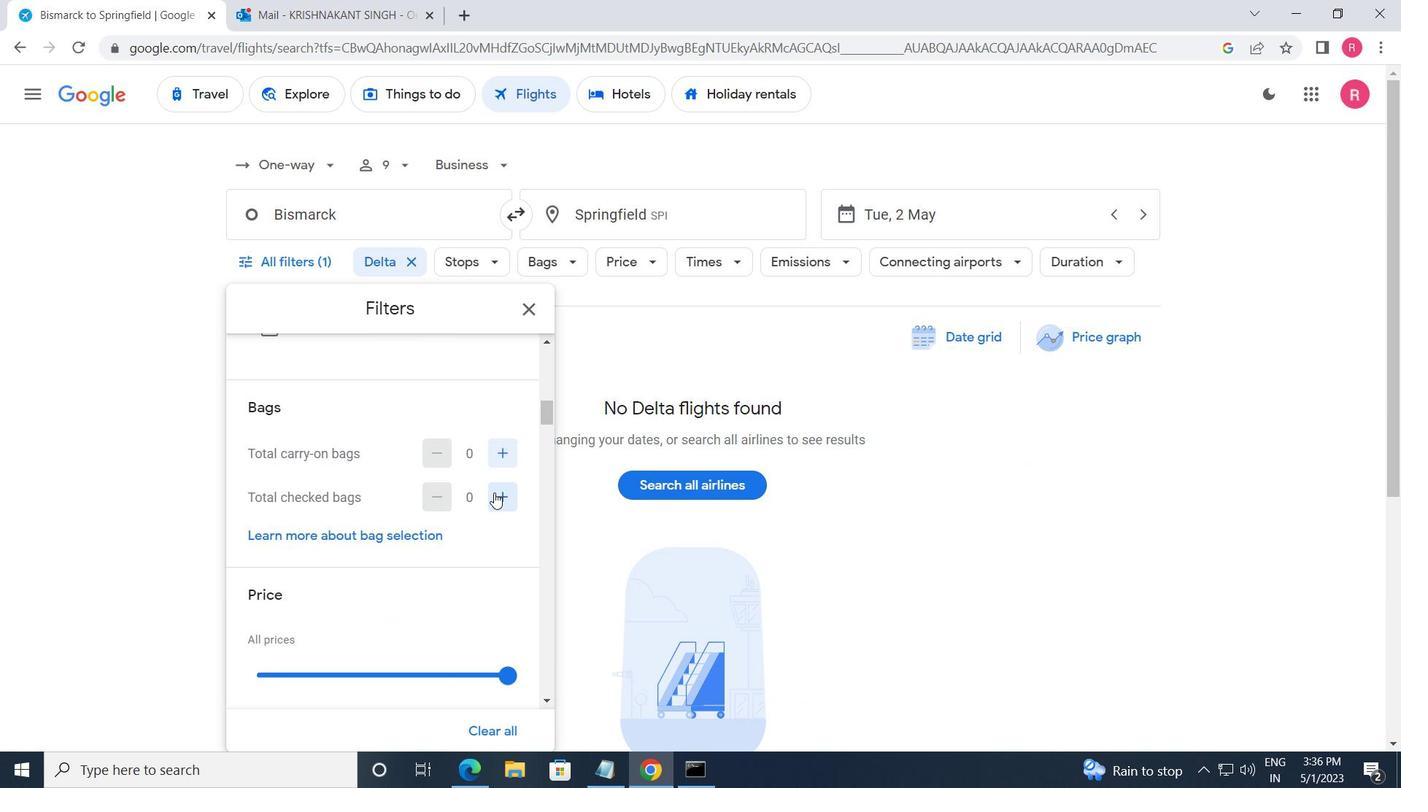 
Action: Mouse pressed left at (494, 492)
Screenshot: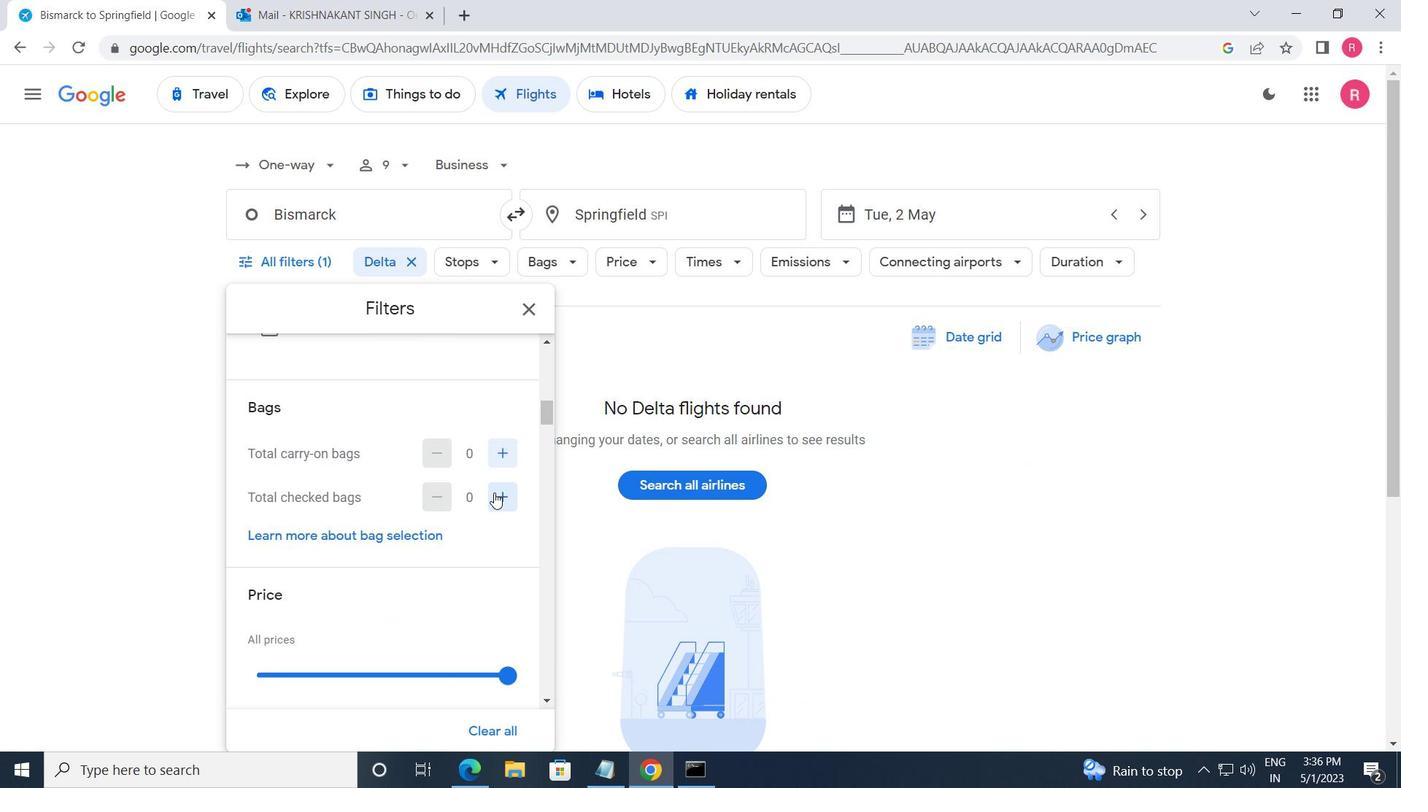 
Action: Mouse pressed left at (494, 492)
Screenshot: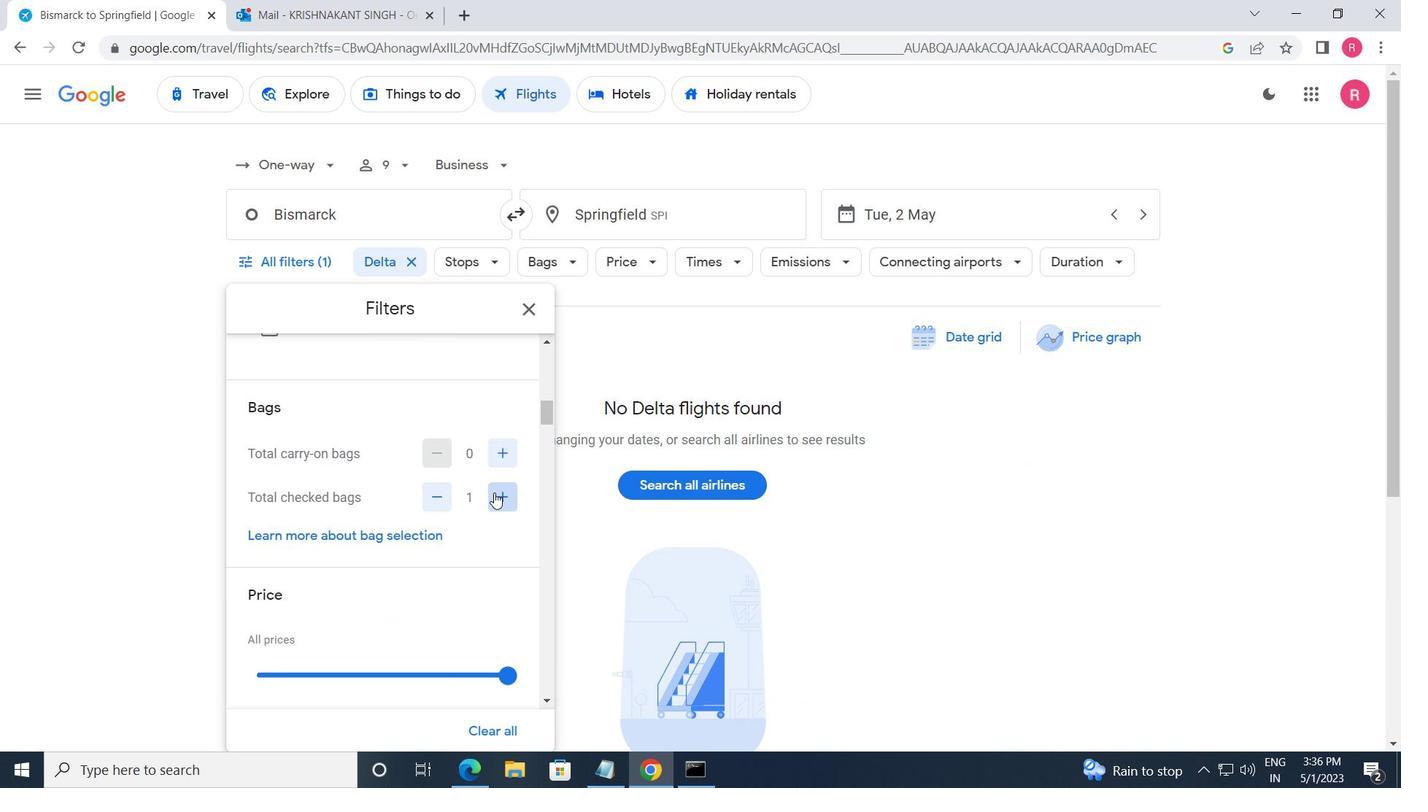
Action: Mouse pressed left at (494, 492)
Screenshot: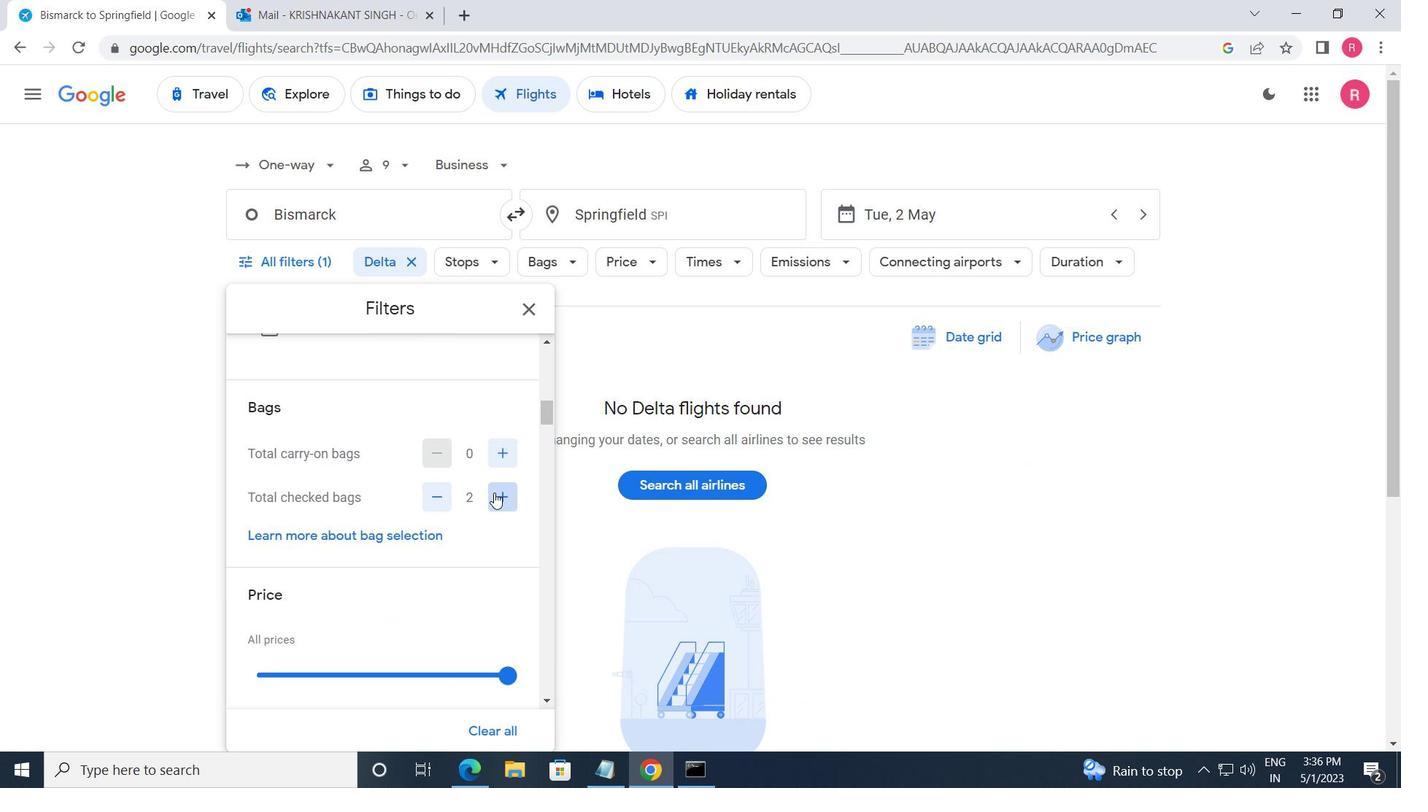 
Action: Mouse pressed left at (494, 492)
Screenshot: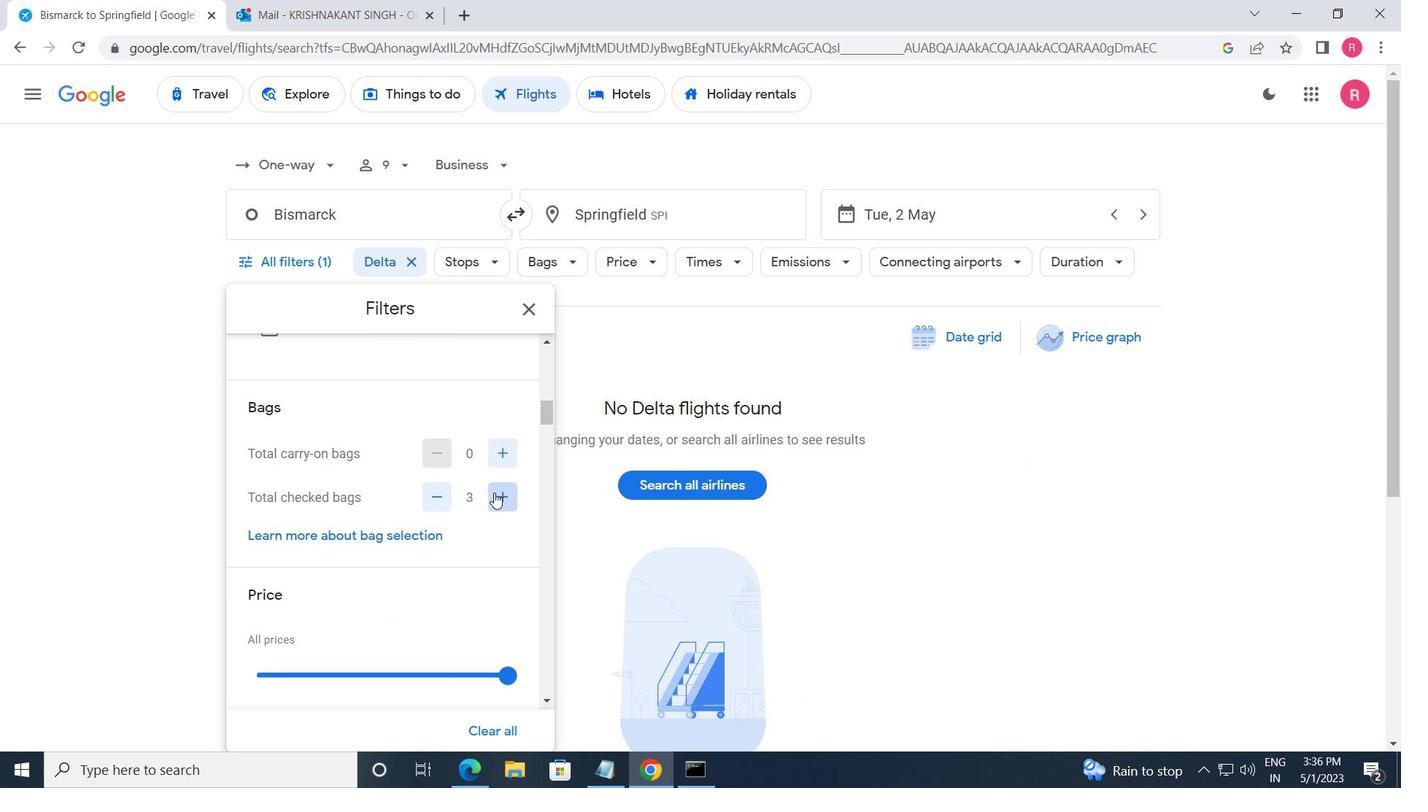 
Action: Mouse pressed left at (494, 492)
Screenshot: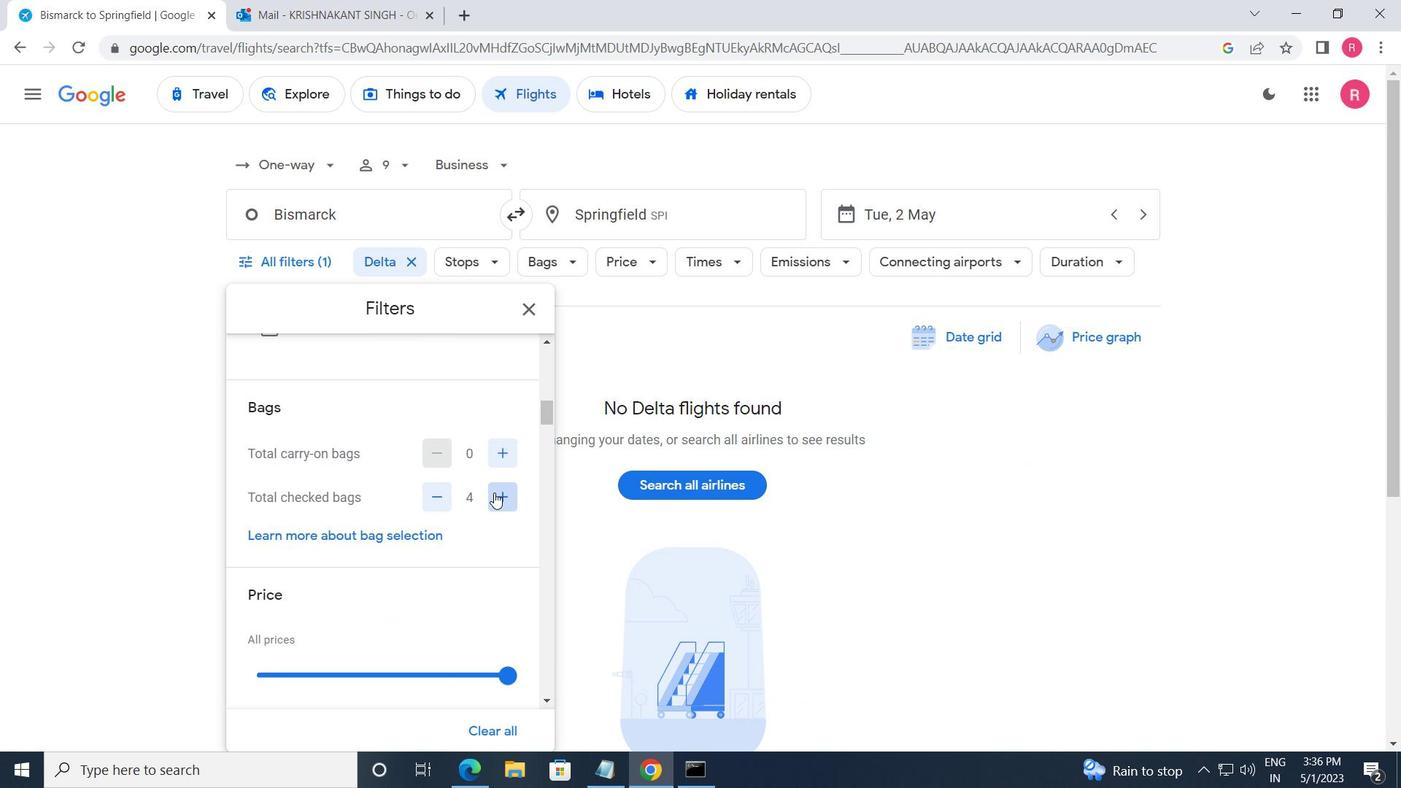 
Action: Mouse pressed left at (494, 492)
Screenshot: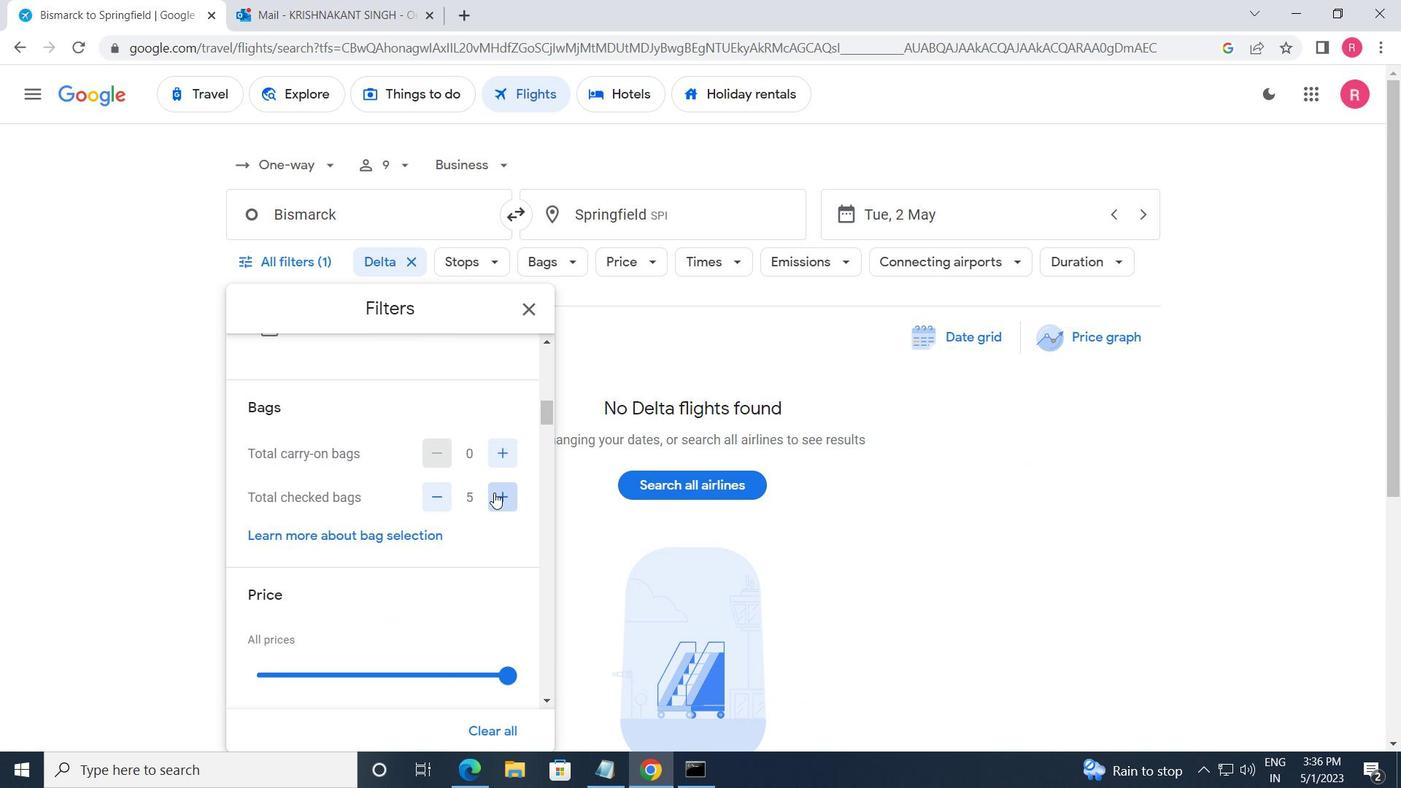 
Action: Mouse pressed left at (494, 492)
Screenshot: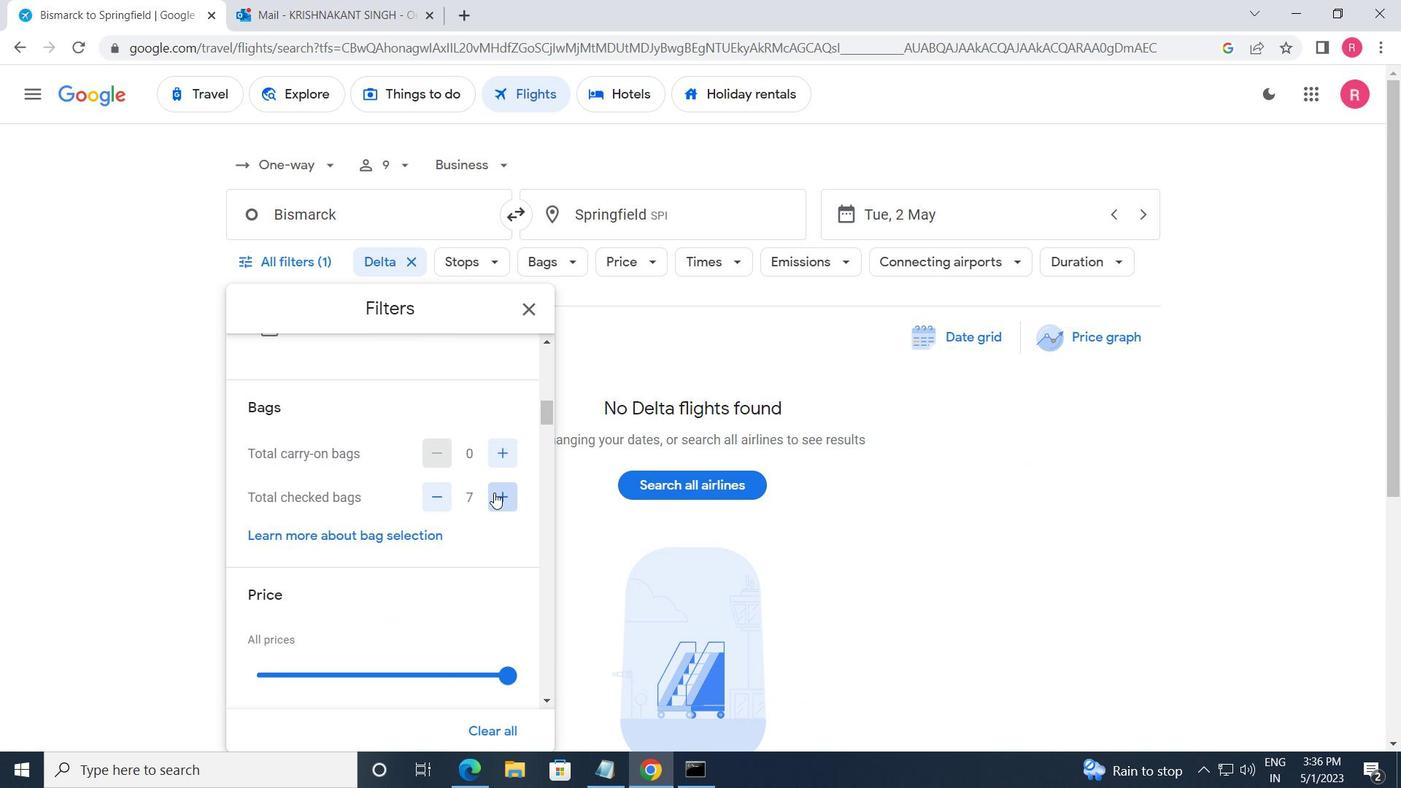 
Action: Mouse pressed left at (494, 492)
Screenshot: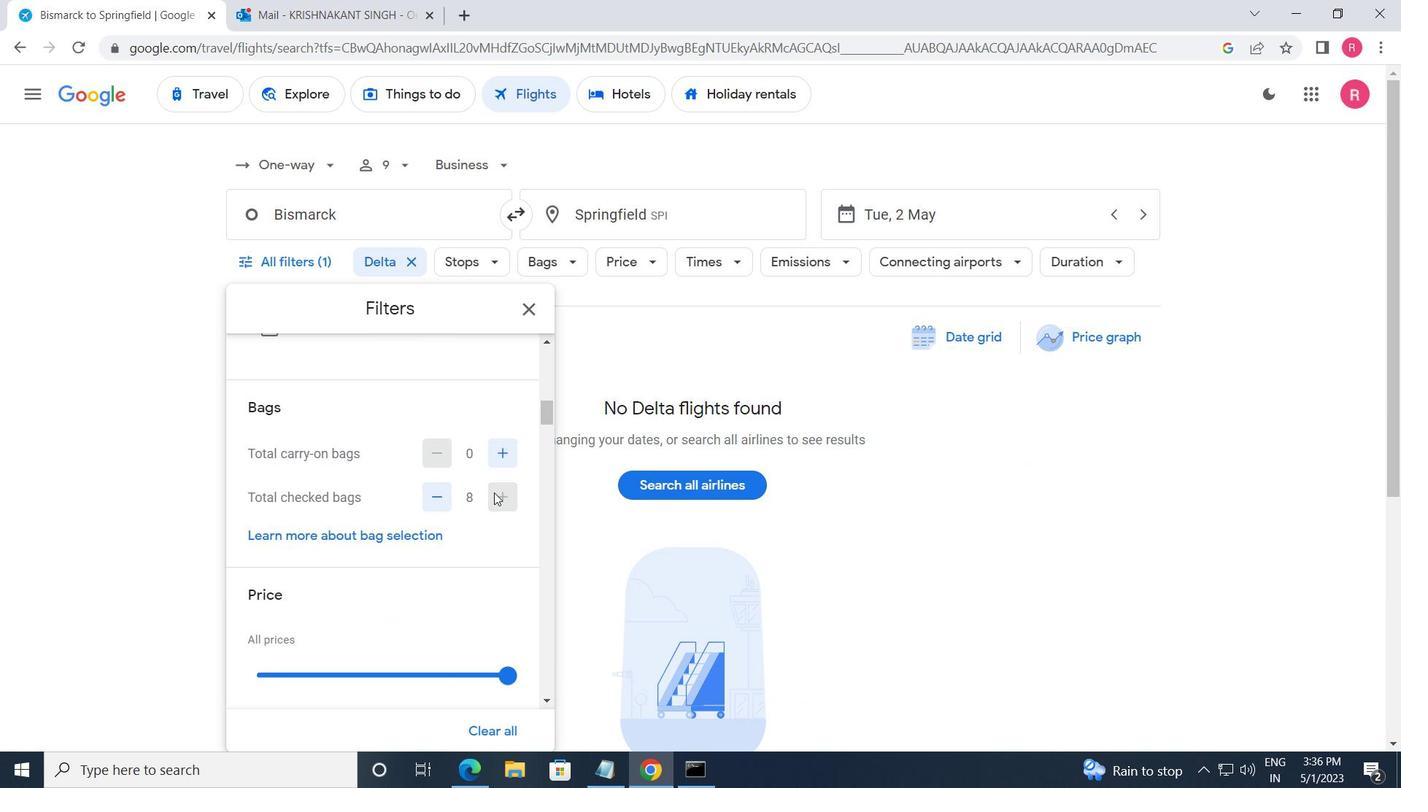 
Action: Mouse moved to (494, 493)
Screenshot: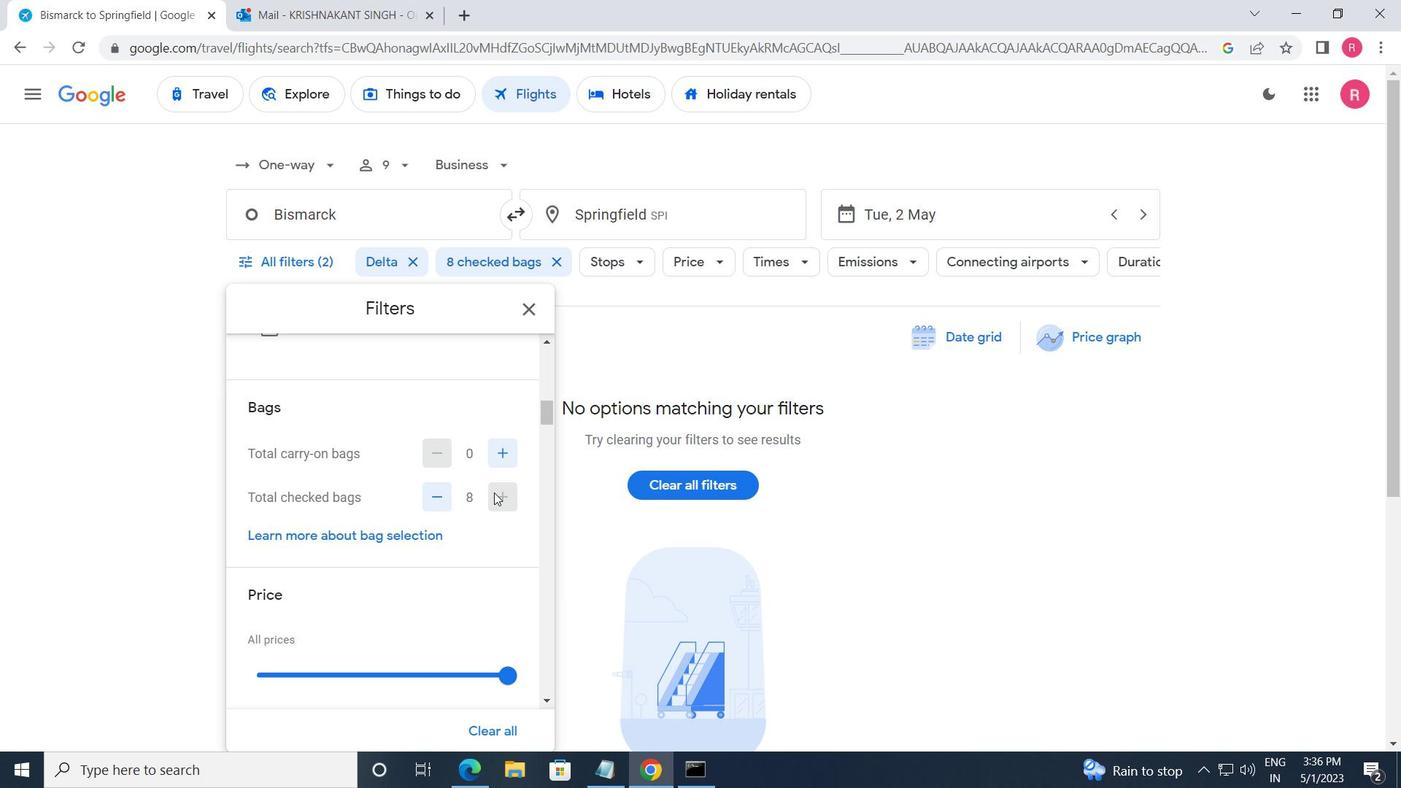 
Action: Mouse scrolled (494, 492) with delta (0, 0)
Screenshot: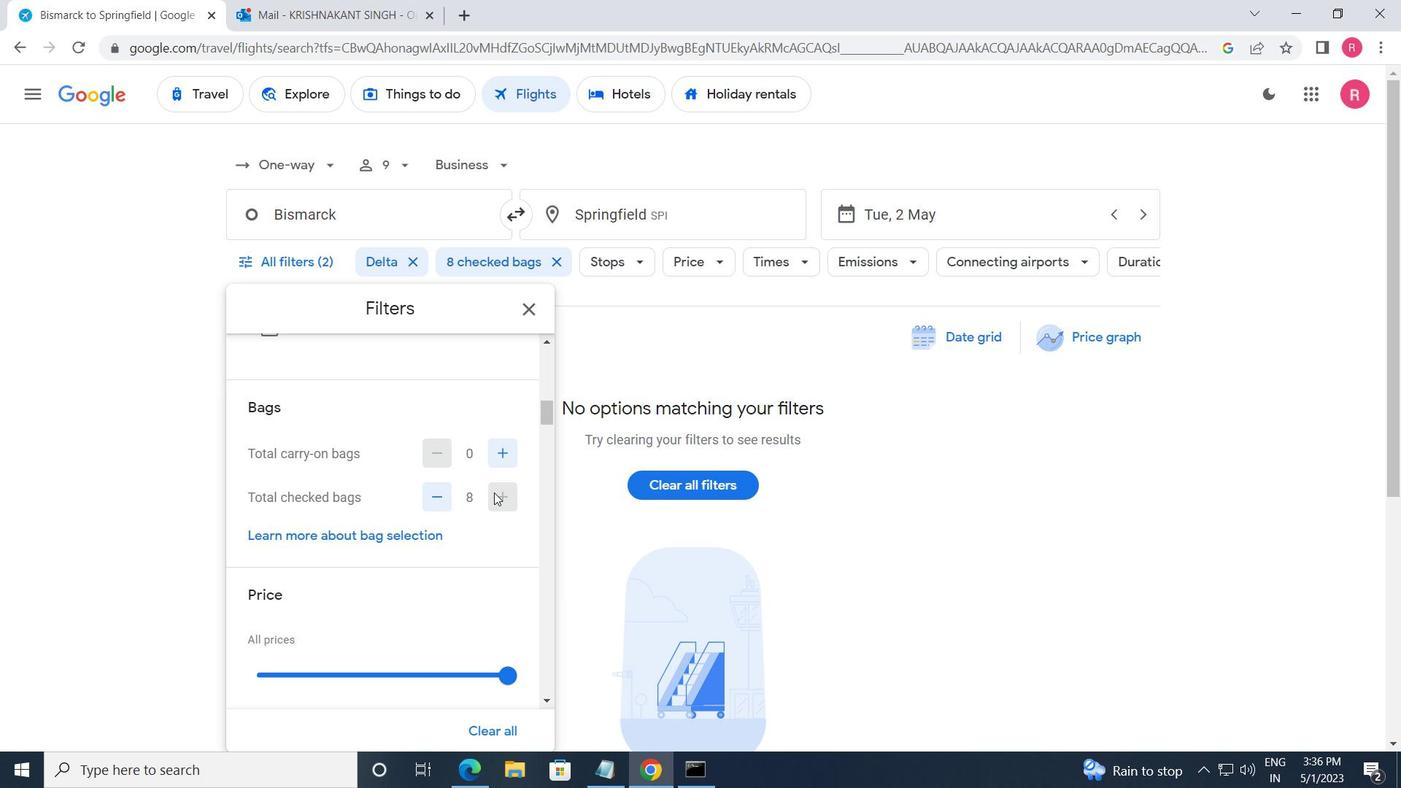 
Action: Mouse scrolled (494, 492) with delta (0, 0)
Screenshot: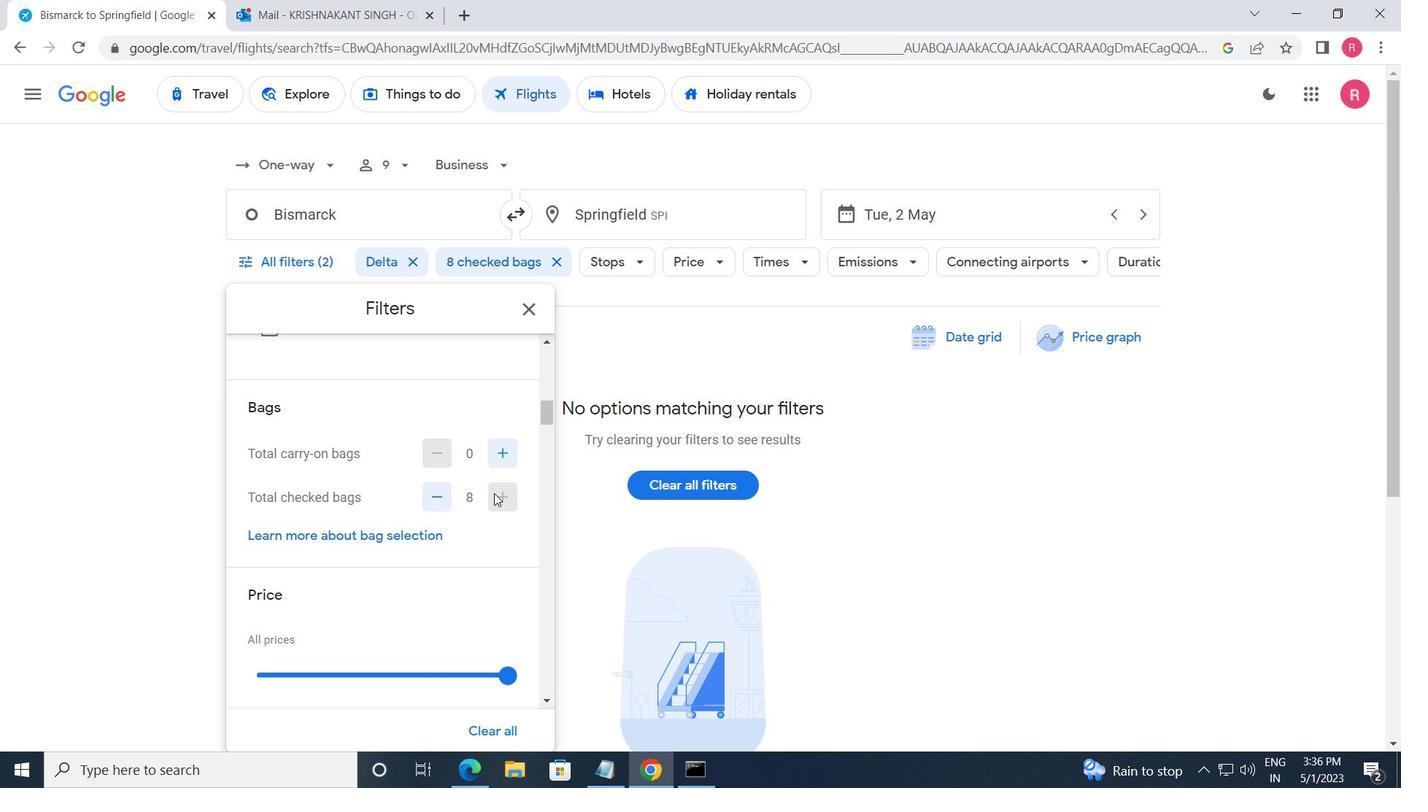
Action: Mouse moved to (503, 488)
Screenshot: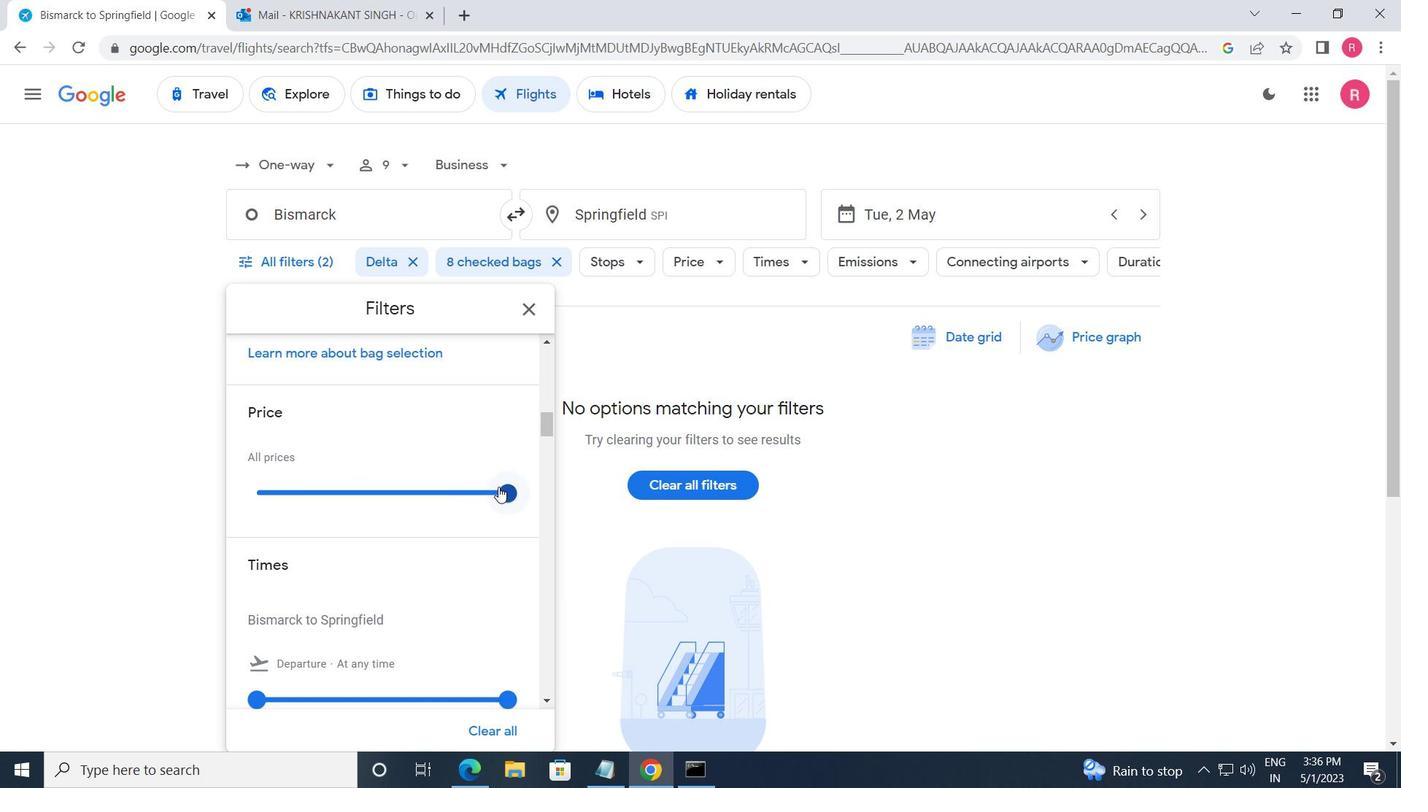 
Action: Mouse pressed left at (503, 488)
Screenshot: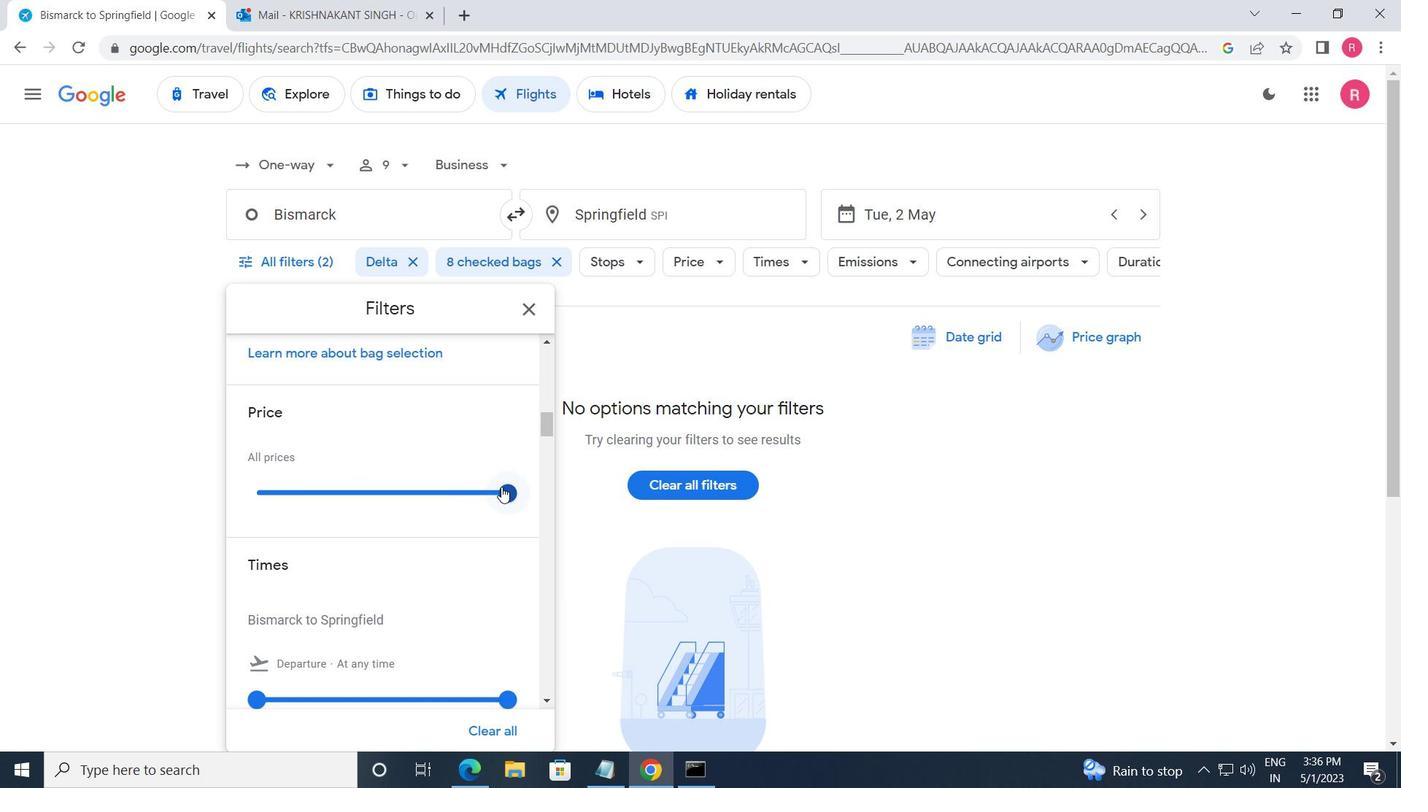 
Action: Mouse moved to (364, 523)
Screenshot: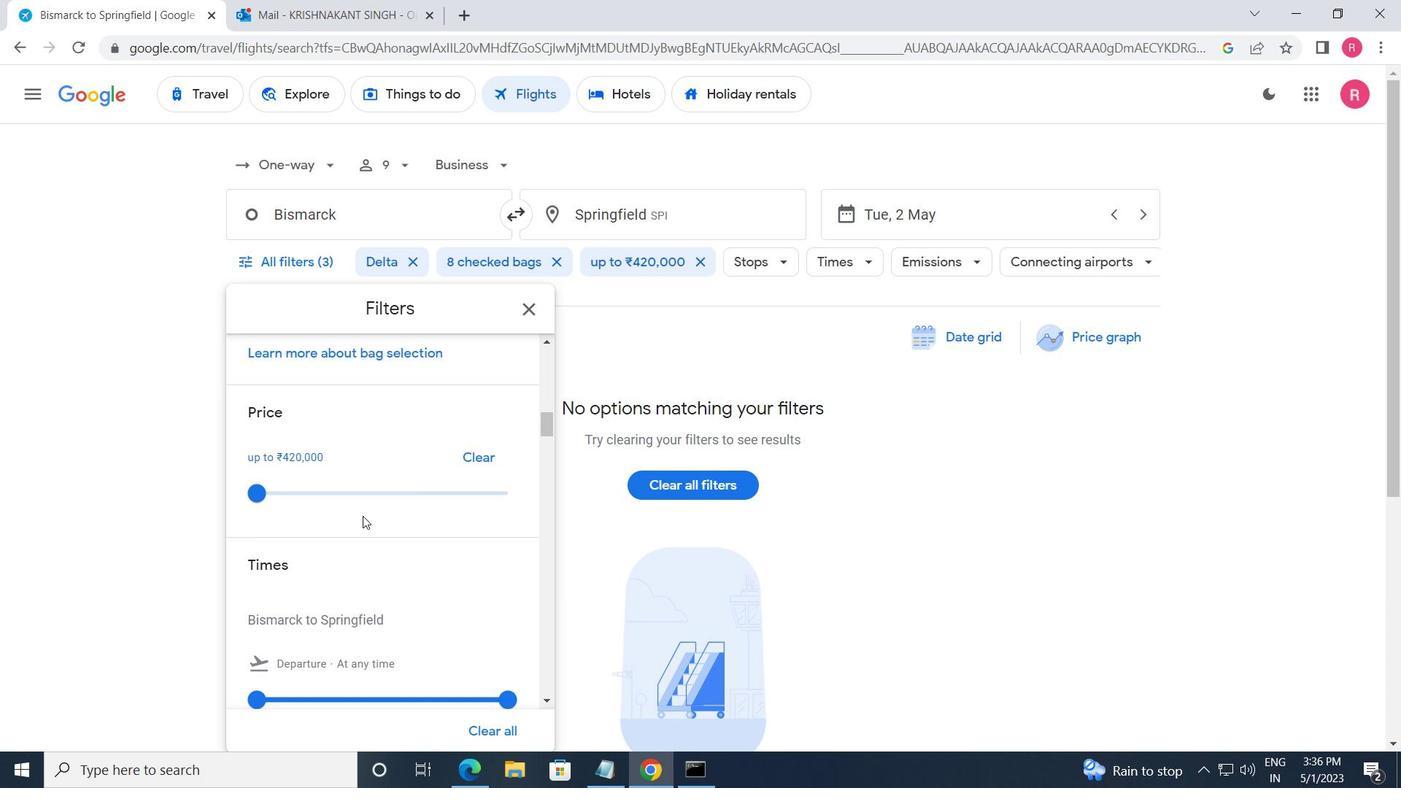 
Action: Mouse scrolled (364, 522) with delta (0, 0)
Screenshot: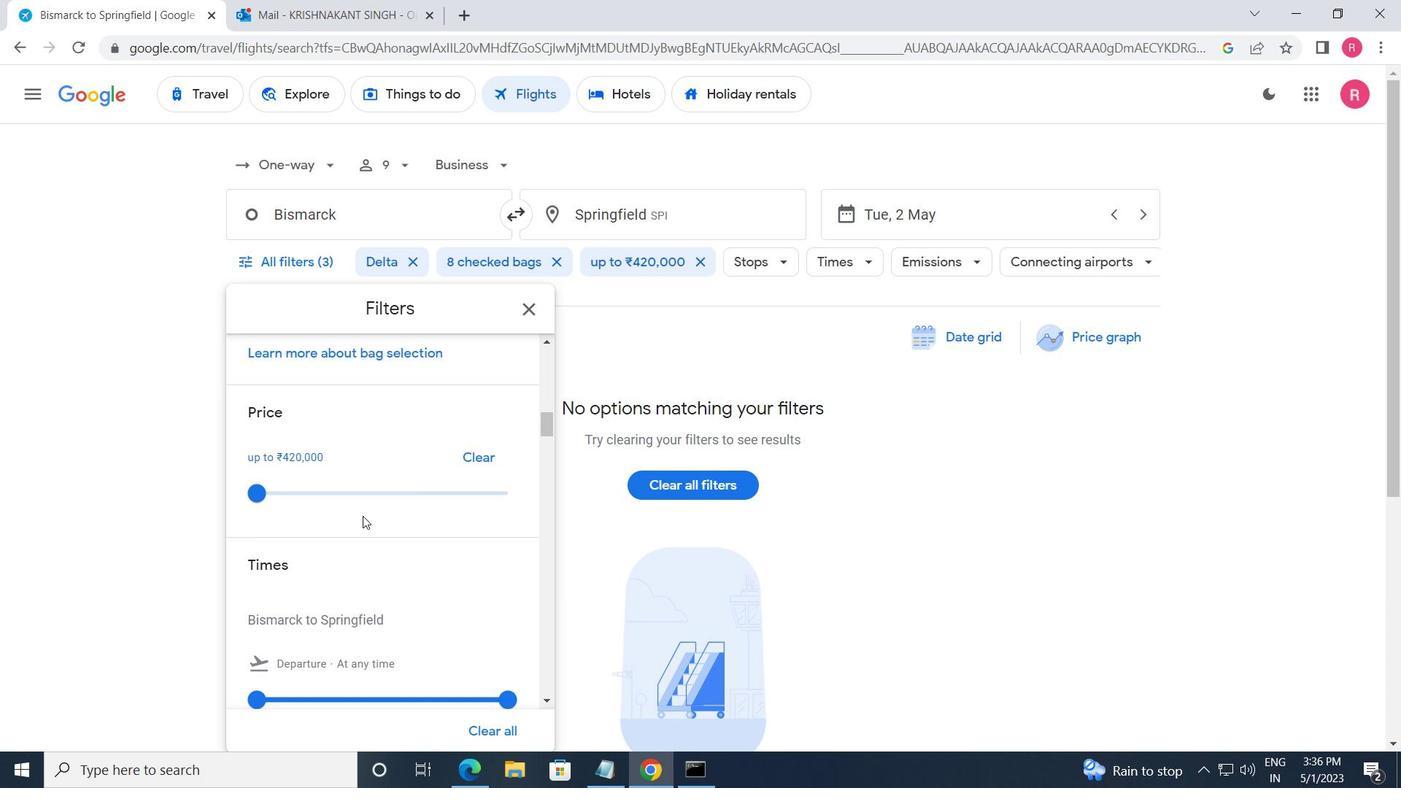 
Action: Mouse moved to (364, 524)
Screenshot: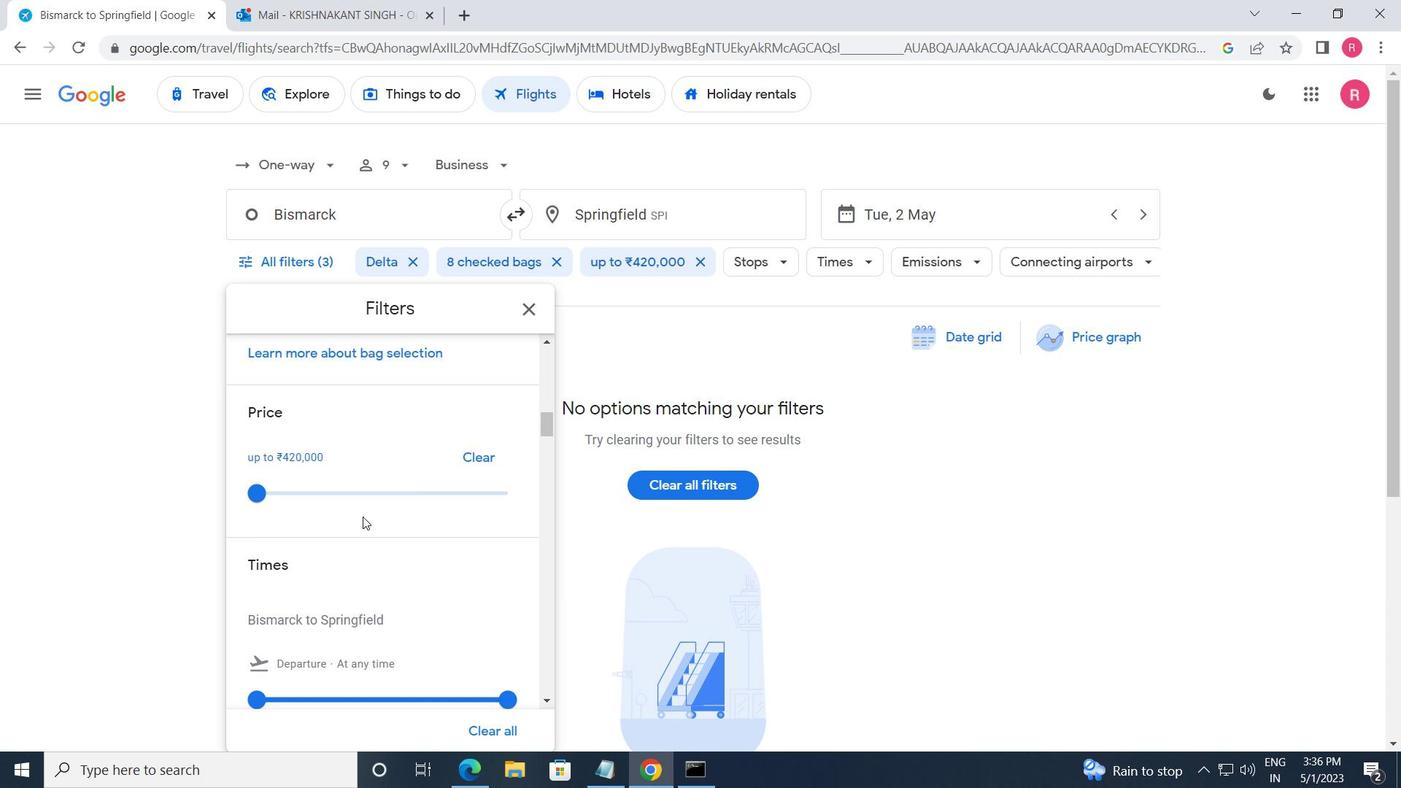 
Action: Mouse scrolled (364, 524) with delta (0, 0)
Screenshot: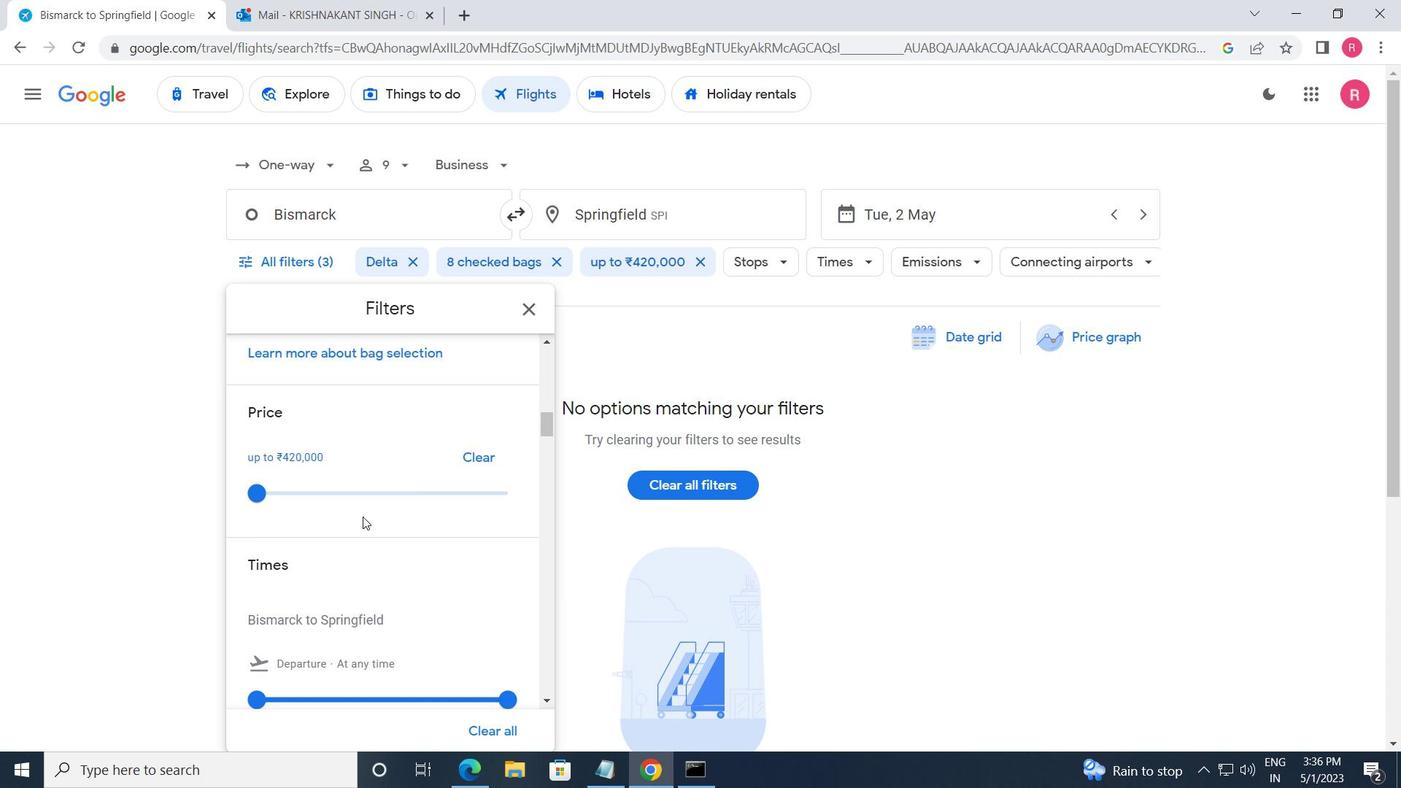 
Action: Mouse moved to (264, 531)
Screenshot: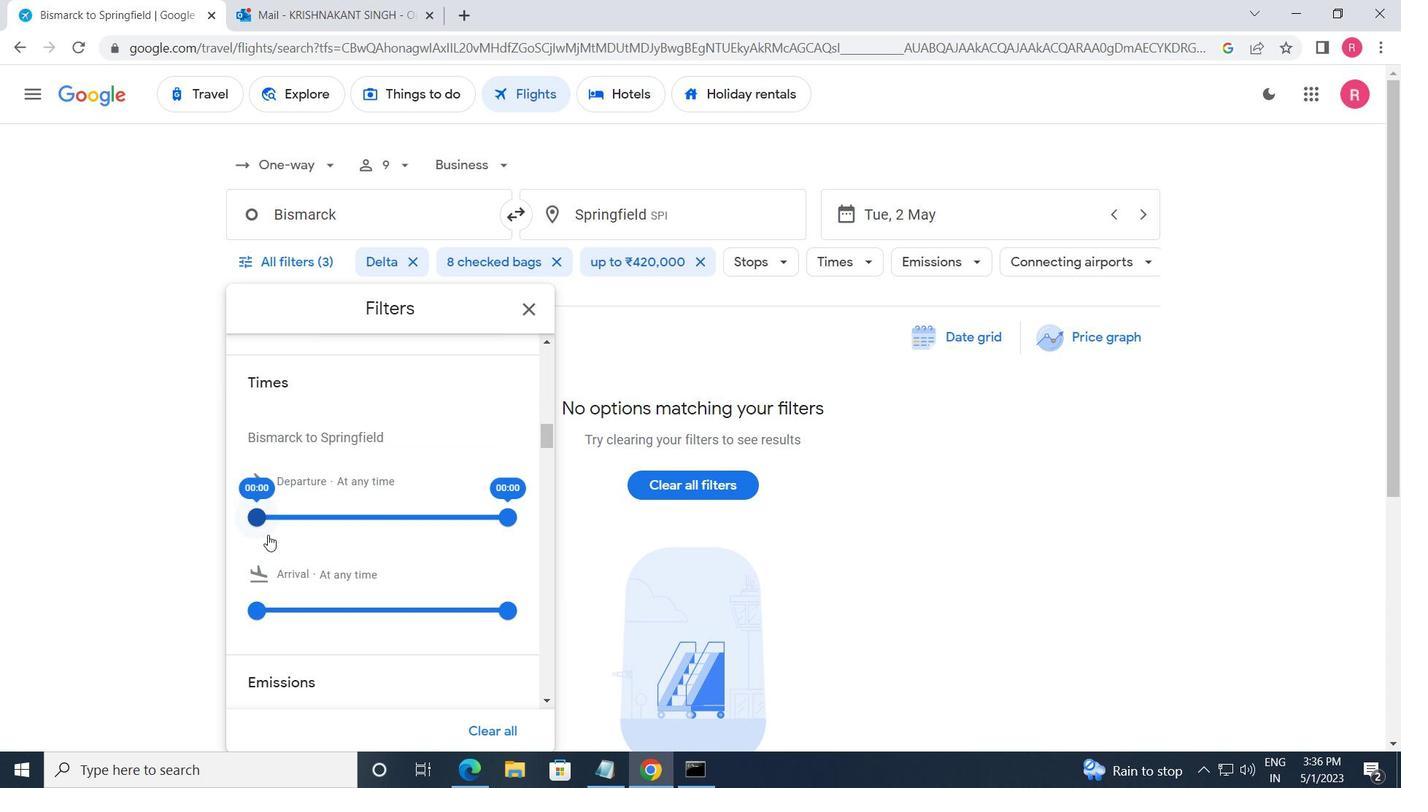 
Action: Mouse pressed left at (264, 531)
Screenshot: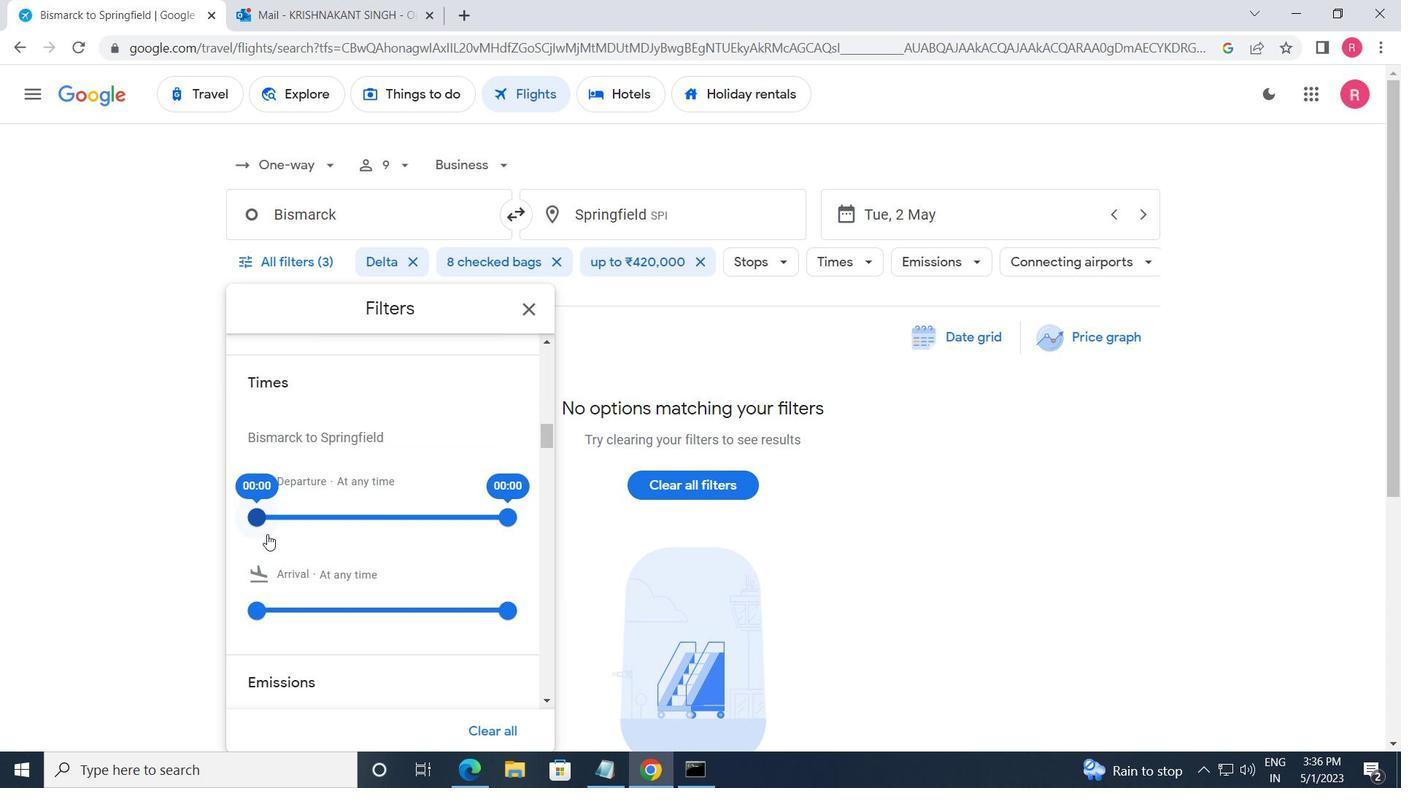 
Action: Mouse moved to (513, 524)
Screenshot: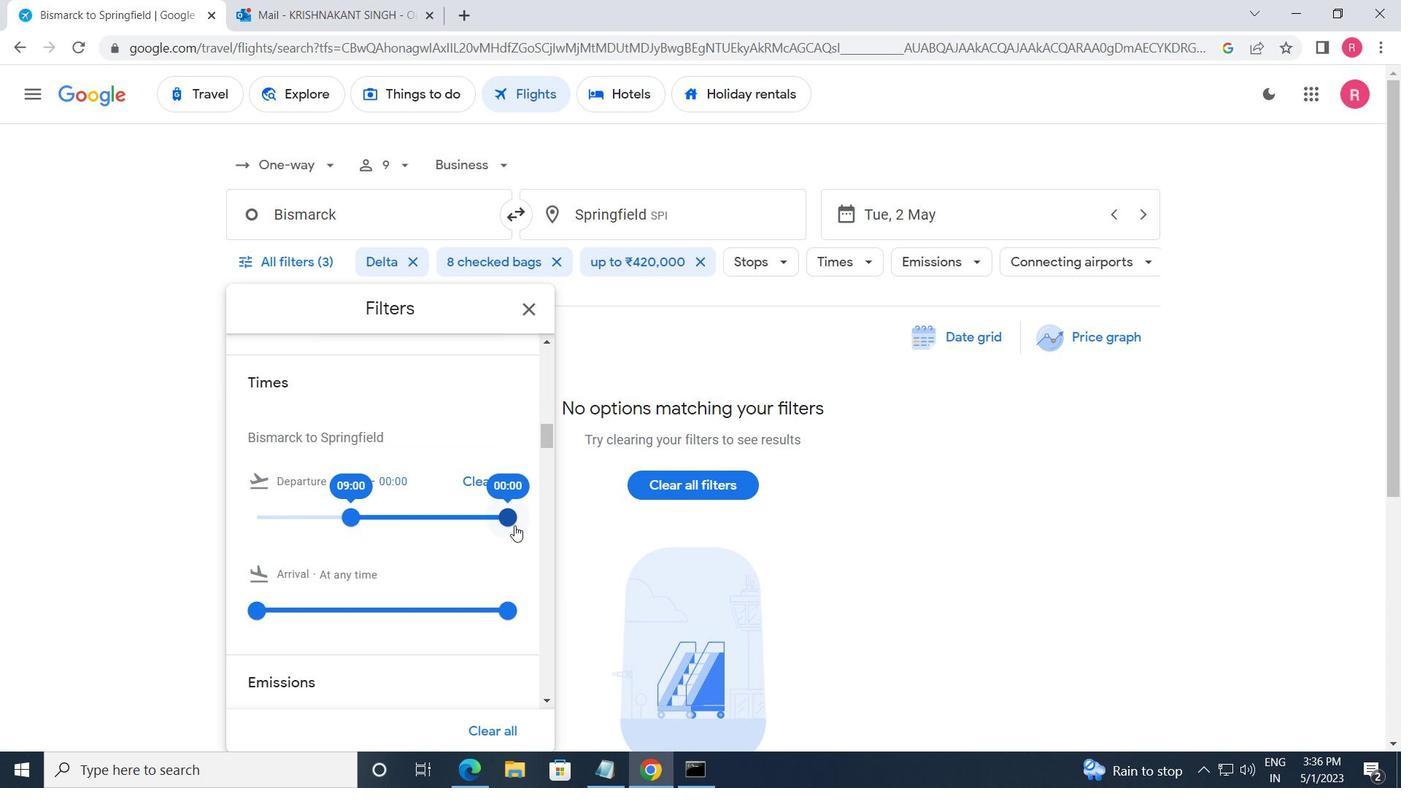 
Action: Mouse pressed left at (513, 524)
Screenshot: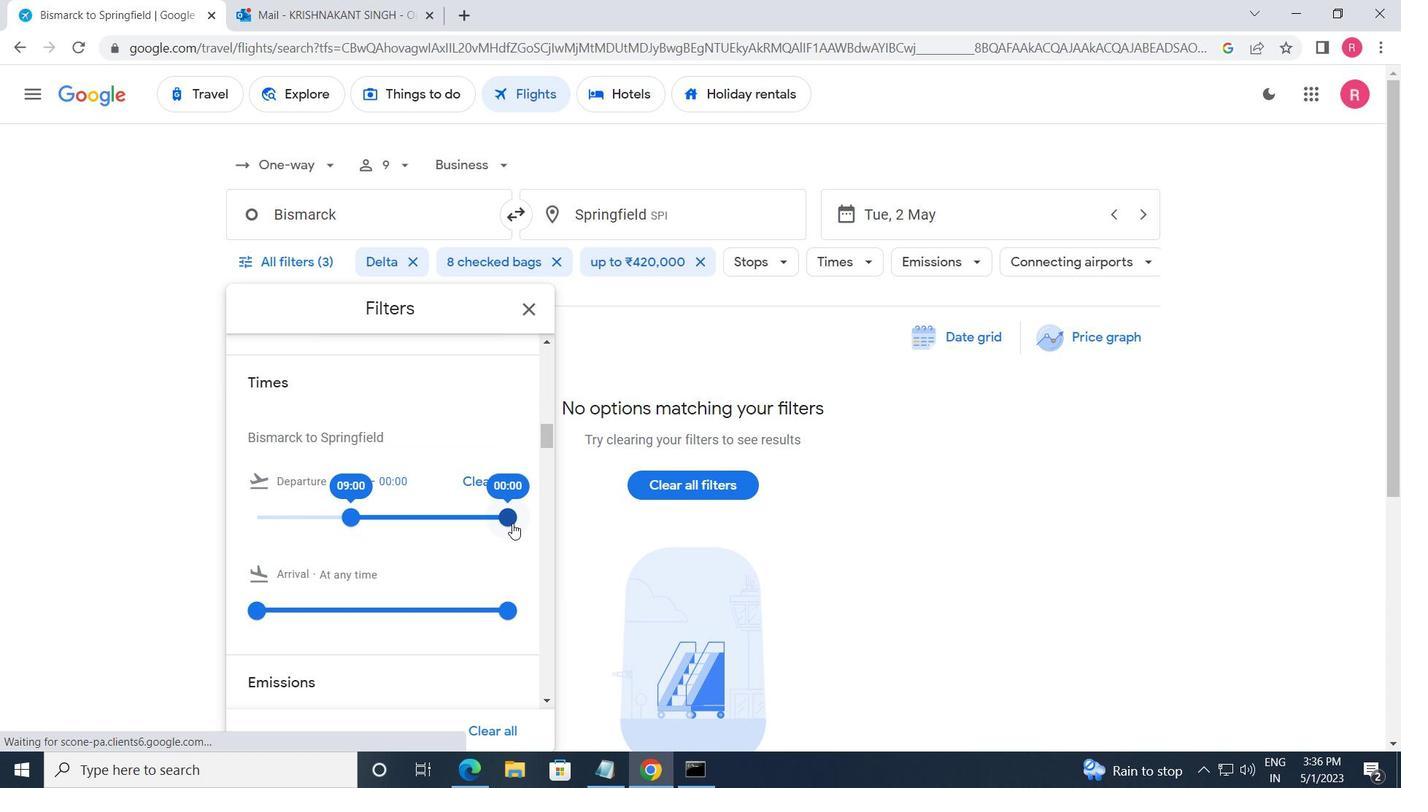 
Action: Mouse moved to (516, 310)
Screenshot: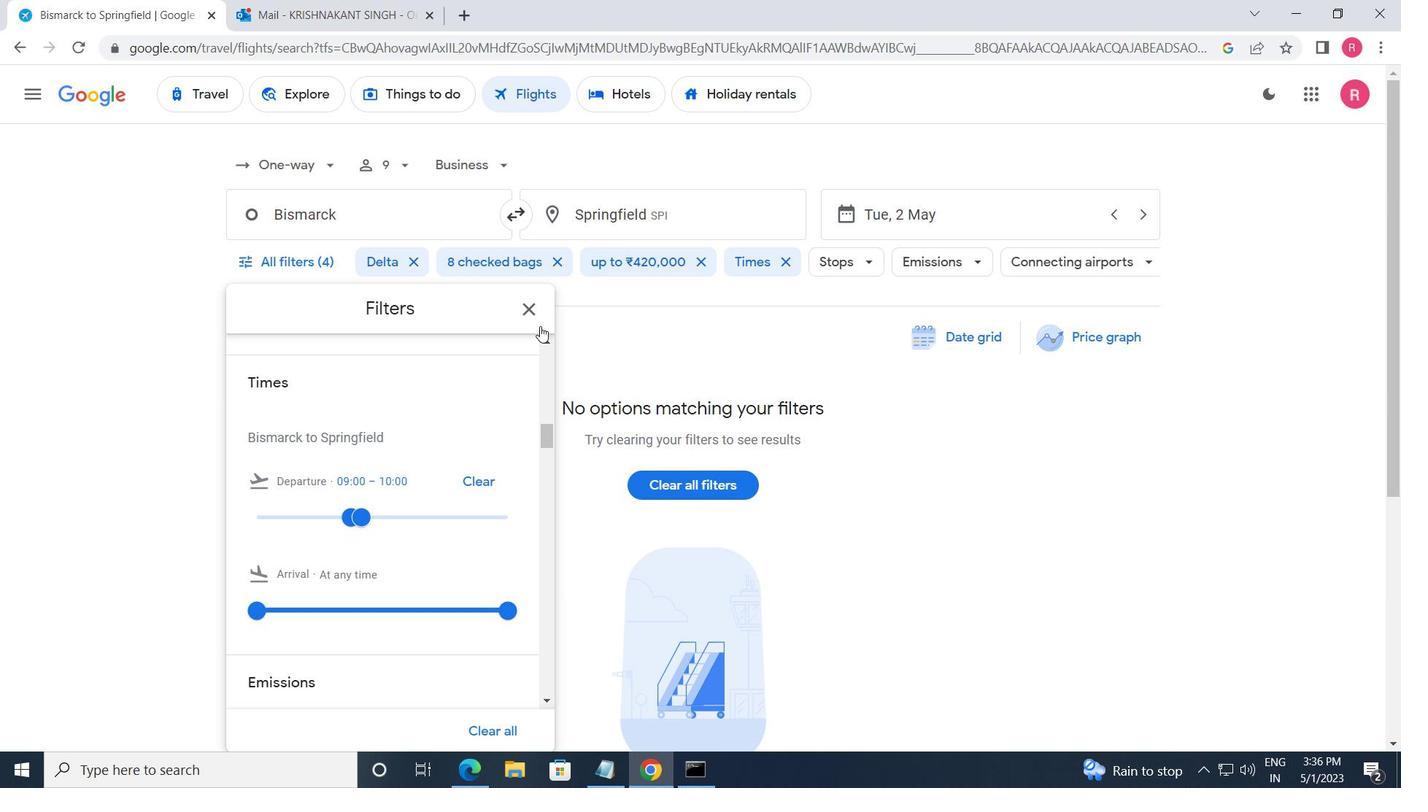 
Action: Mouse pressed left at (516, 310)
Screenshot: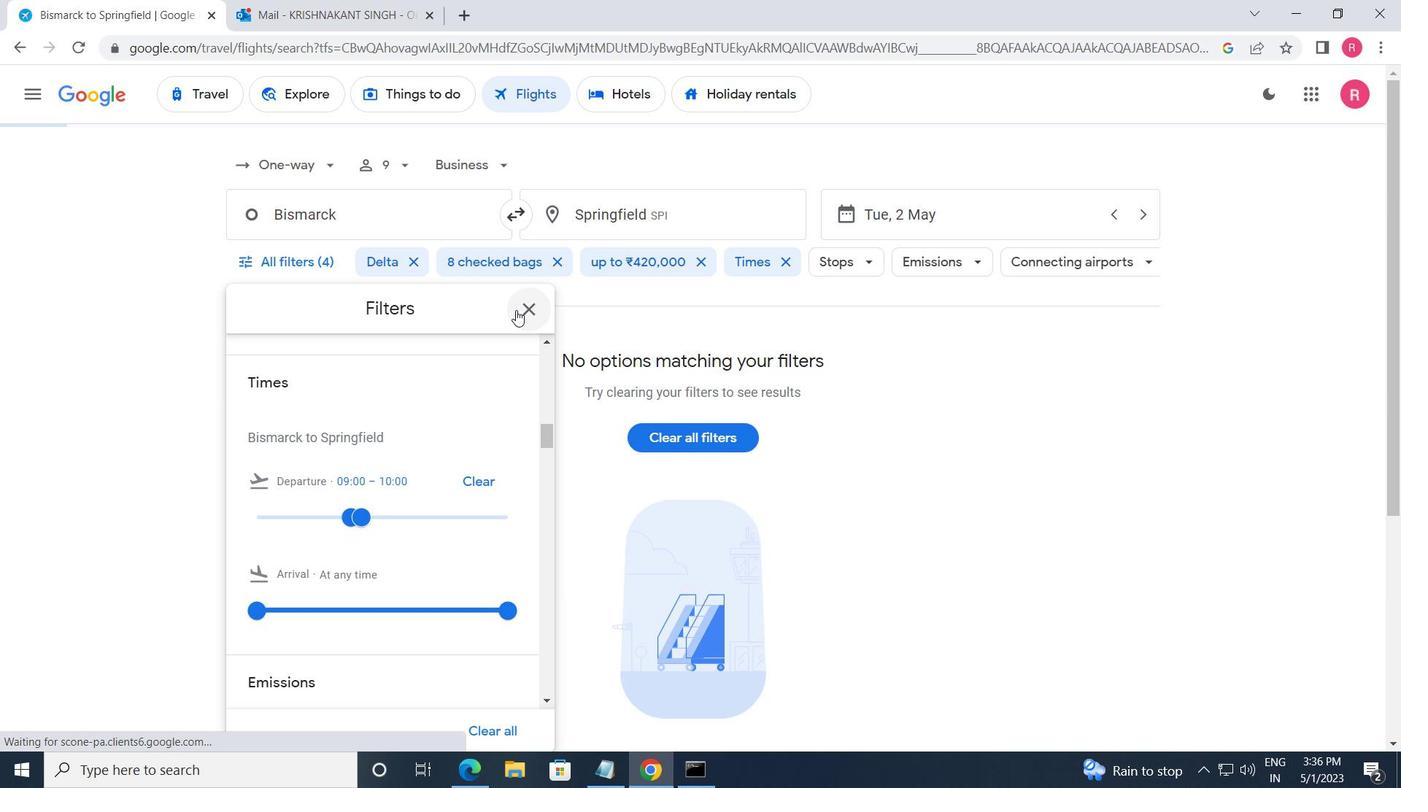 
